 Task: Search one way flight ticket for 4 adults, 2 children, 2 infants in seat and 1 infant on lap in premium economy from Arcata/eureka: California Redwood Coast-humboldt County Airport to Wilmington: Wilmington International Airport on 8-6-2023. Choice of flights is Sun country airlines. Number of bags: 9 checked bags. Price is upto 108000. Outbound departure time preference is 19:00.
Action: Mouse moved to (391, 168)
Screenshot: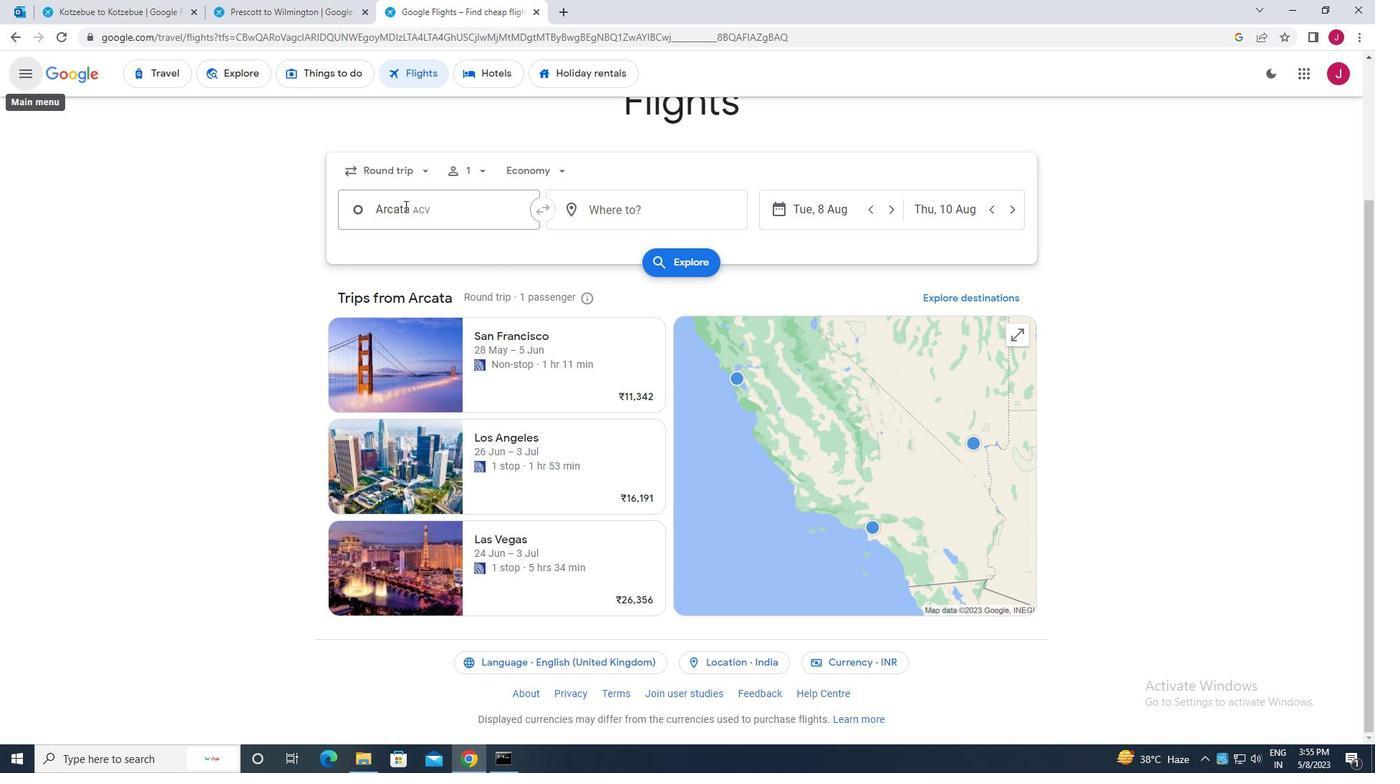 
Action: Mouse pressed left at (391, 168)
Screenshot: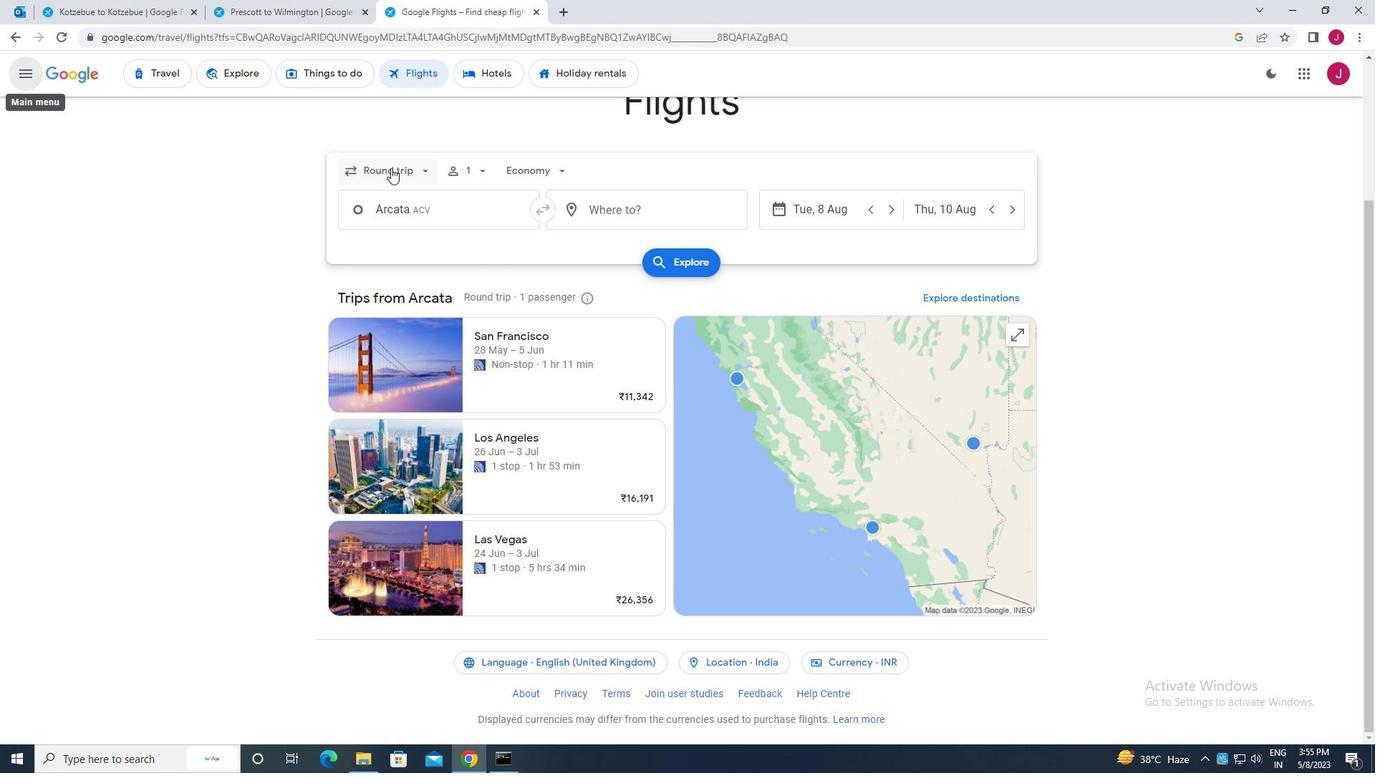 
Action: Mouse moved to (411, 231)
Screenshot: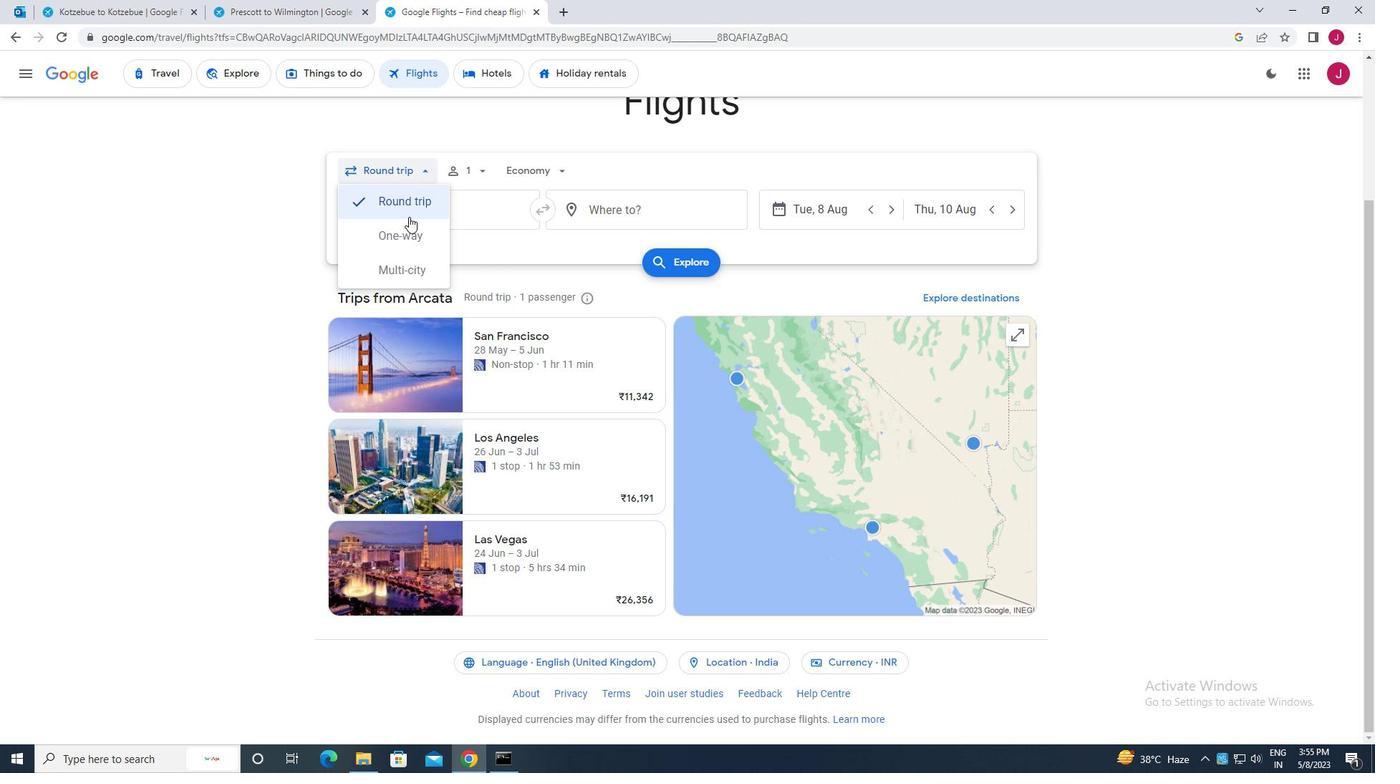 
Action: Mouse pressed left at (411, 231)
Screenshot: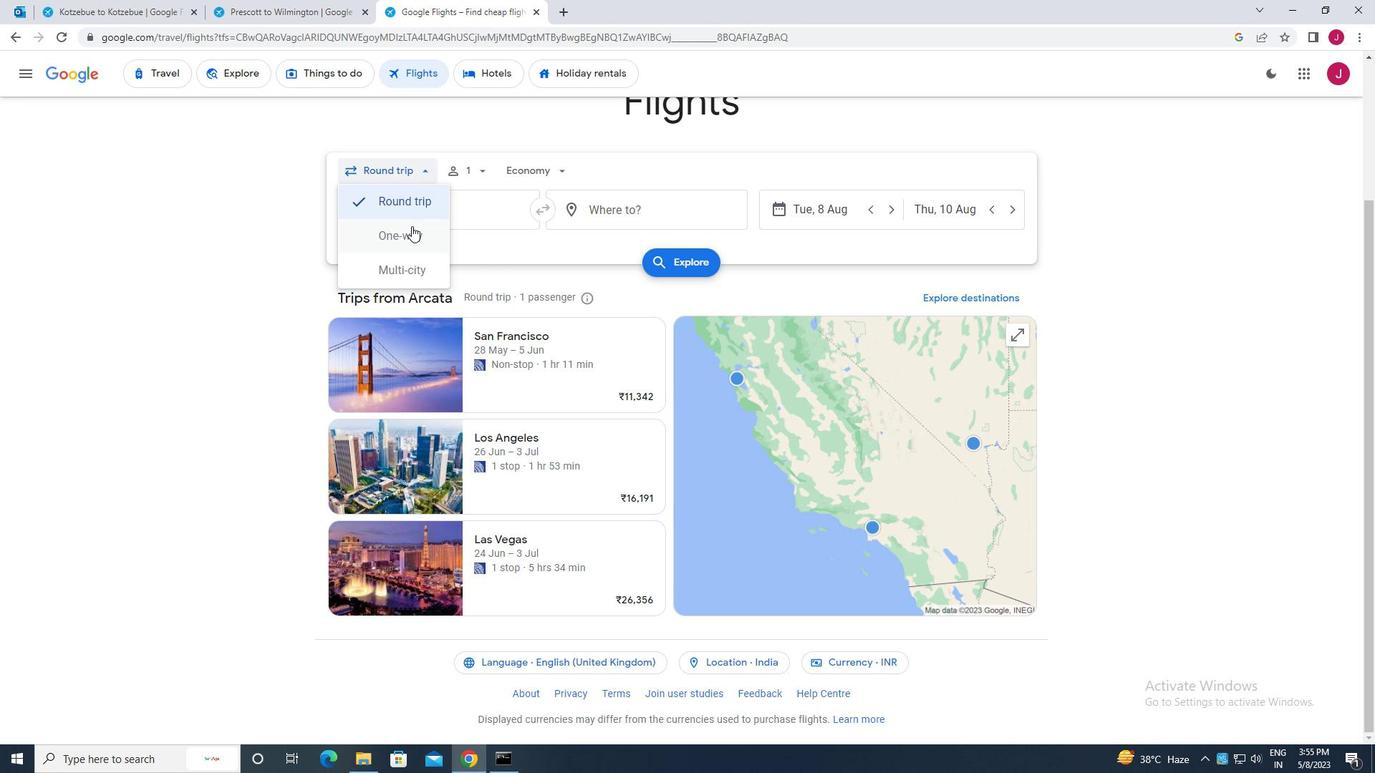 
Action: Mouse moved to (472, 176)
Screenshot: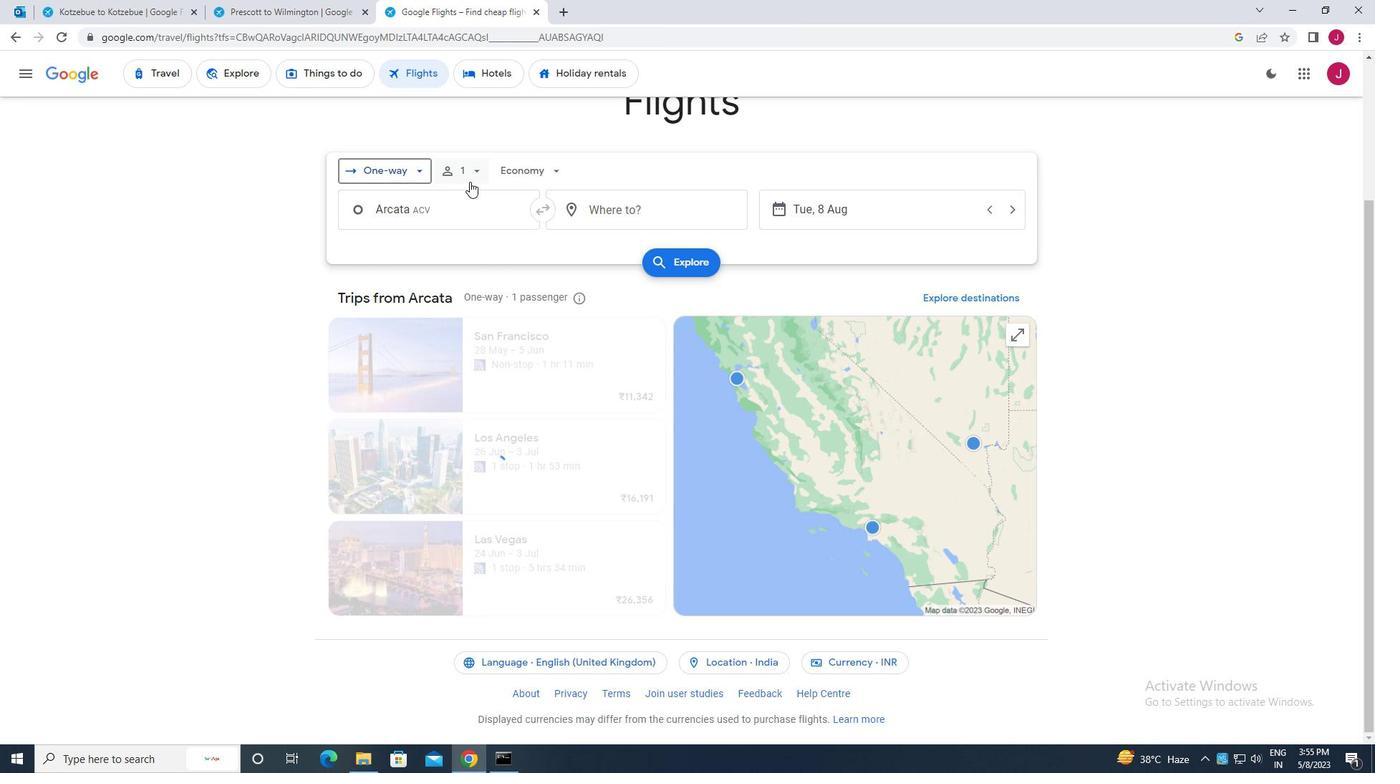 
Action: Mouse pressed left at (472, 176)
Screenshot: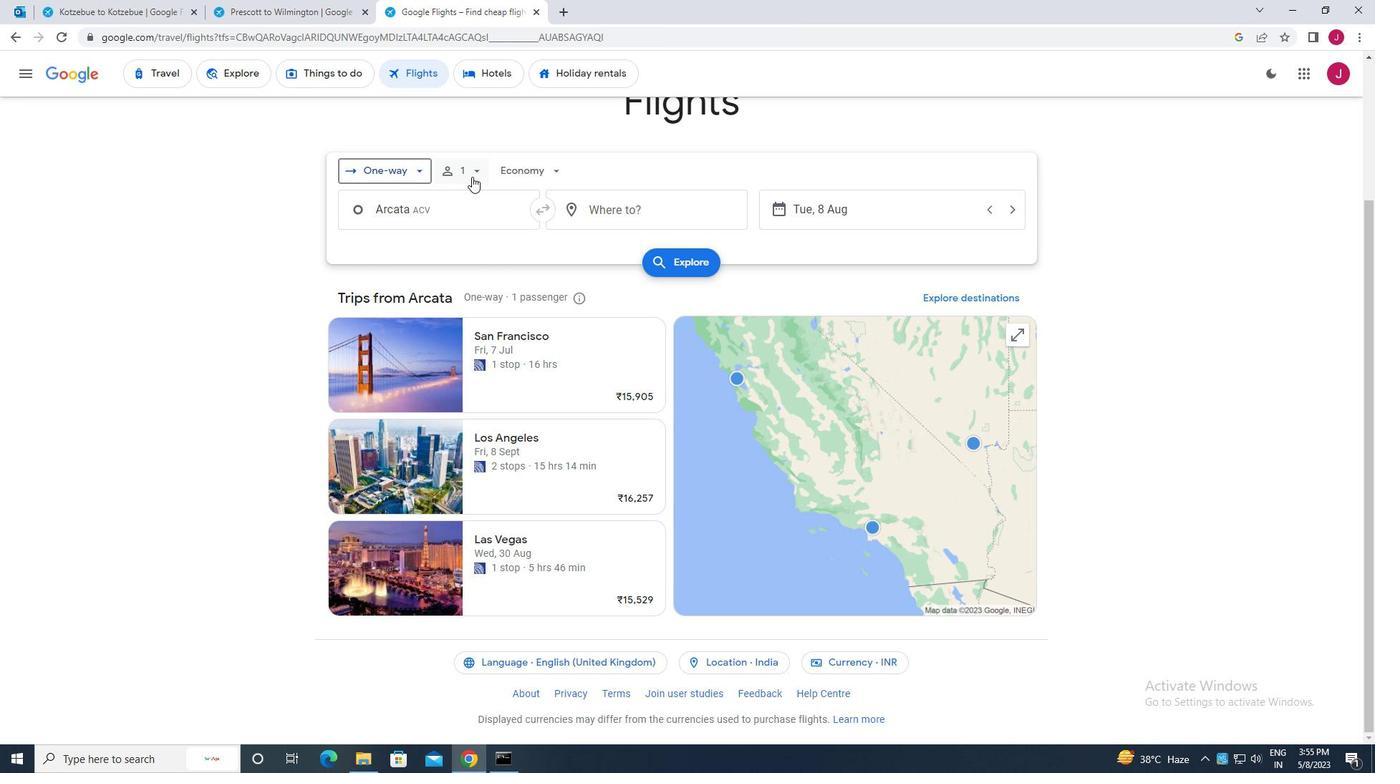 
Action: Mouse moved to (589, 207)
Screenshot: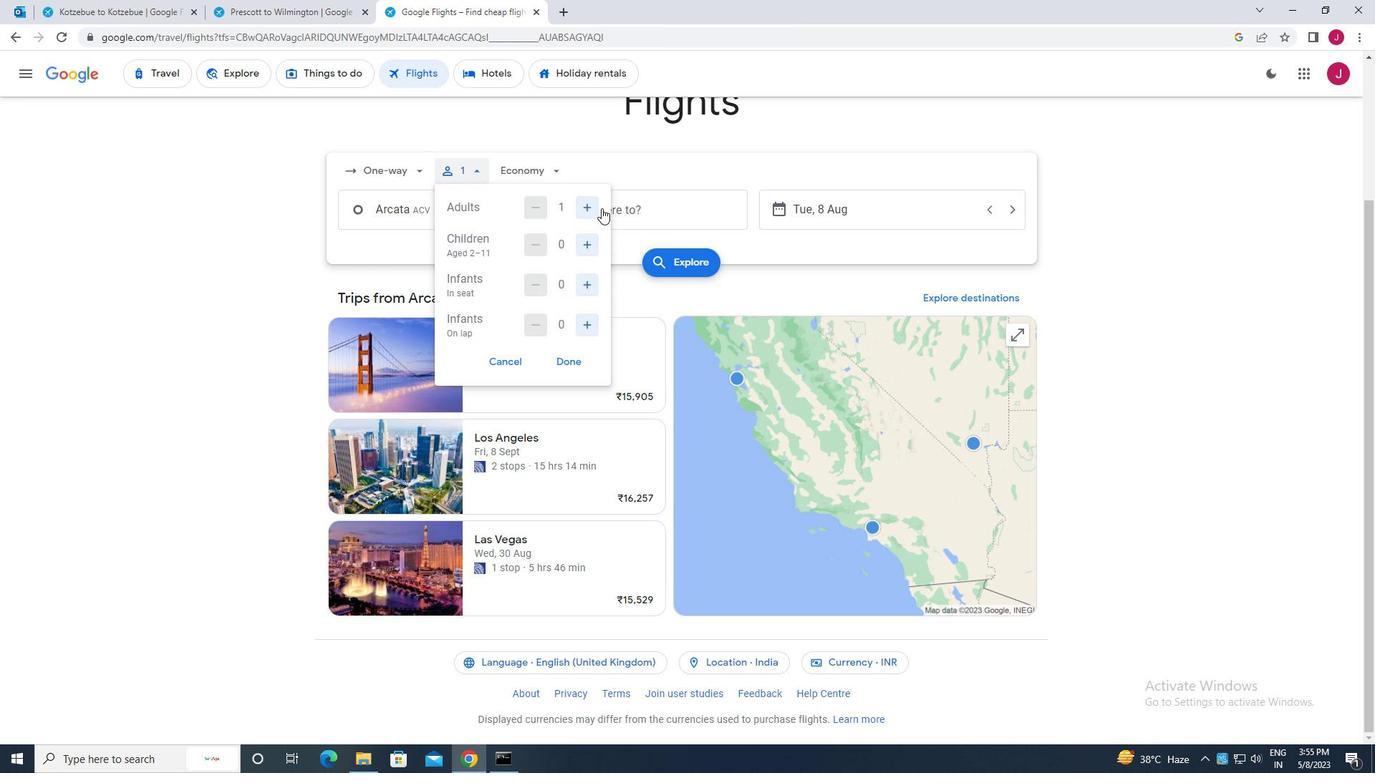 
Action: Mouse pressed left at (589, 207)
Screenshot: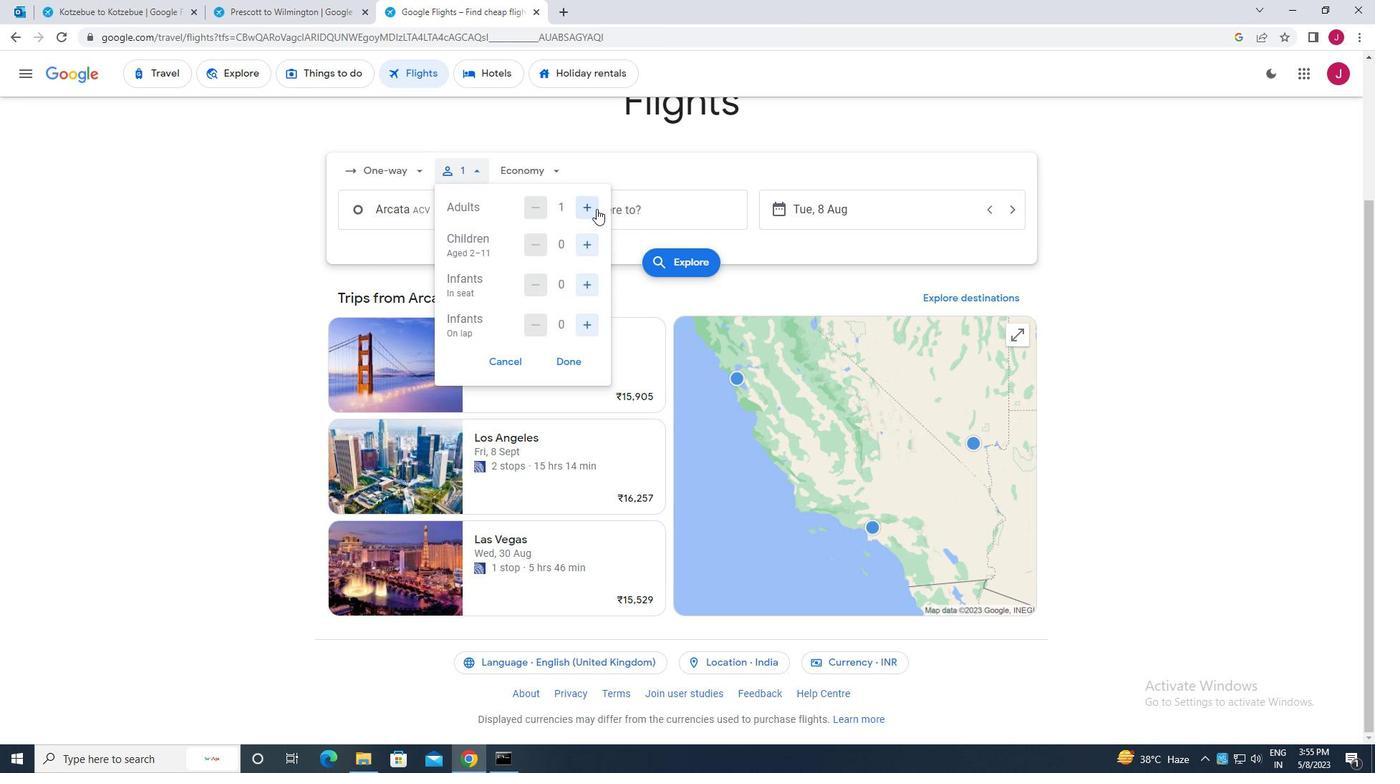
Action: Mouse pressed left at (589, 207)
Screenshot: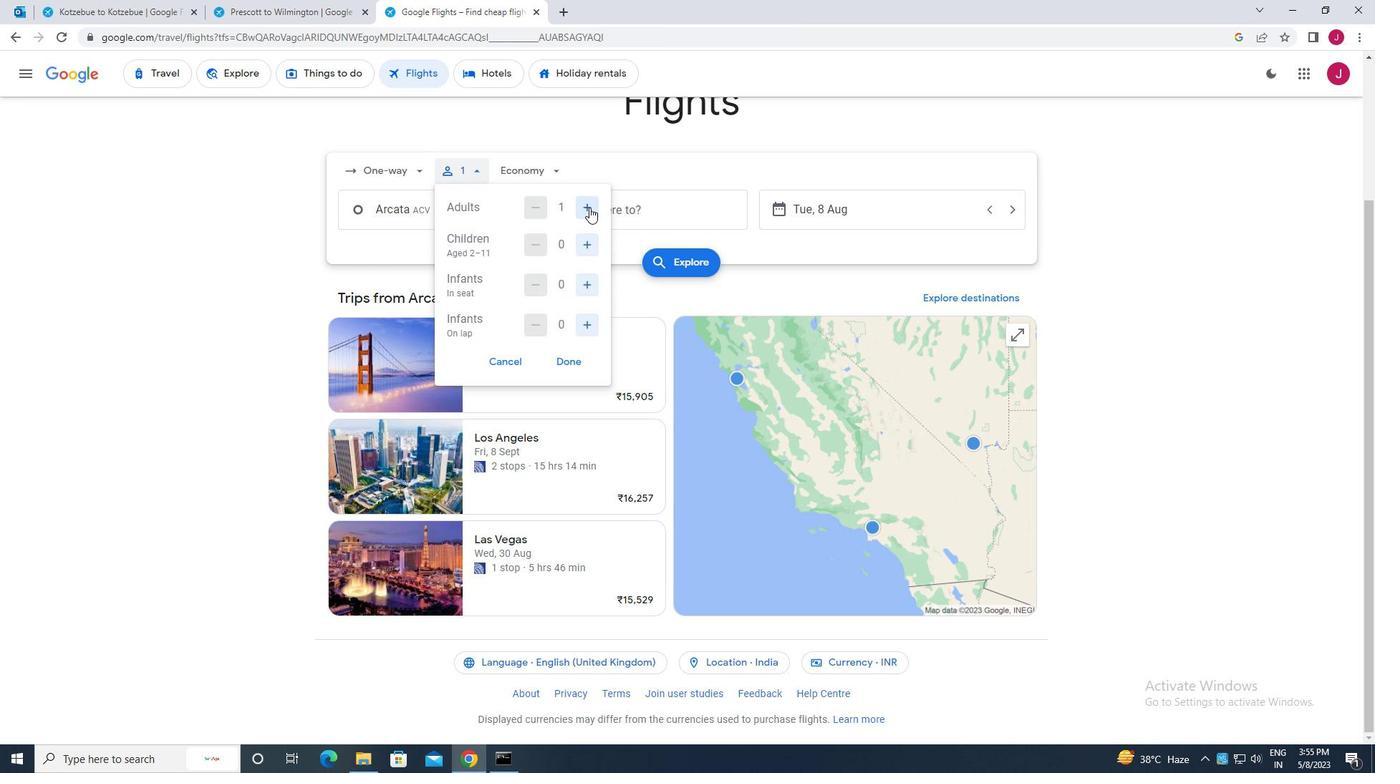 
Action: Mouse pressed left at (589, 207)
Screenshot: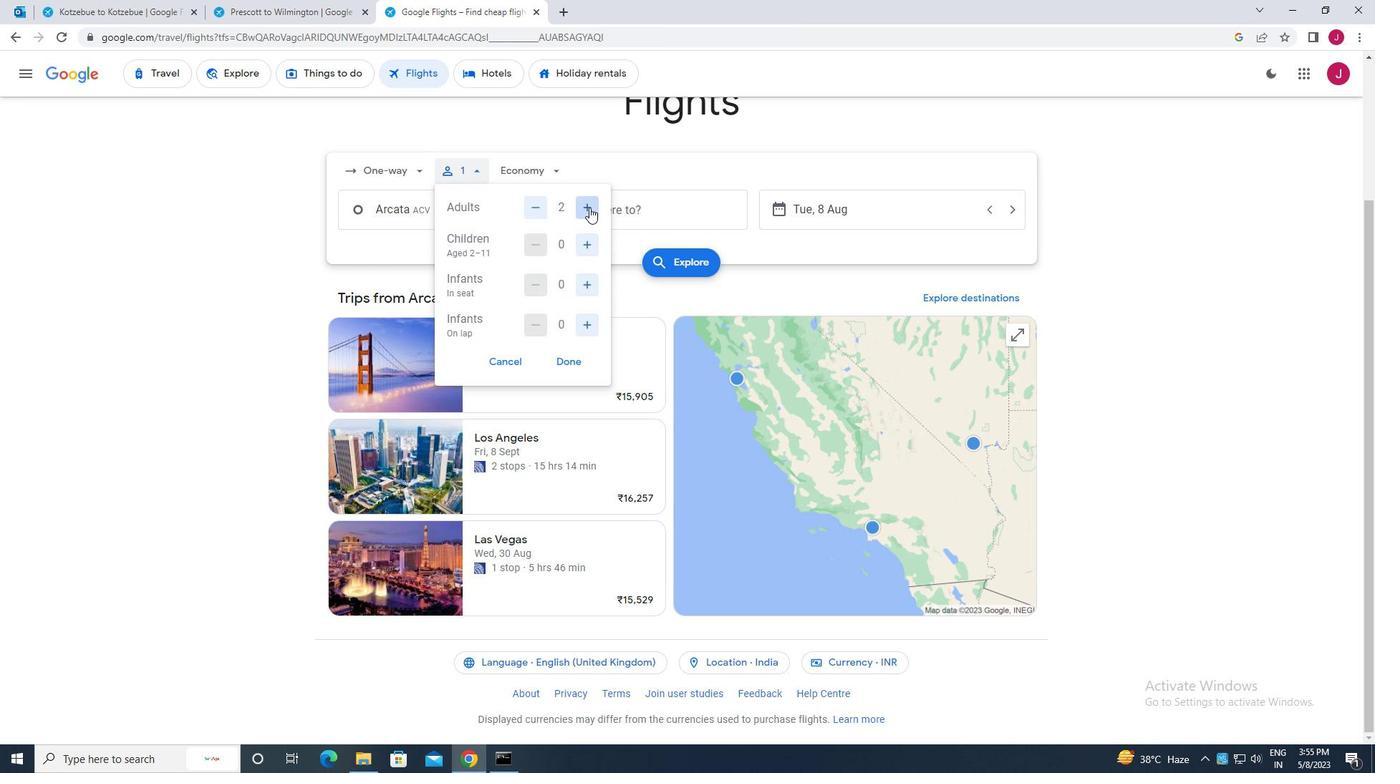 
Action: Mouse moved to (580, 242)
Screenshot: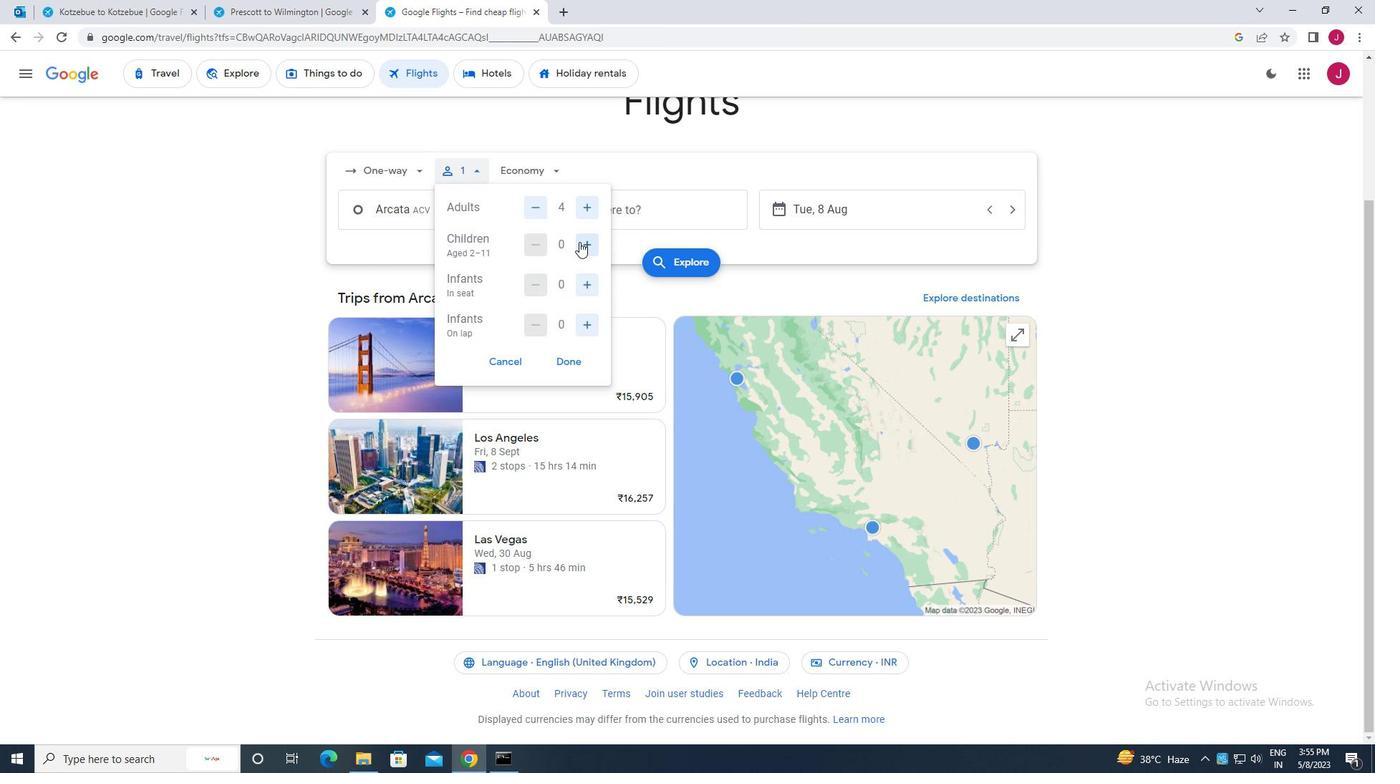 
Action: Mouse pressed left at (580, 242)
Screenshot: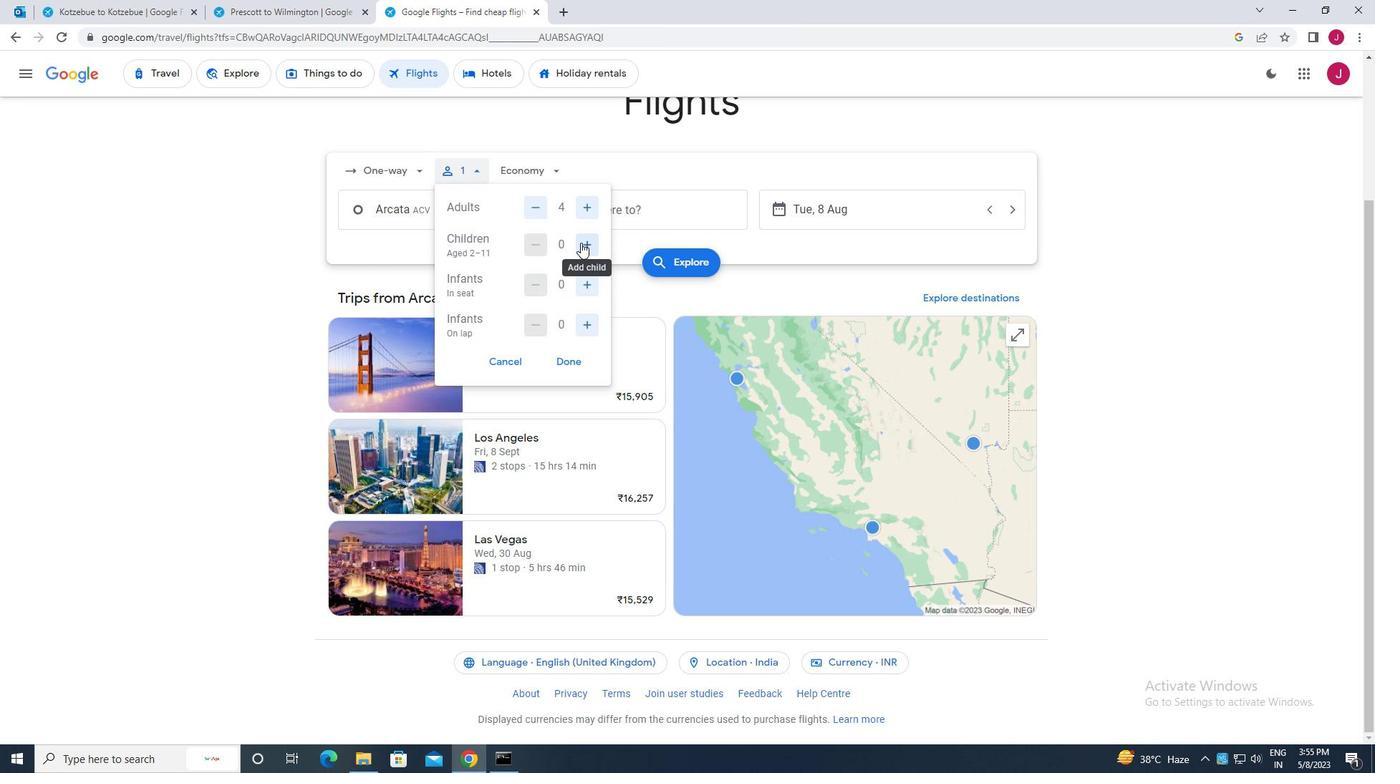 
Action: Mouse moved to (581, 242)
Screenshot: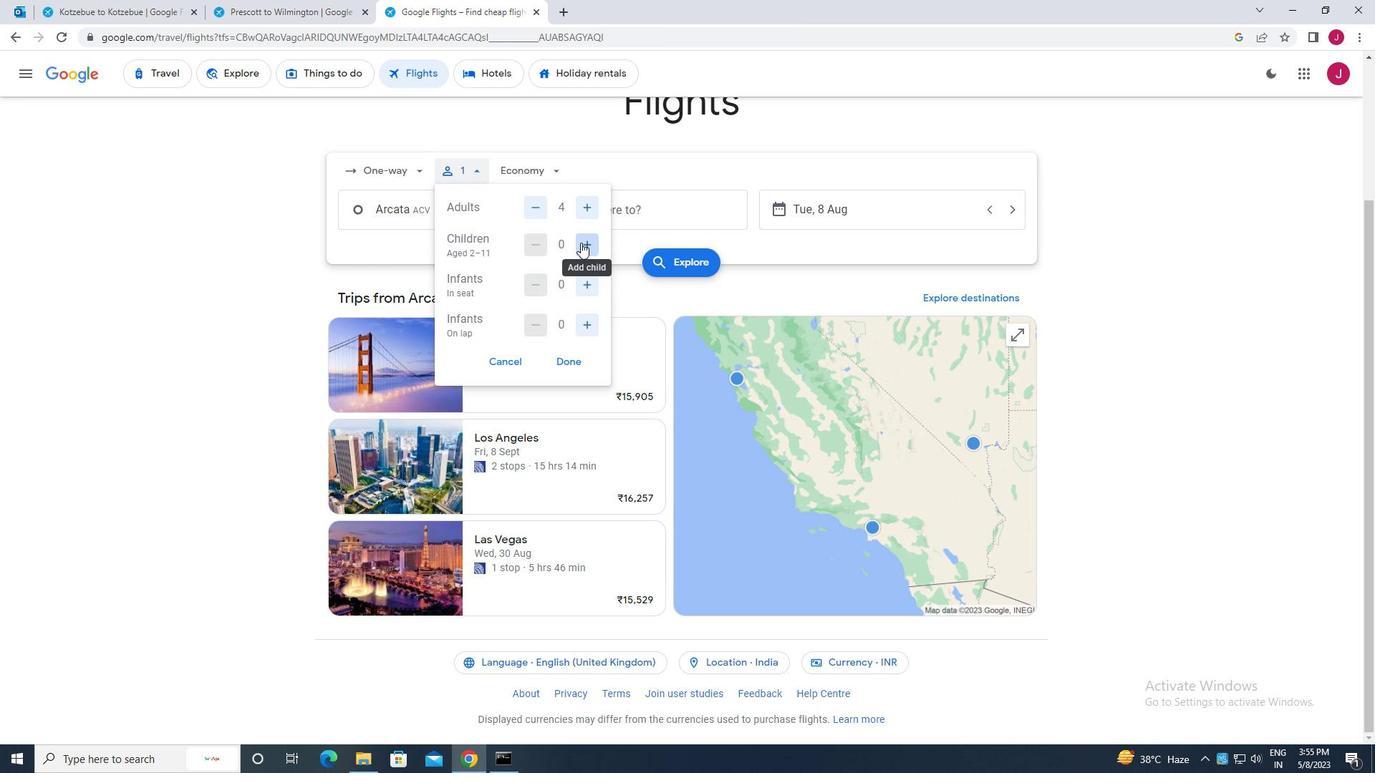 
Action: Mouse pressed left at (581, 242)
Screenshot: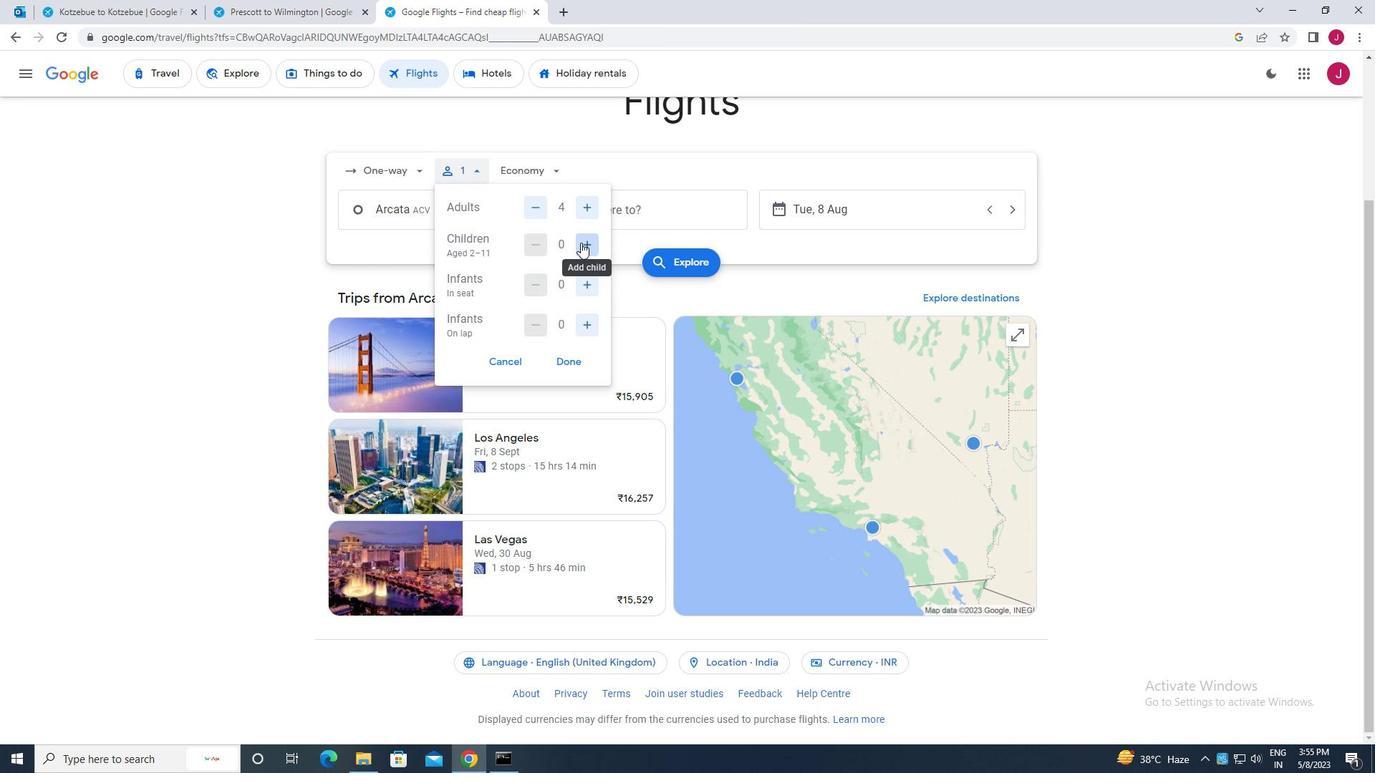 
Action: Mouse moved to (585, 282)
Screenshot: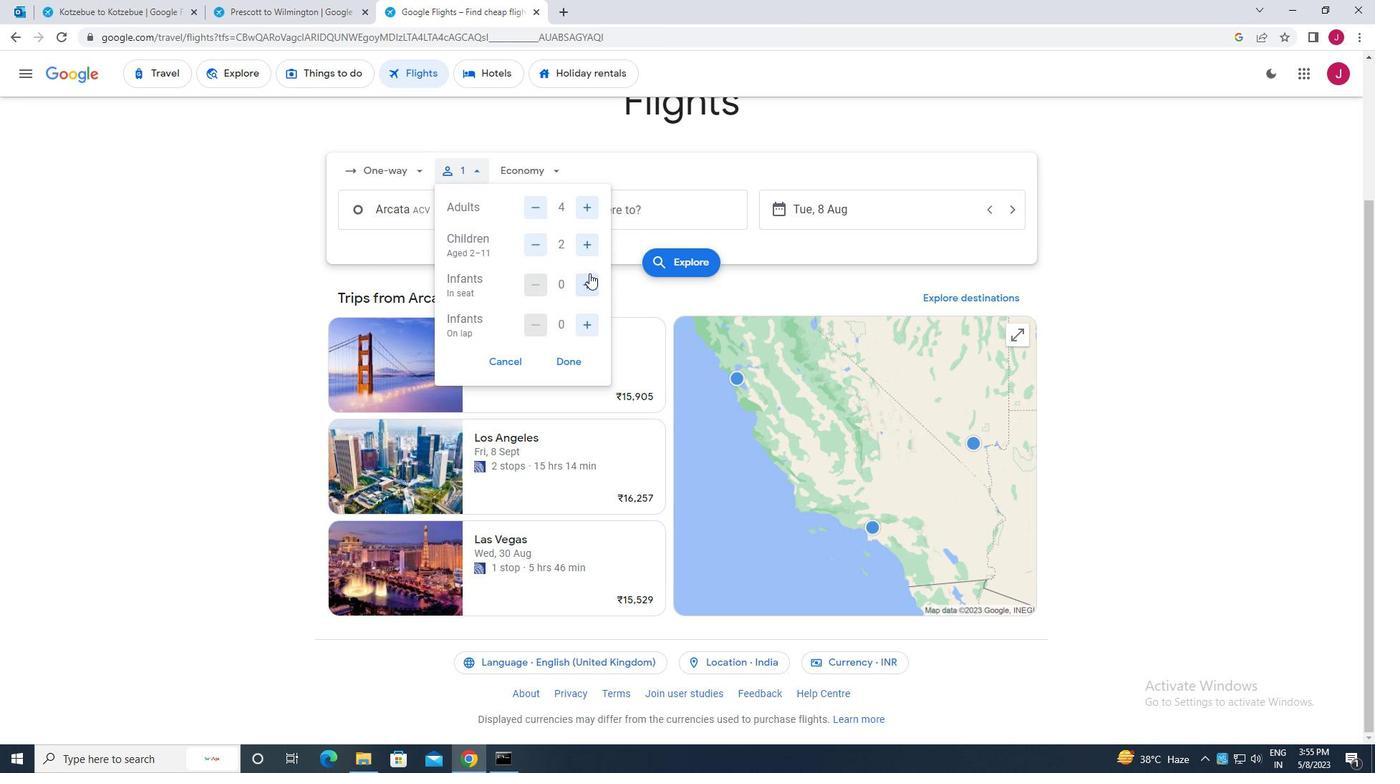 
Action: Mouse pressed left at (585, 282)
Screenshot: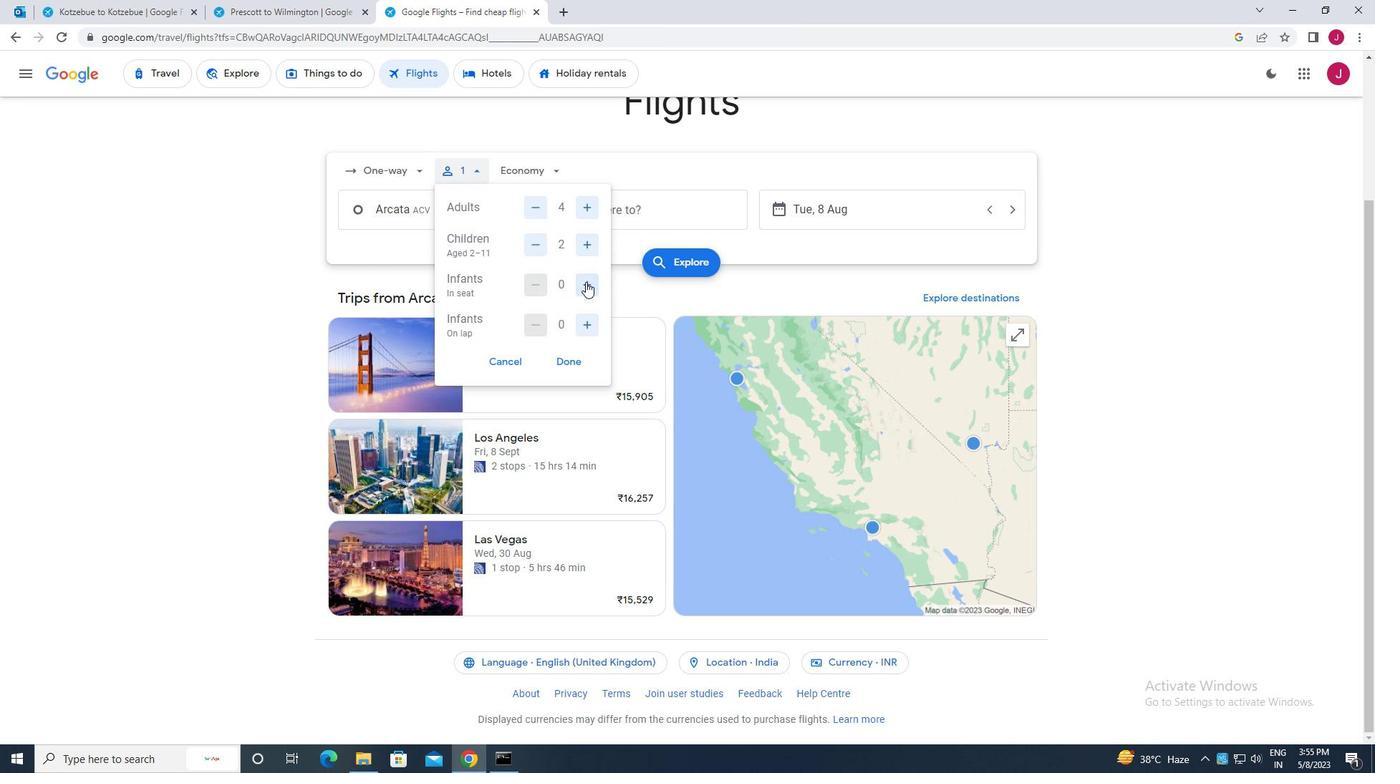 
Action: Mouse pressed left at (585, 282)
Screenshot: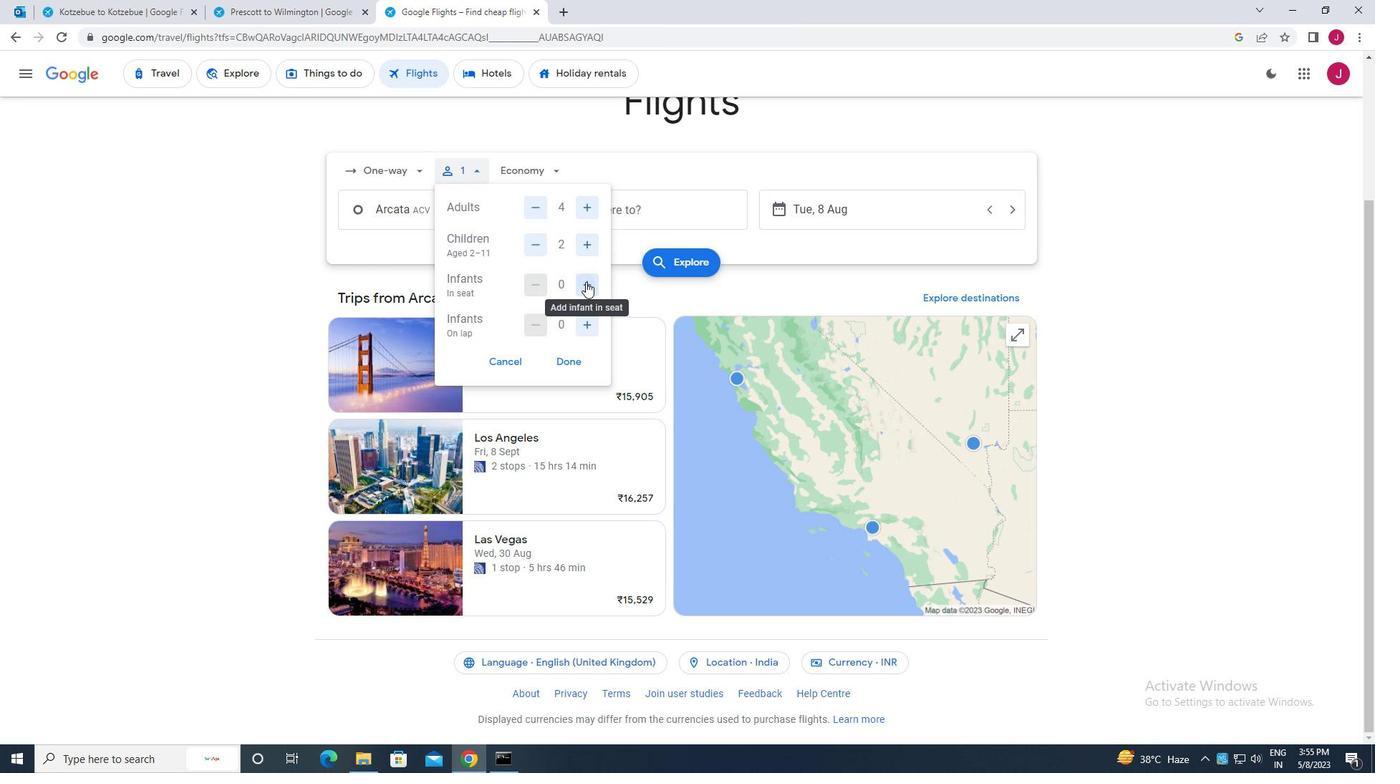 
Action: Mouse moved to (588, 323)
Screenshot: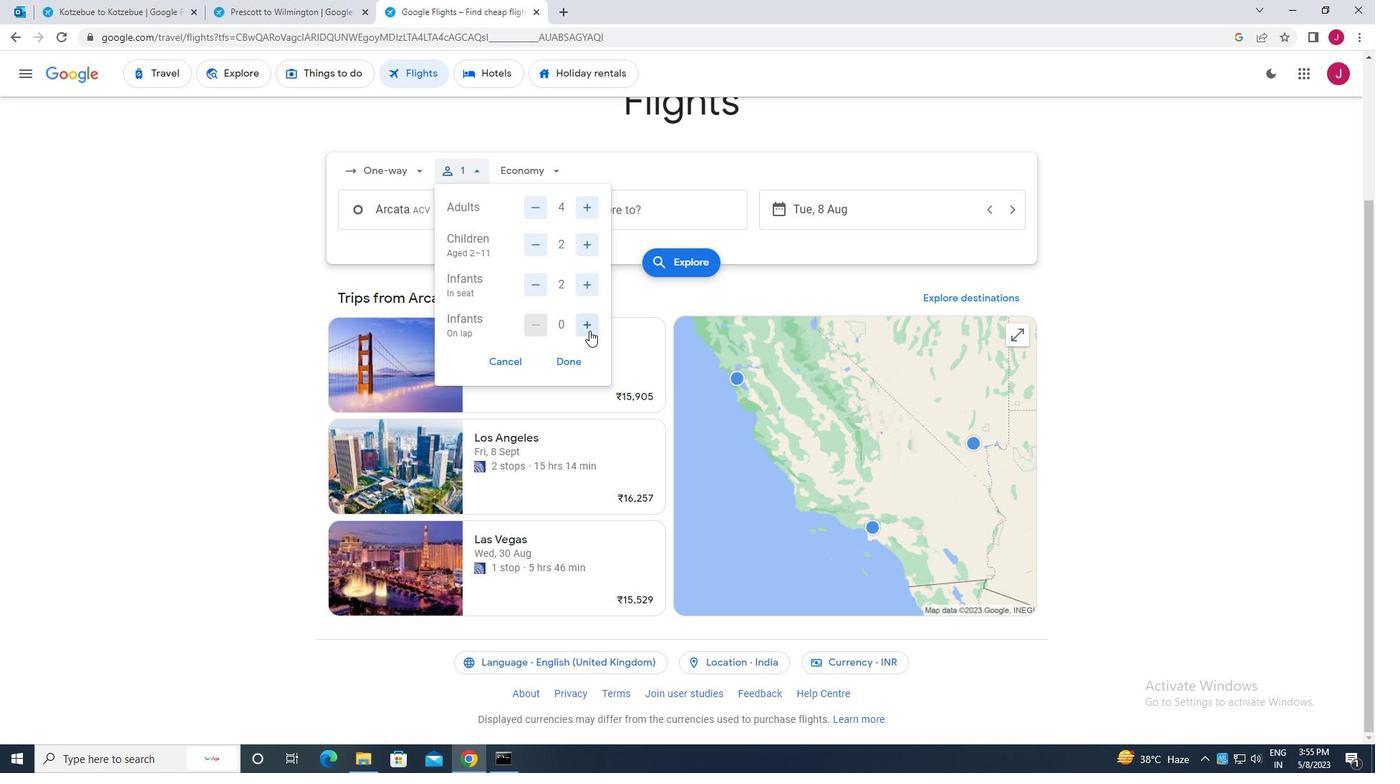 
Action: Mouse pressed left at (588, 323)
Screenshot: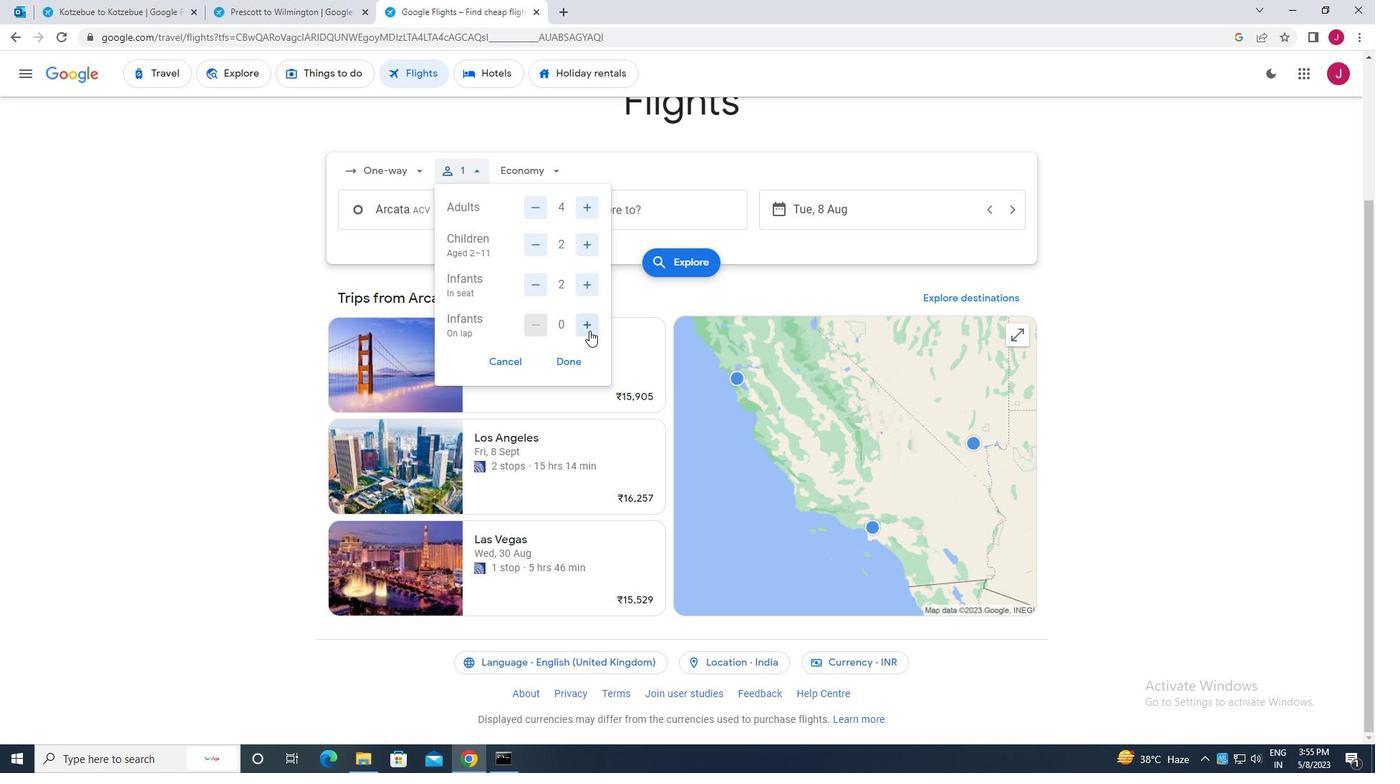 
Action: Mouse moved to (570, 364)
Screenshot: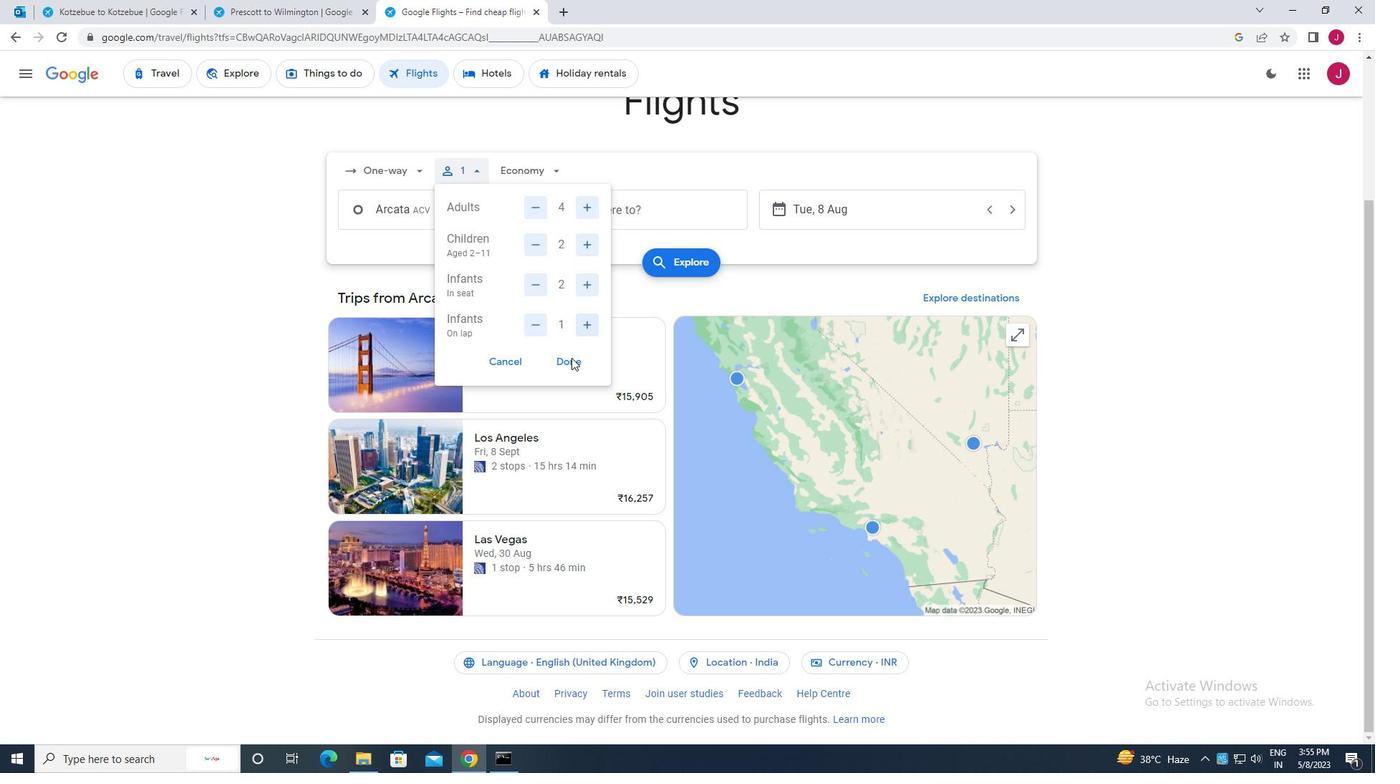 
Action: Mouse pressed left at (570, 364)
Screenshot: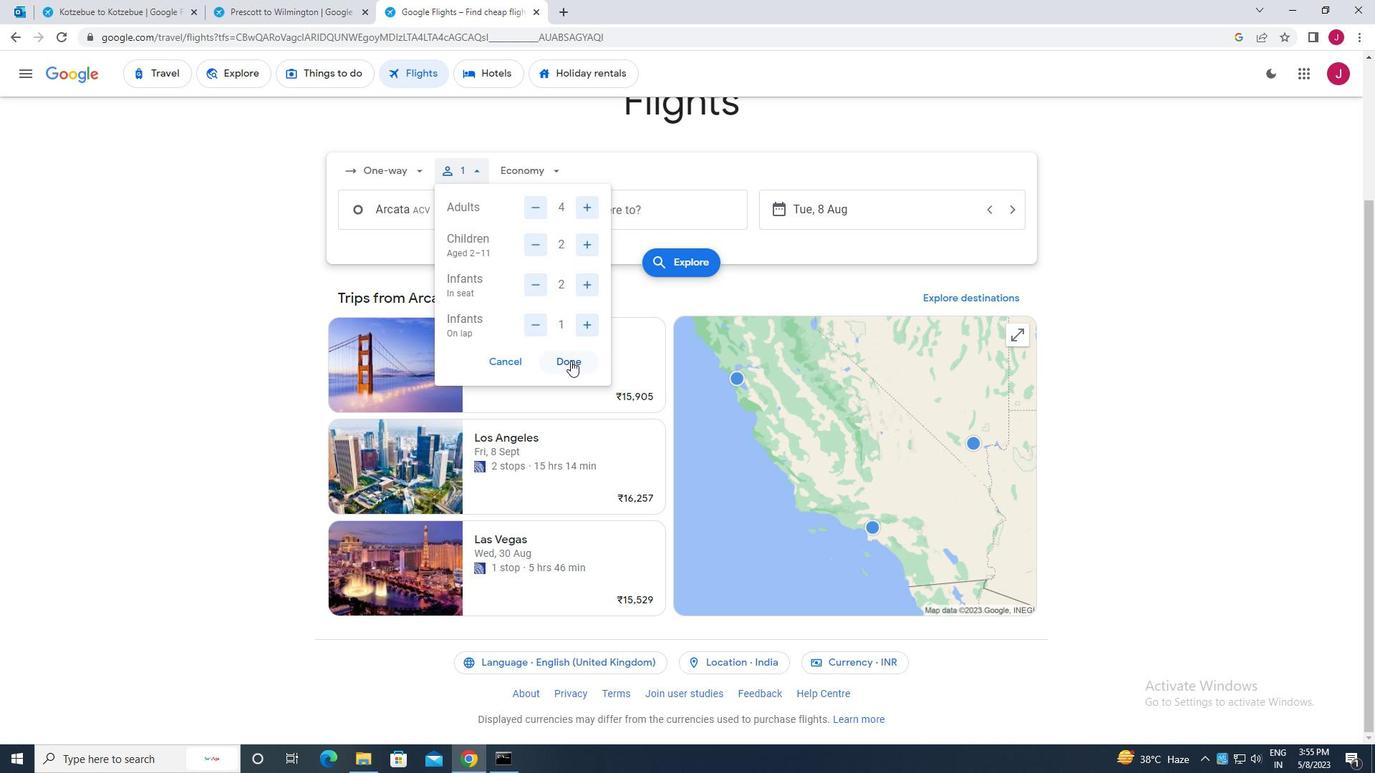 
Action: Mouse moved to (545, 171)
Screenshot: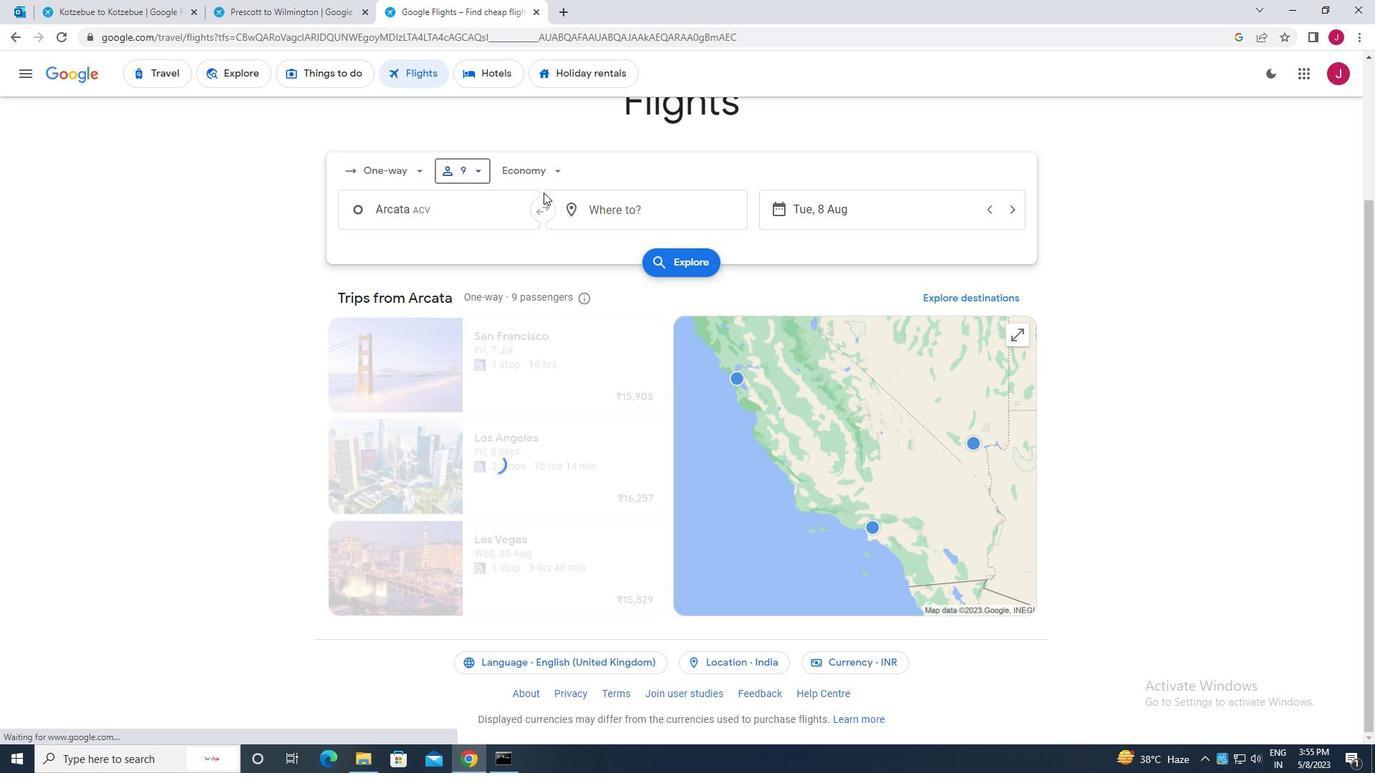 
Action: Mouse pressed left at (545, 171)
Screenshot: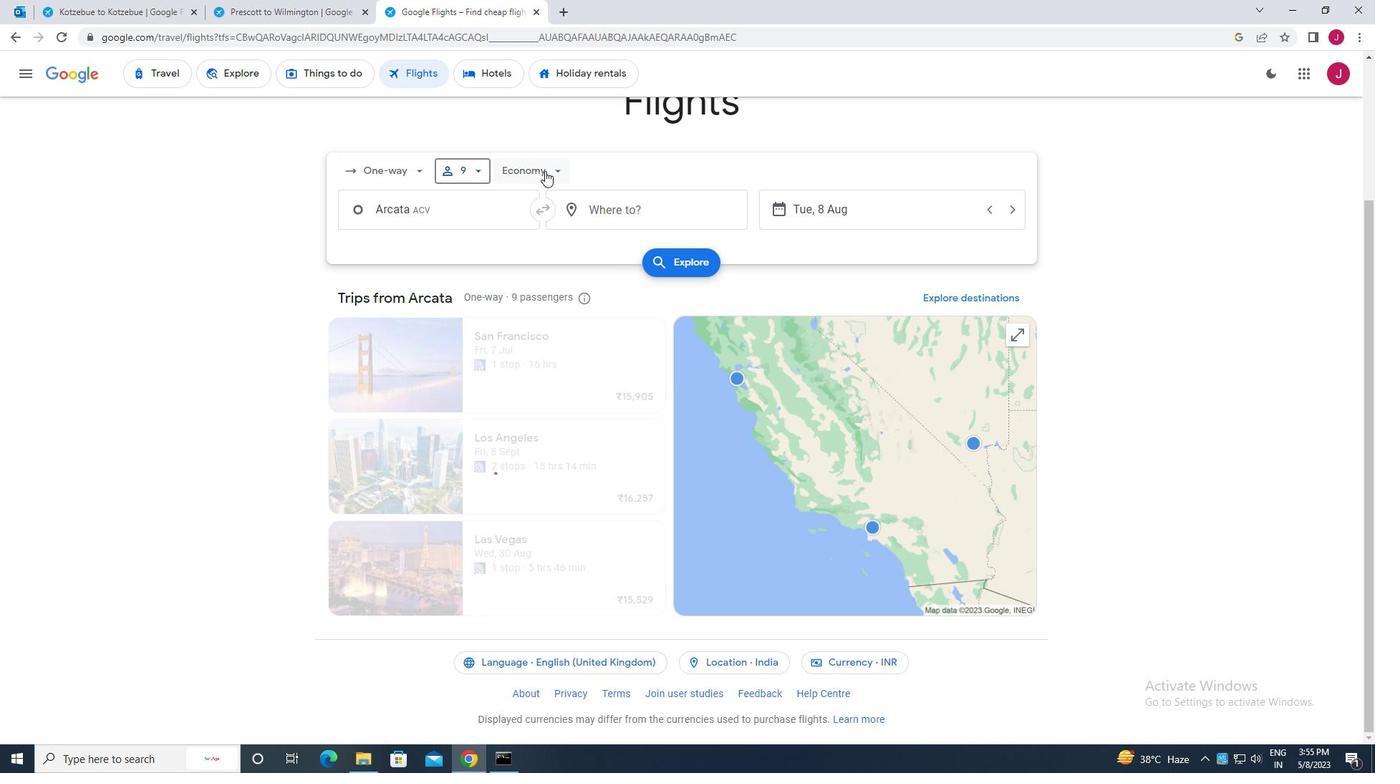
Action: Mouse moved to (560, 237)
Screenshot: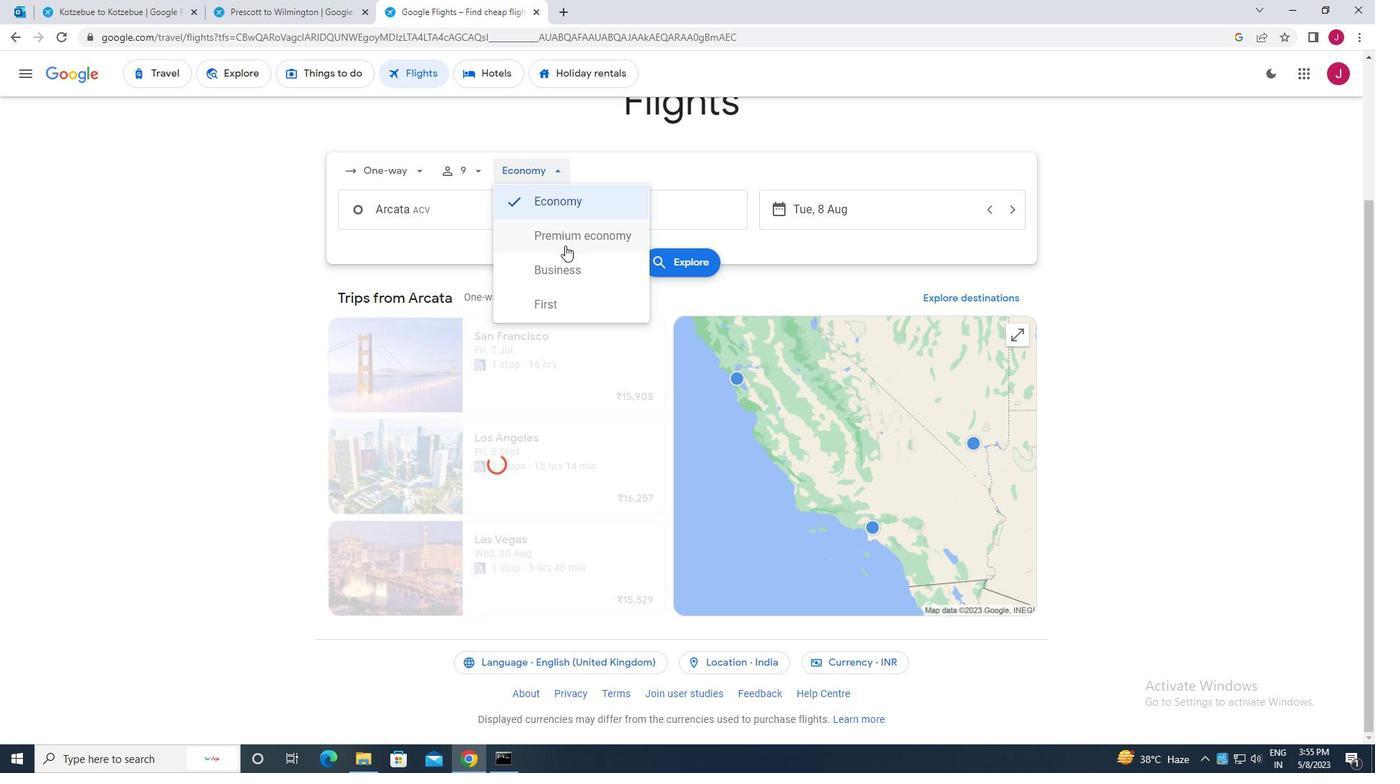 
Action: Mouse pressed left at (560, 237)
Screenshot: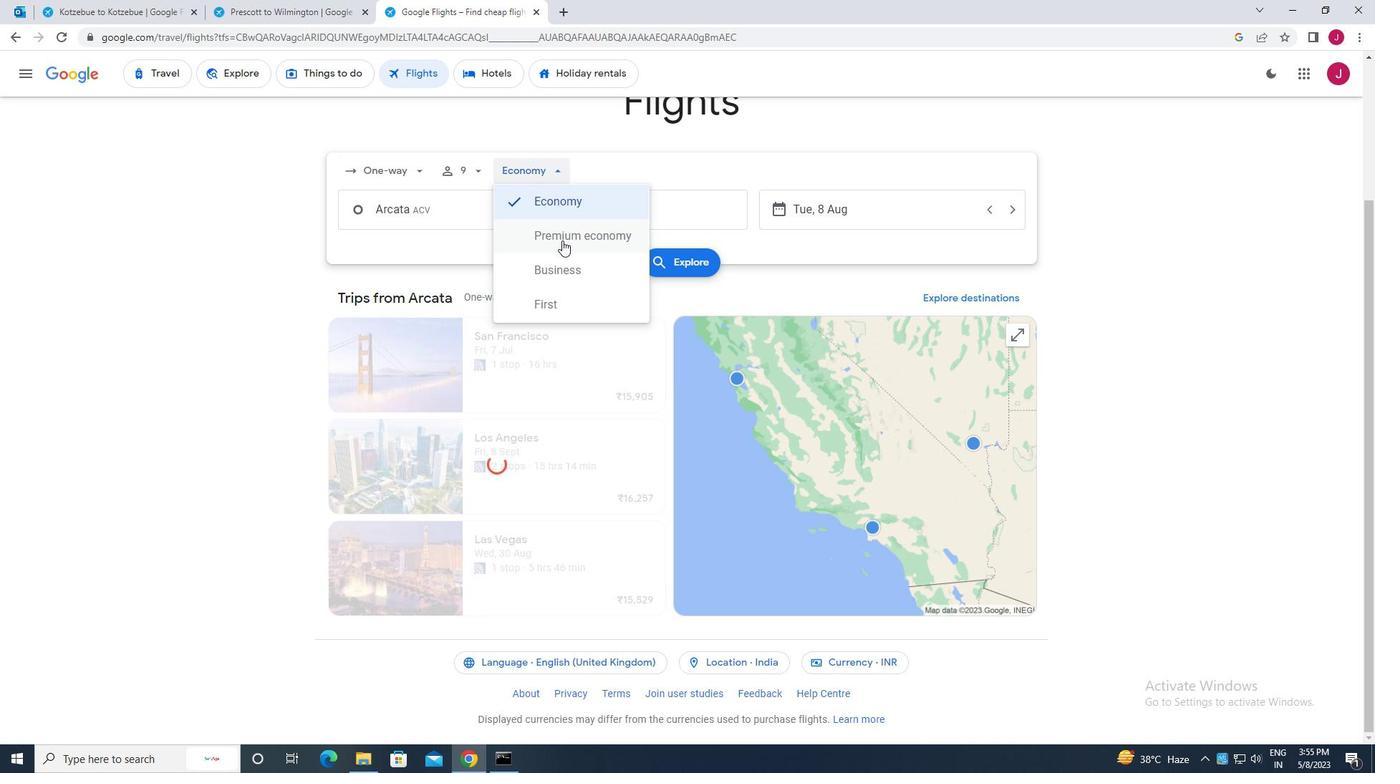 
Action: Mouse moved to (459, 215)
Screenshot: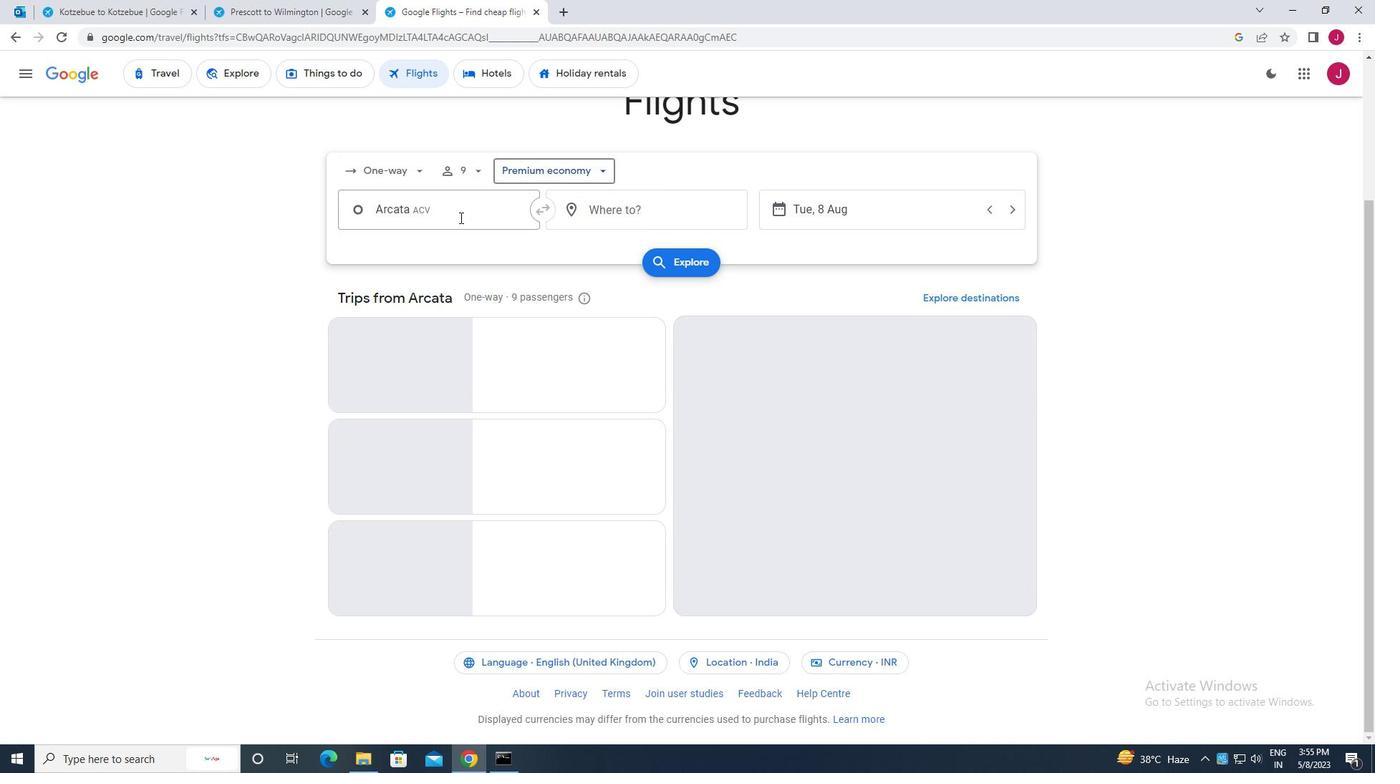 
Action: Mouse pressed left at (459, 215)
Screenshot: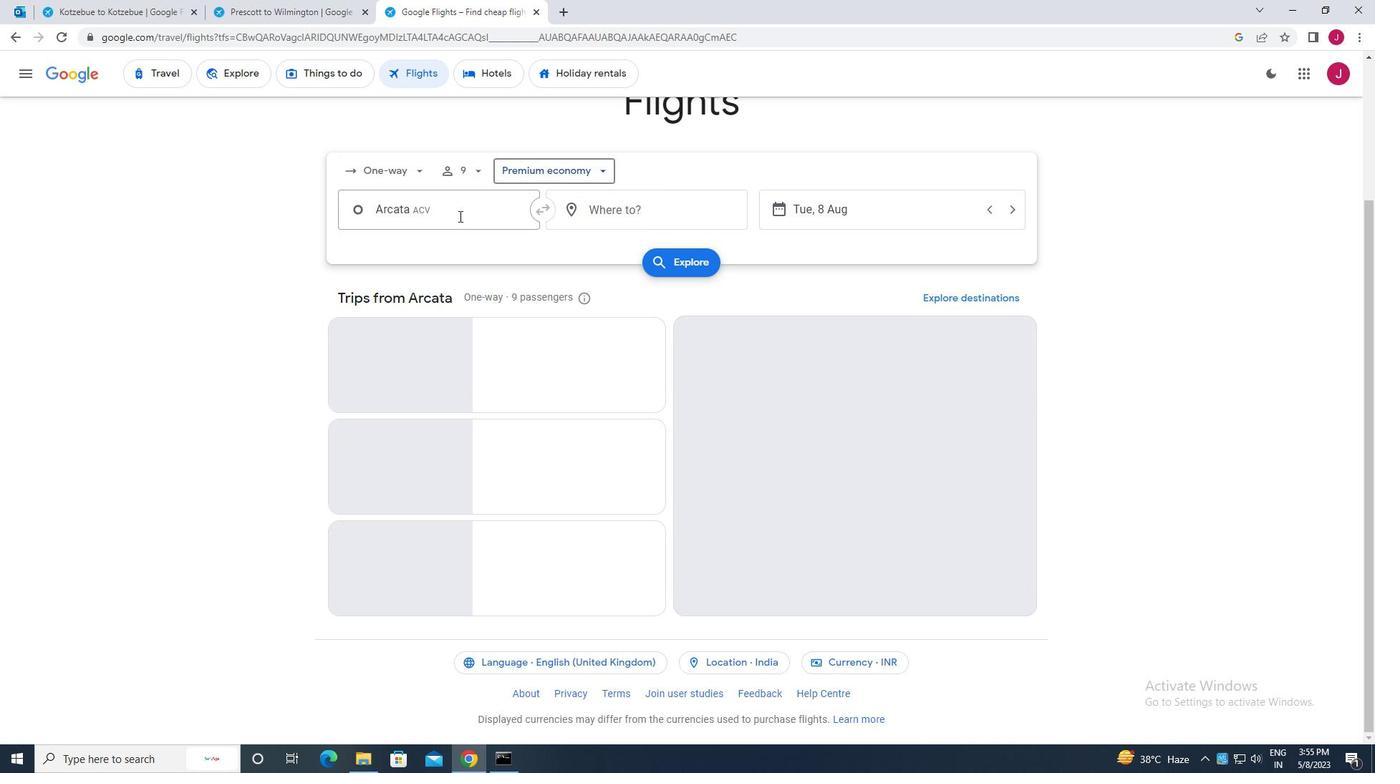 
Action: Mouse moved to (458, 215)
Screenshot: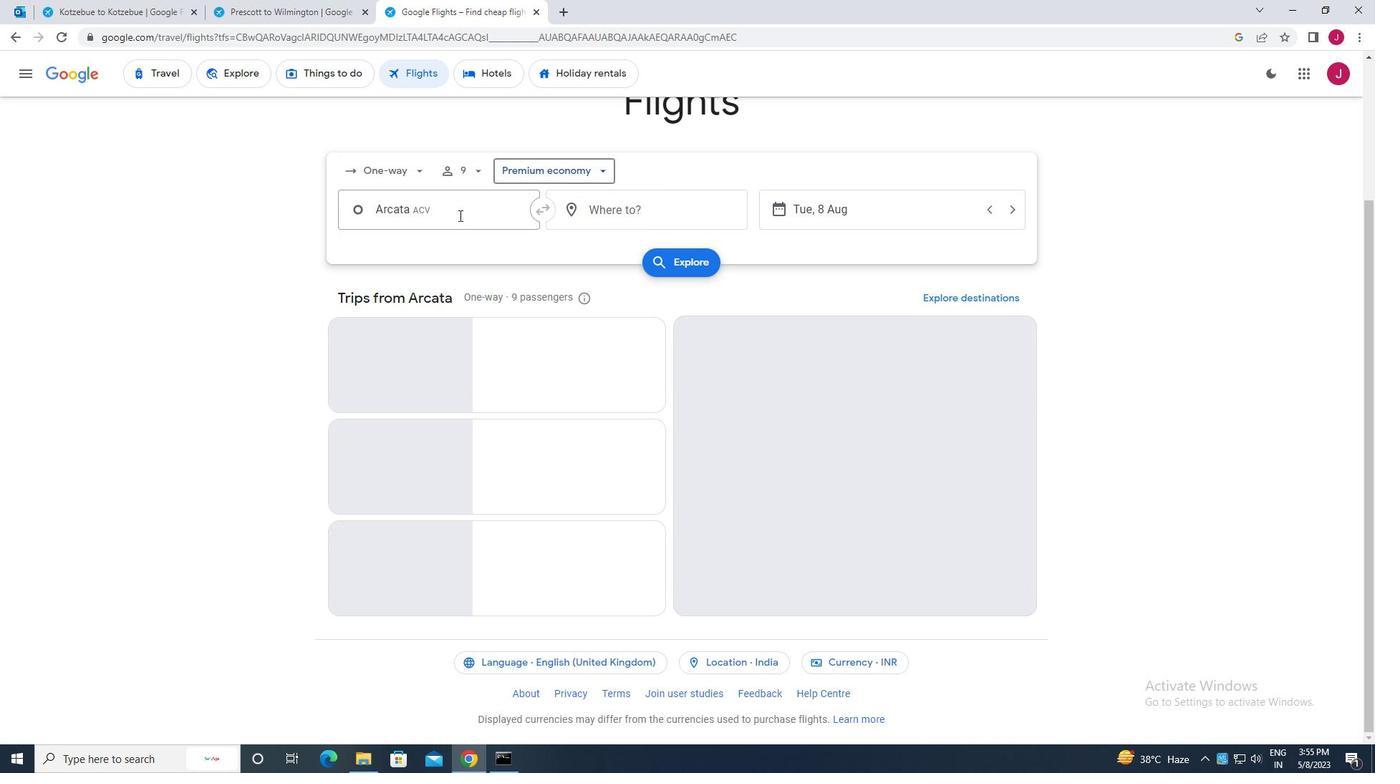 
Action: Key pressed arcta
Screenshot: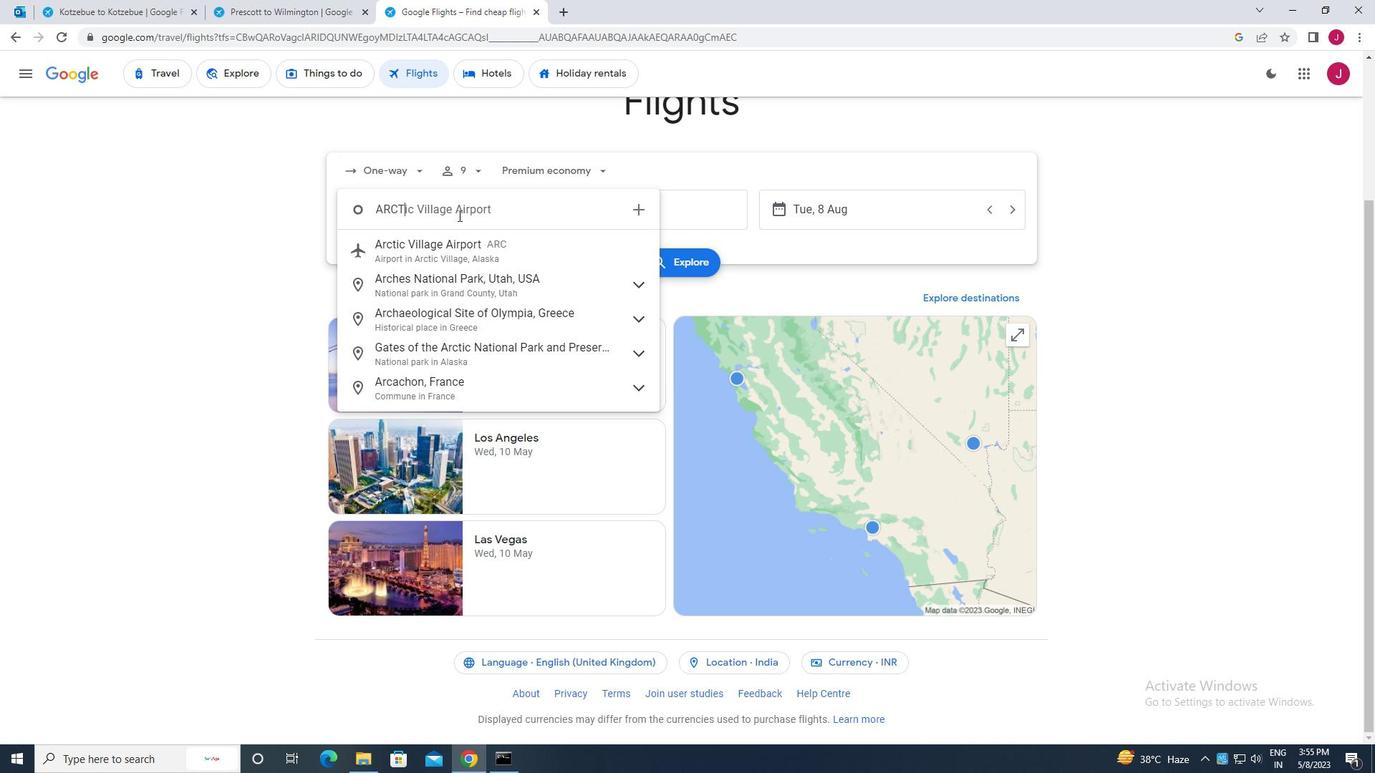 
Action: Mouse moved to (487, 275)
Screenshot: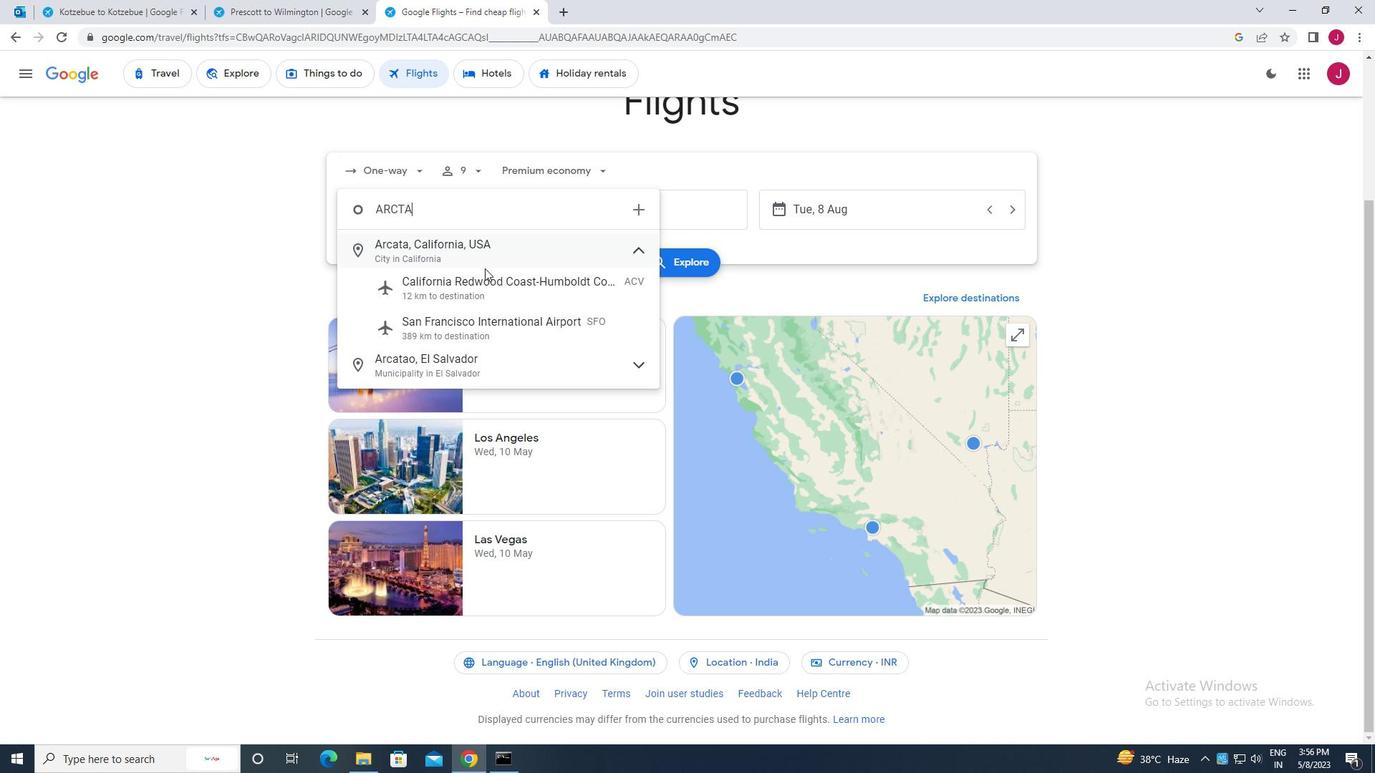 
Action: Mouse pressed left at (487, 275)
Screenshot: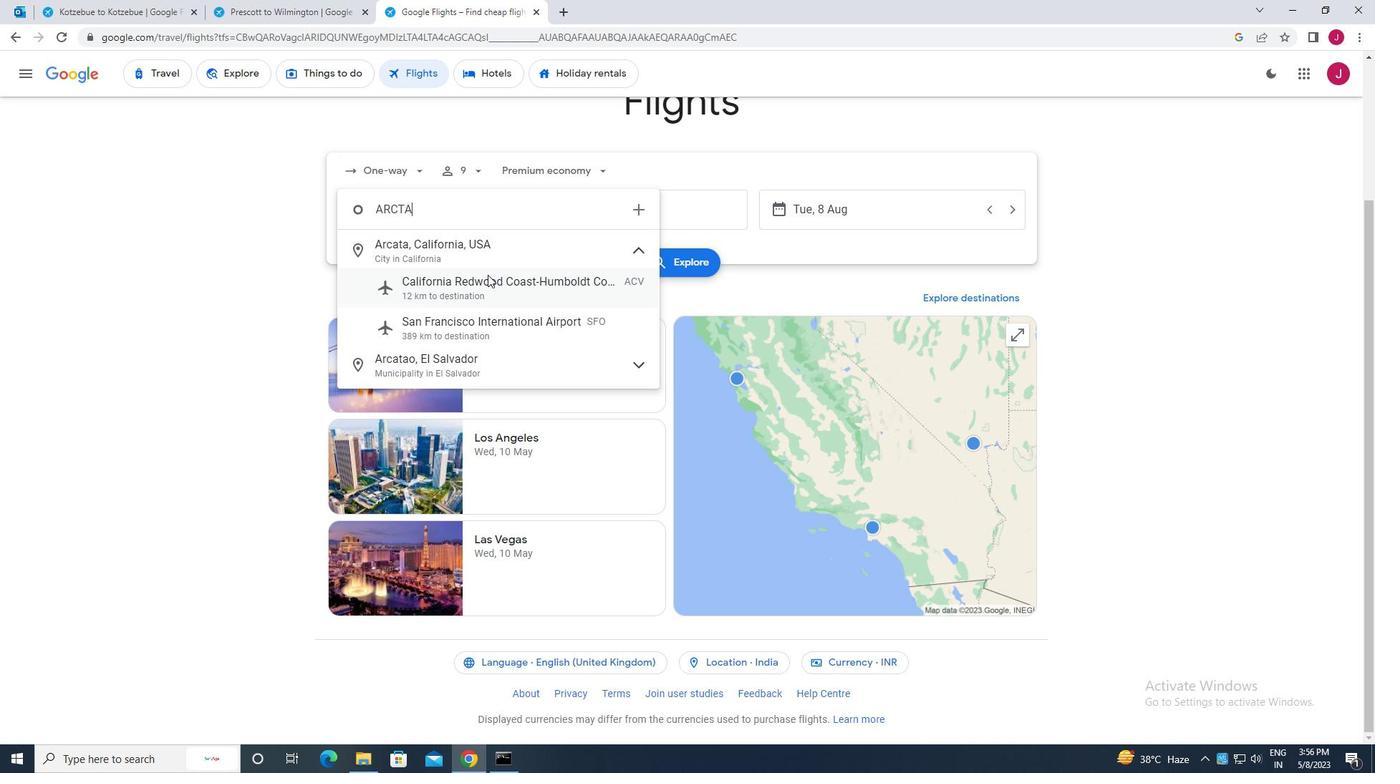 
Action: Mouse moved to (668, 209)
Screenshot: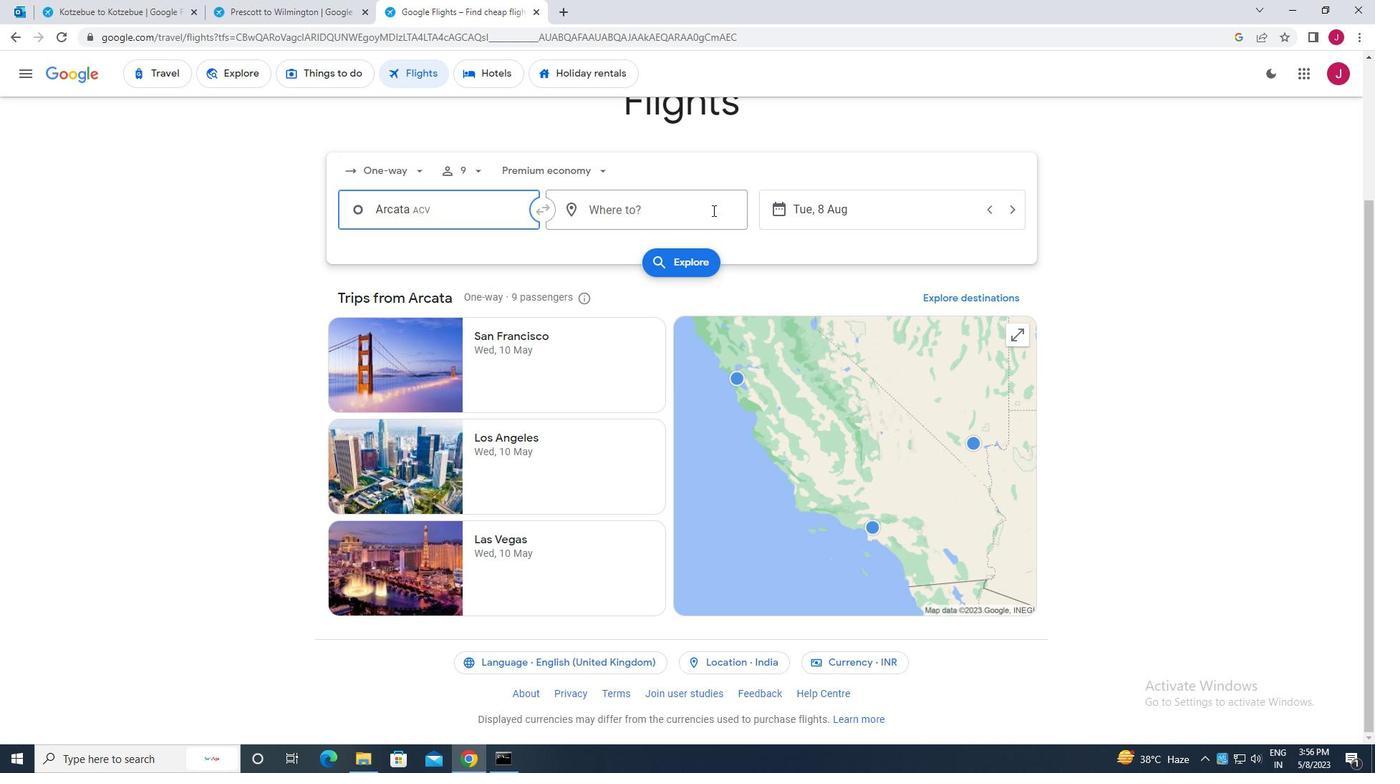 
Action: Mouse pressed left at (668, 209)
Screenshot: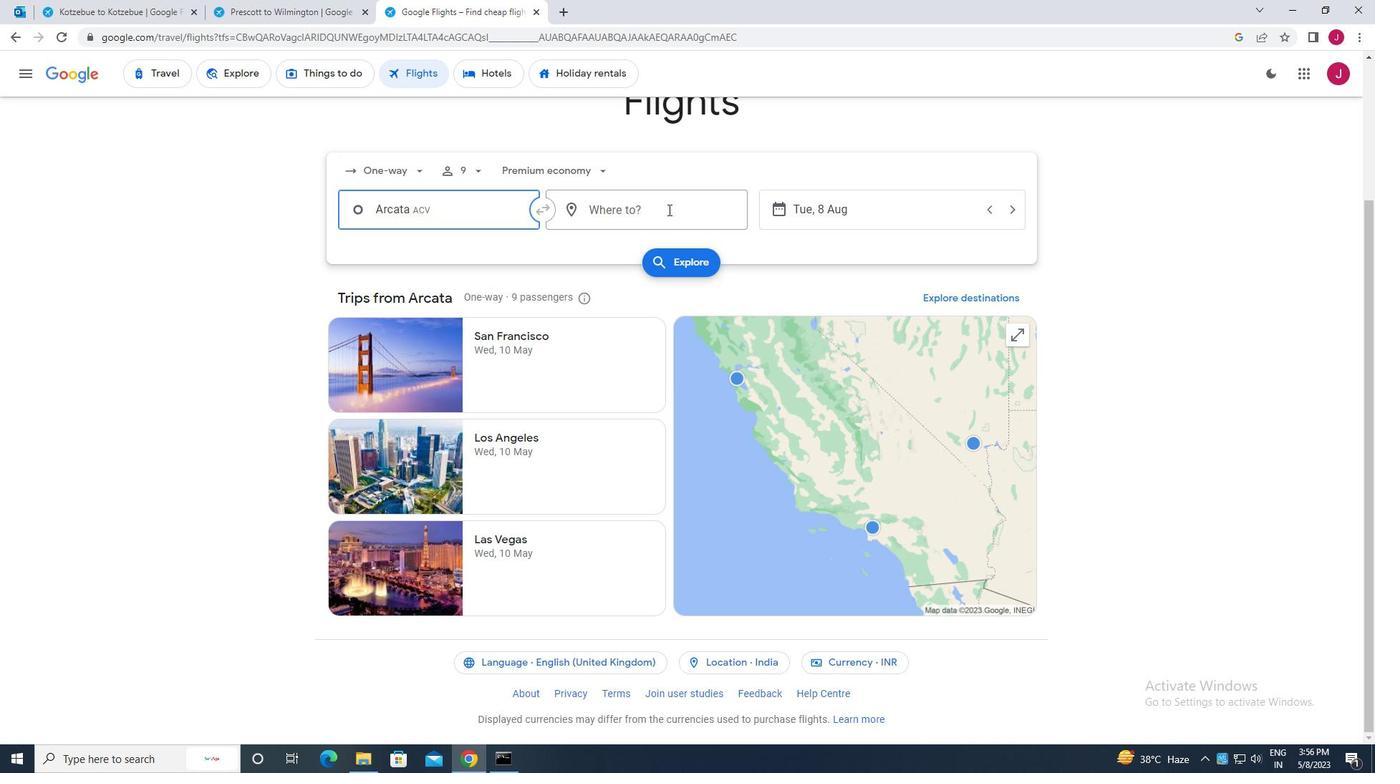 
Action: Key pressed wilmn<Key.backspace>
Screenshot: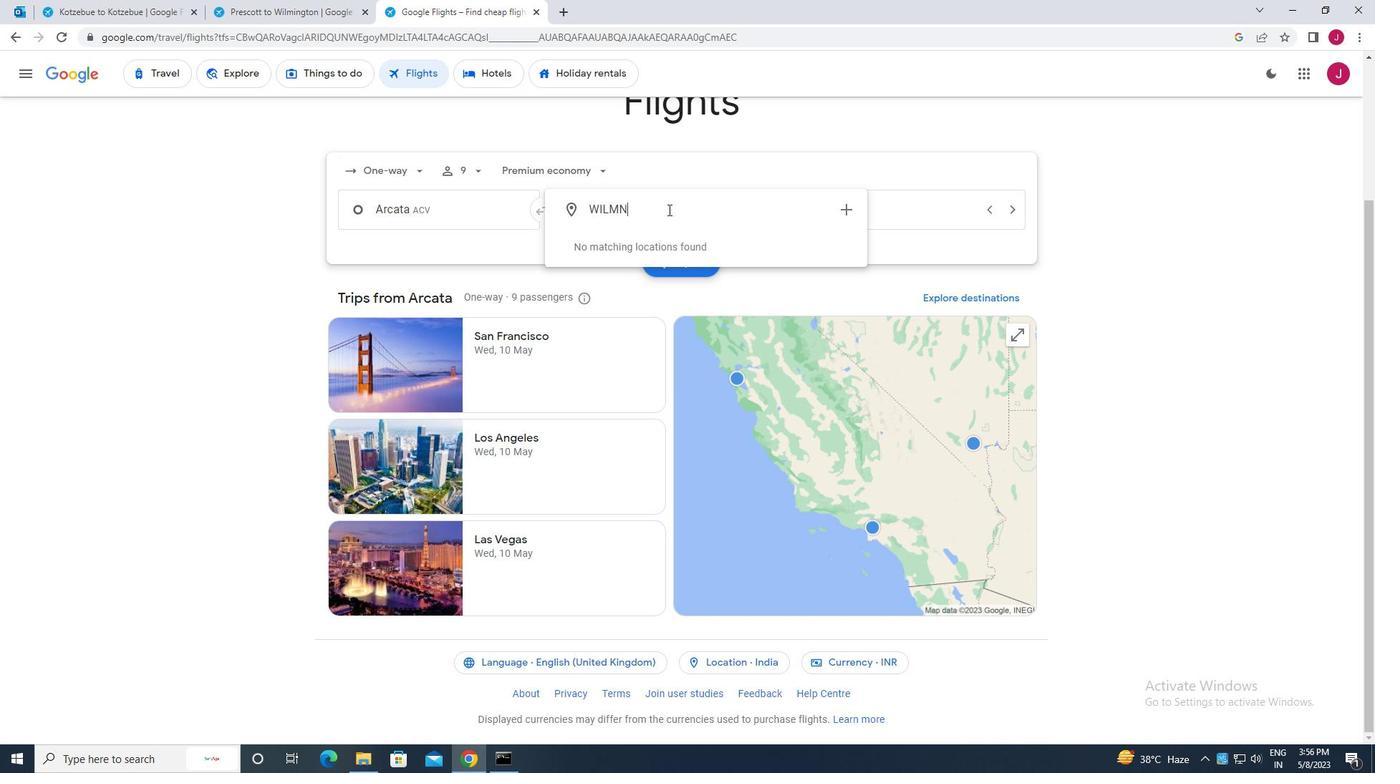 
Action: Mouse moved to (740, 287)
Screenshot: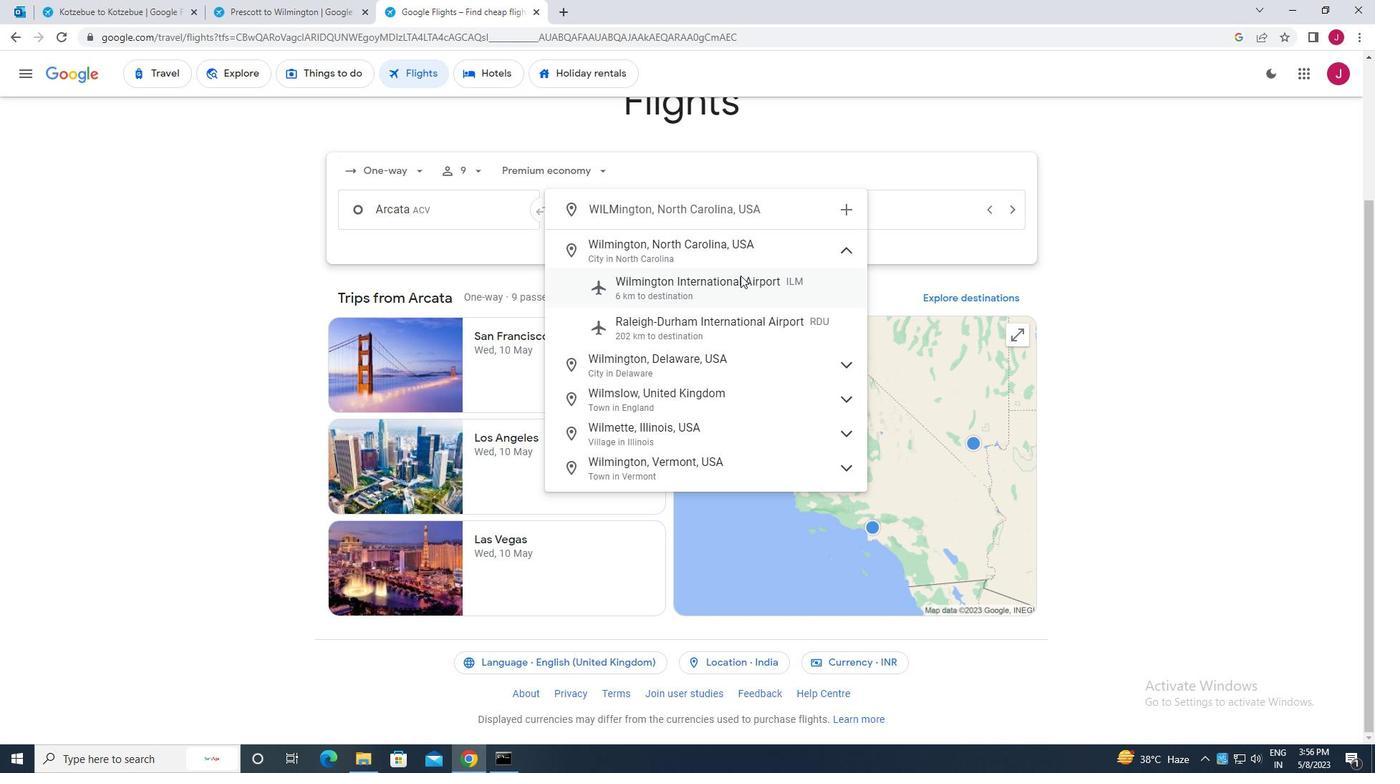 
Action: Mouse pressed left at (740, 287)
Screenshot: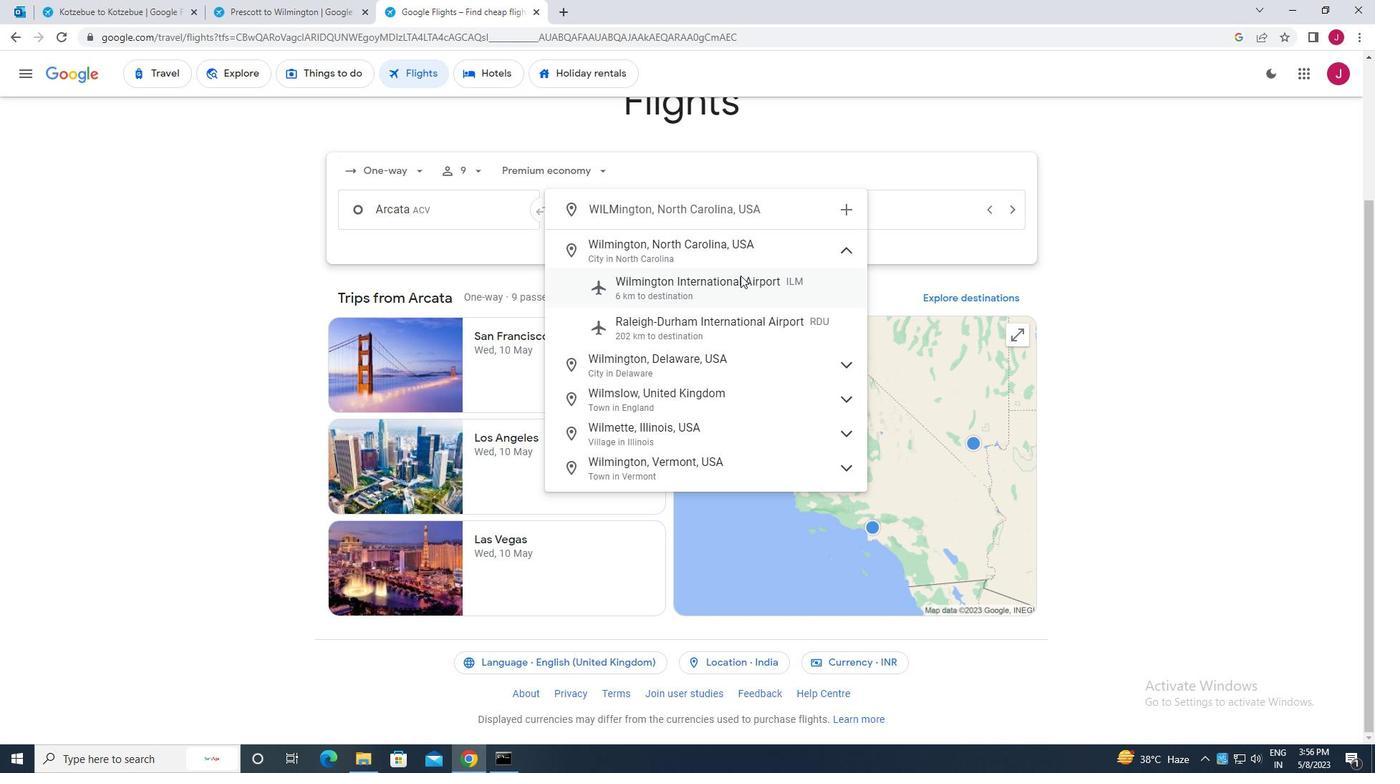 
Action: Mouse moved to (830, 218)
Screenshot: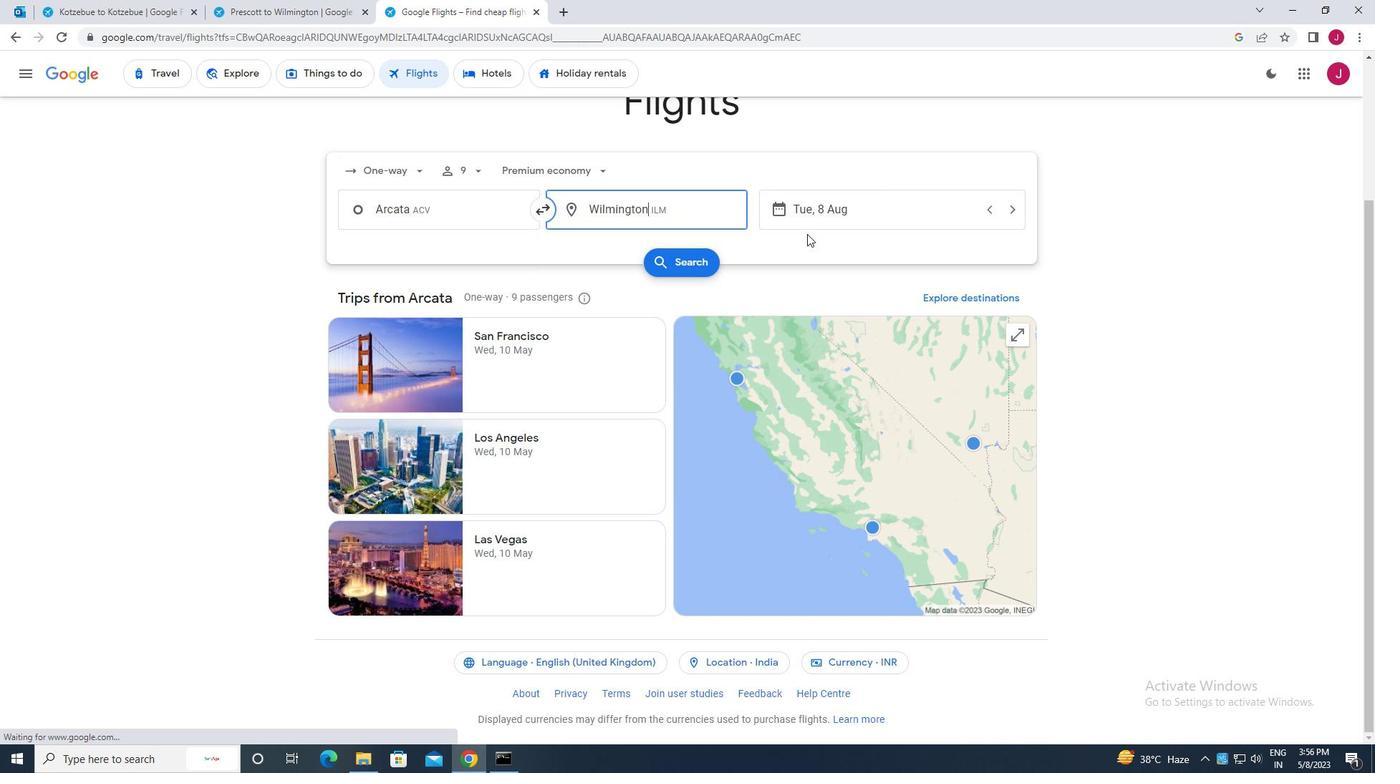 
Action: Mouse pressed left at (830, 218)
Screenshot: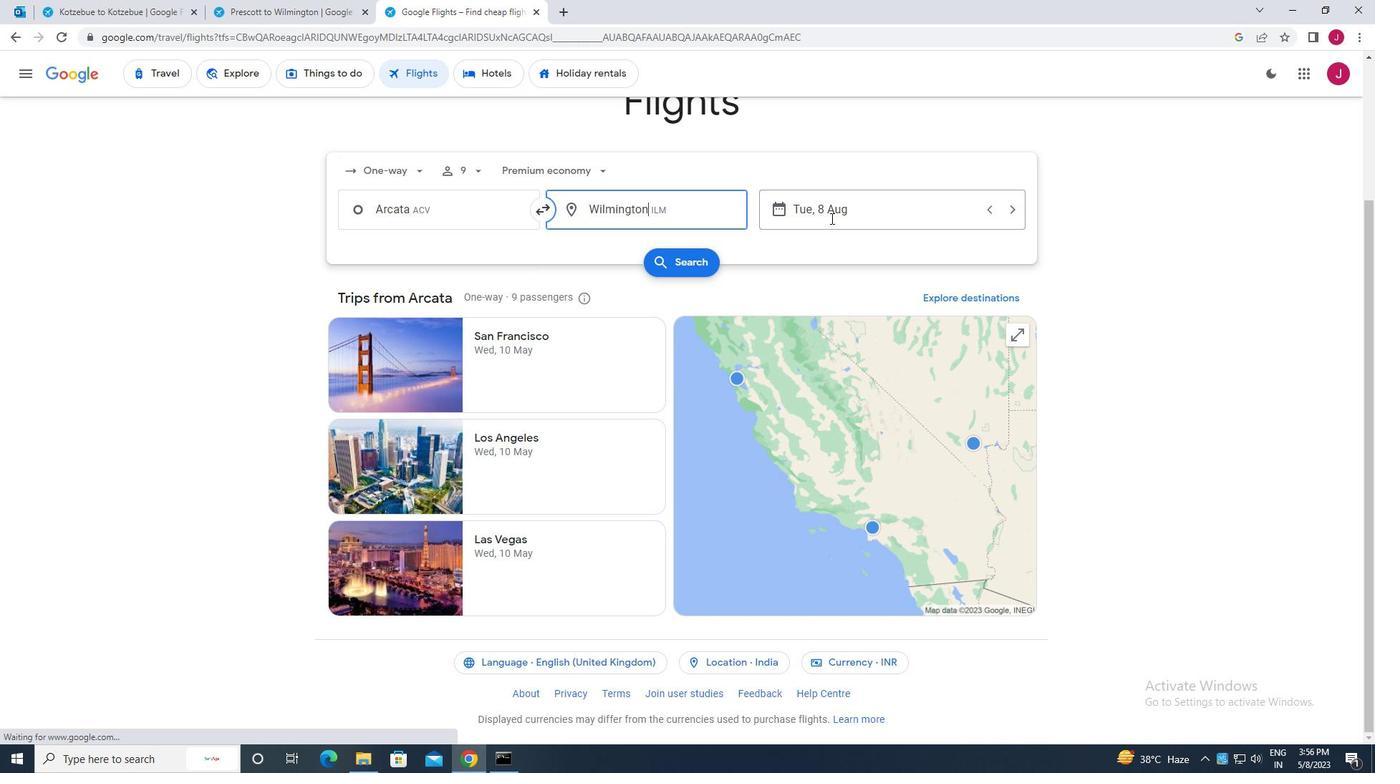 
Action: Mouse moved to (522, 368)
Screenshot: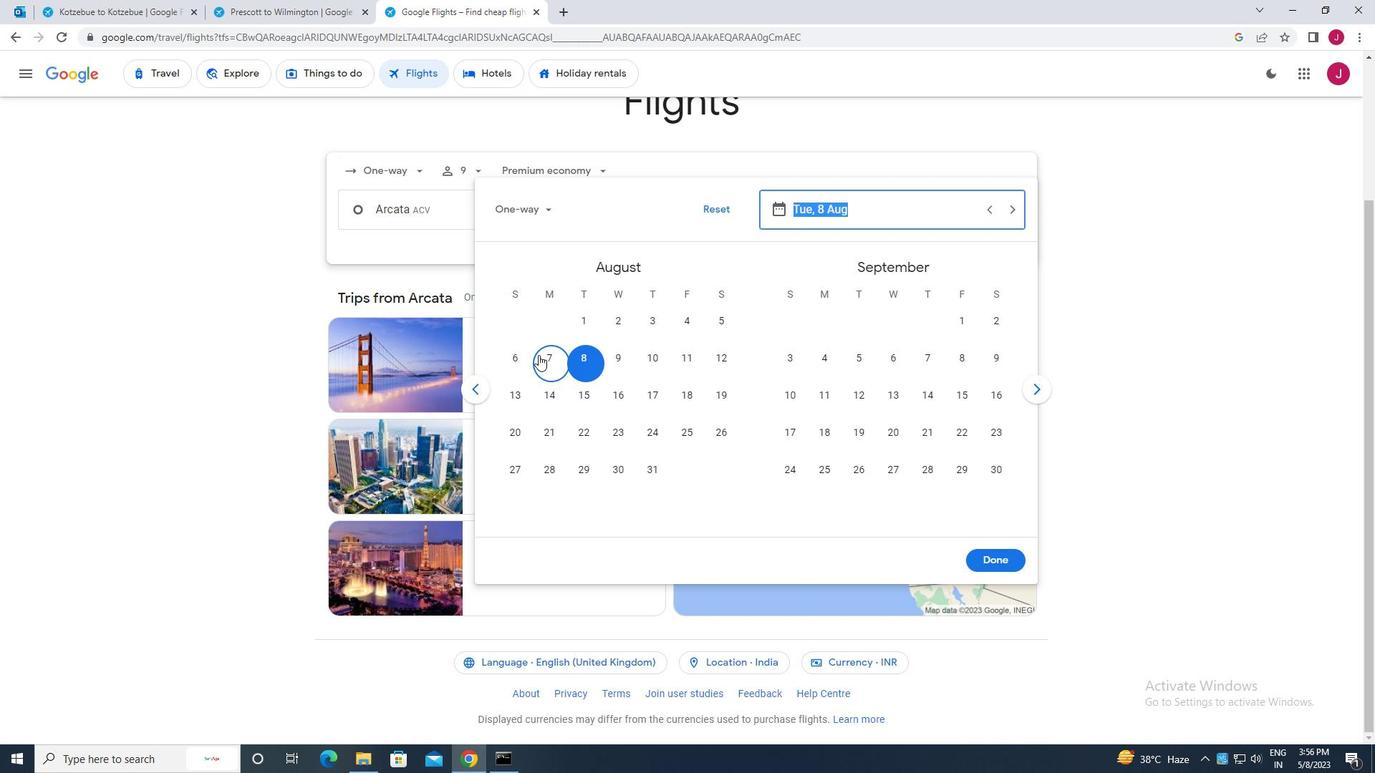 
Action: Mouse pressed left at (522, 368)
Screenshot: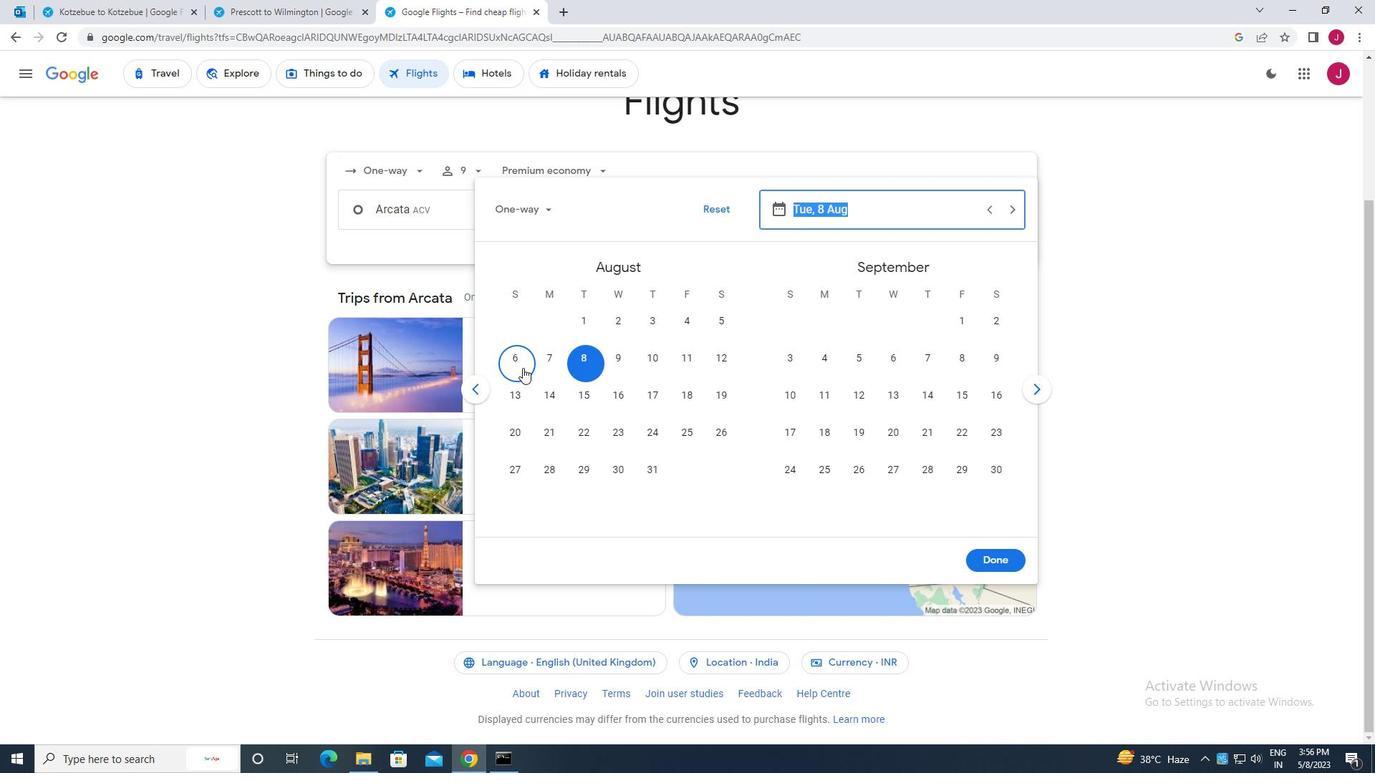 
Action: Mouse moved to (990, 553)
Screenshot: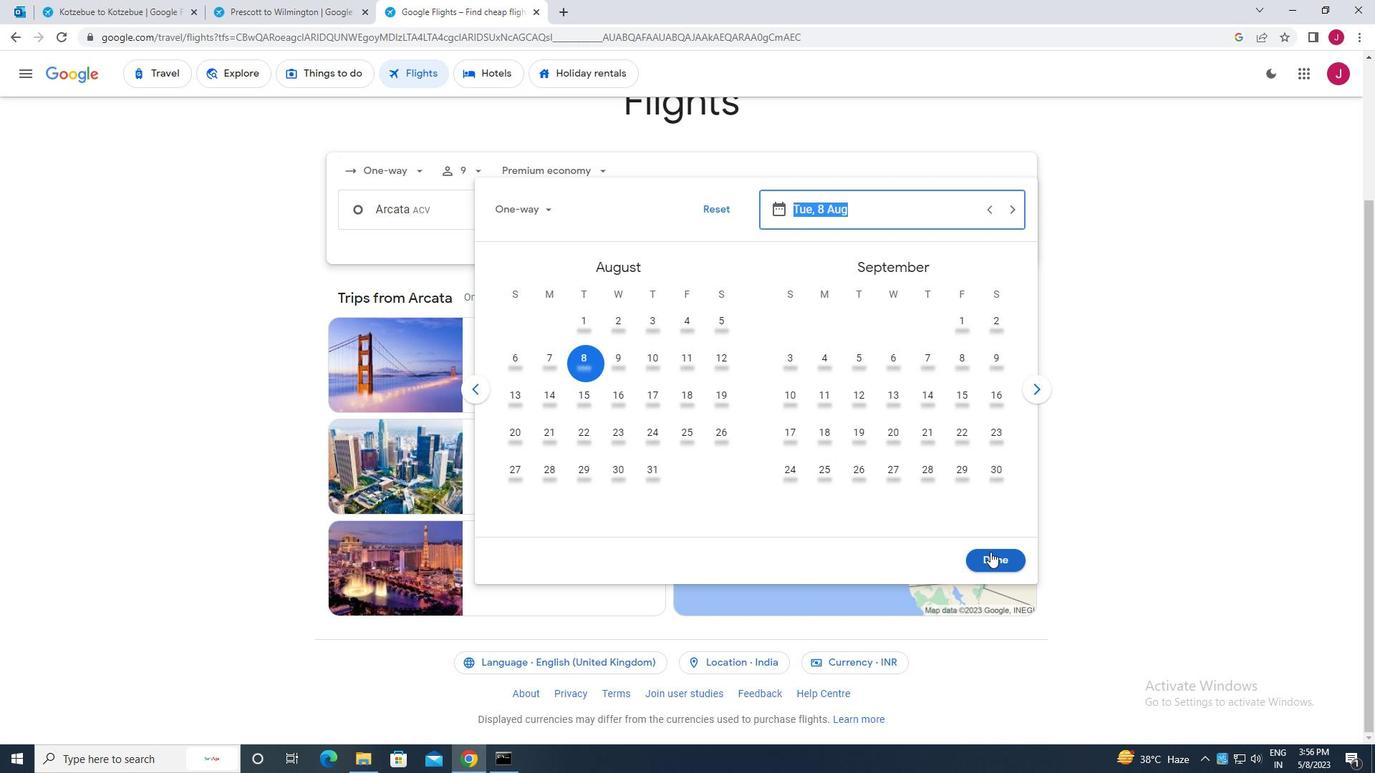 
Action: Mouse pressed left at (990, 553)
Screenshot: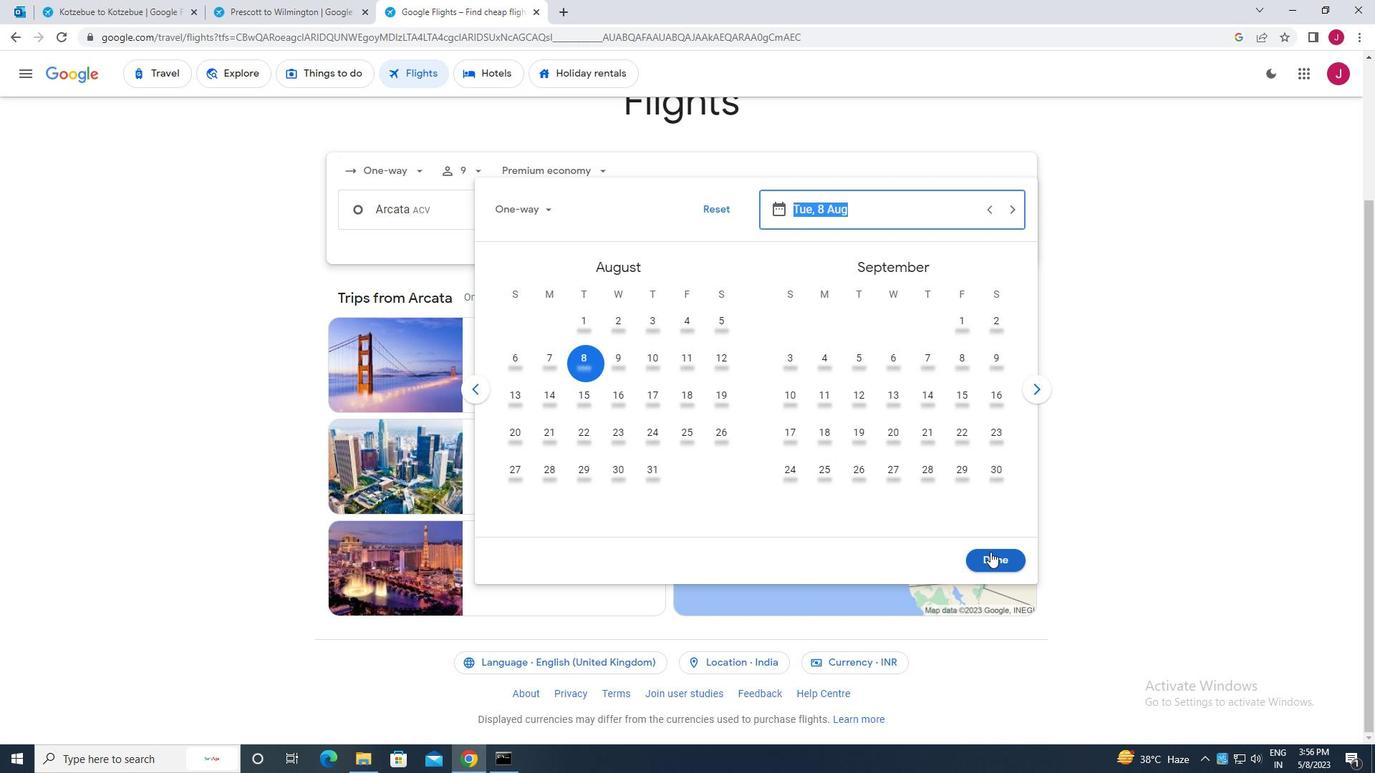 
Action: Mouse moved to (834, 215)
Screenshot: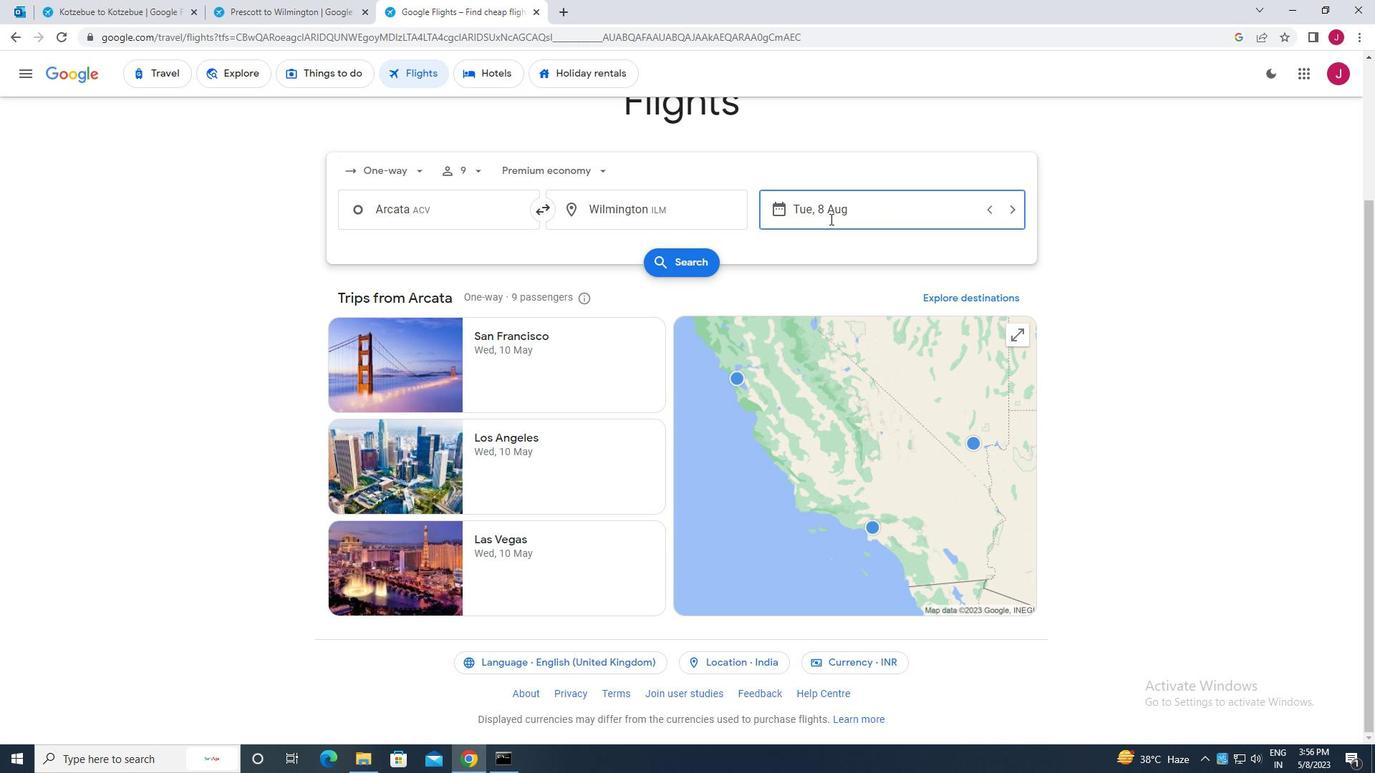 
Action: Mouse pressed left at (834, 215)
Screenshot: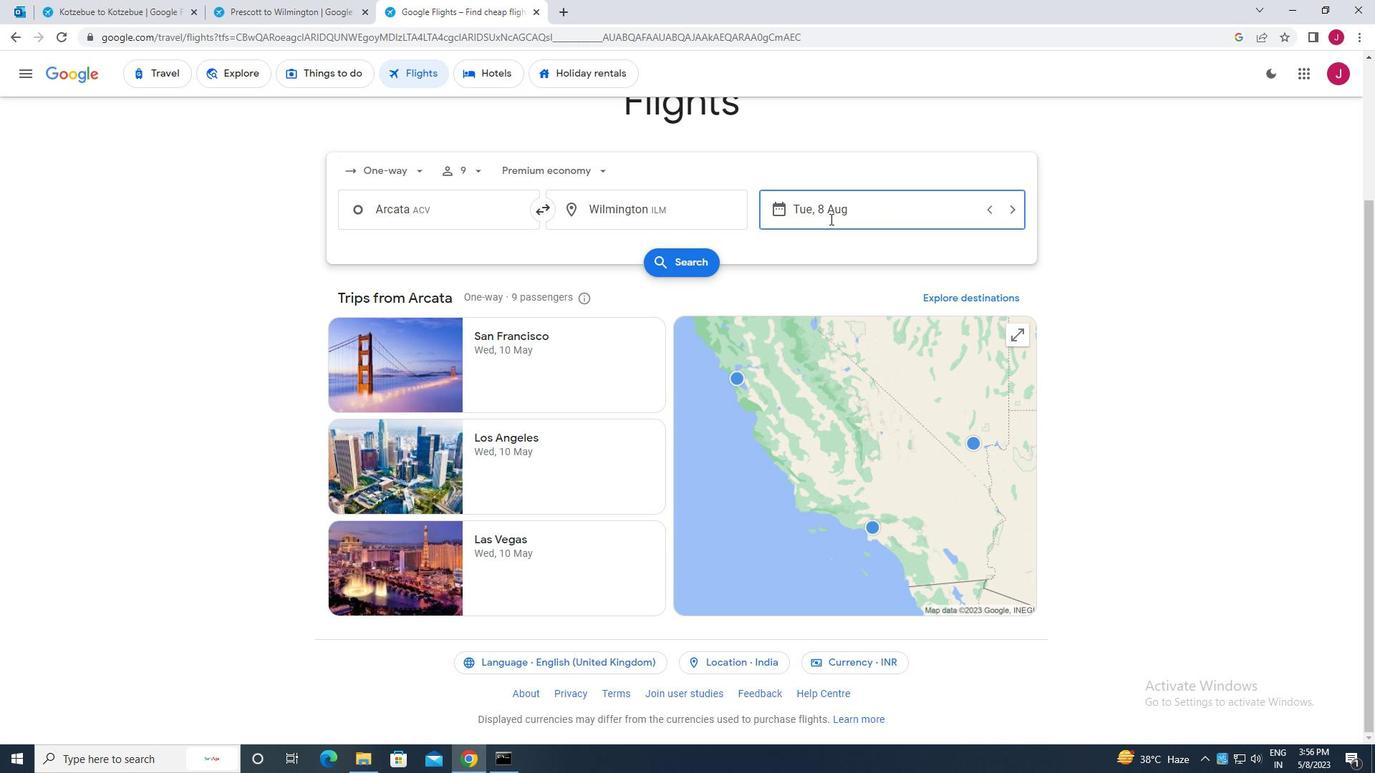 
Action: Mouse moved to (512, 359)
Screenshot: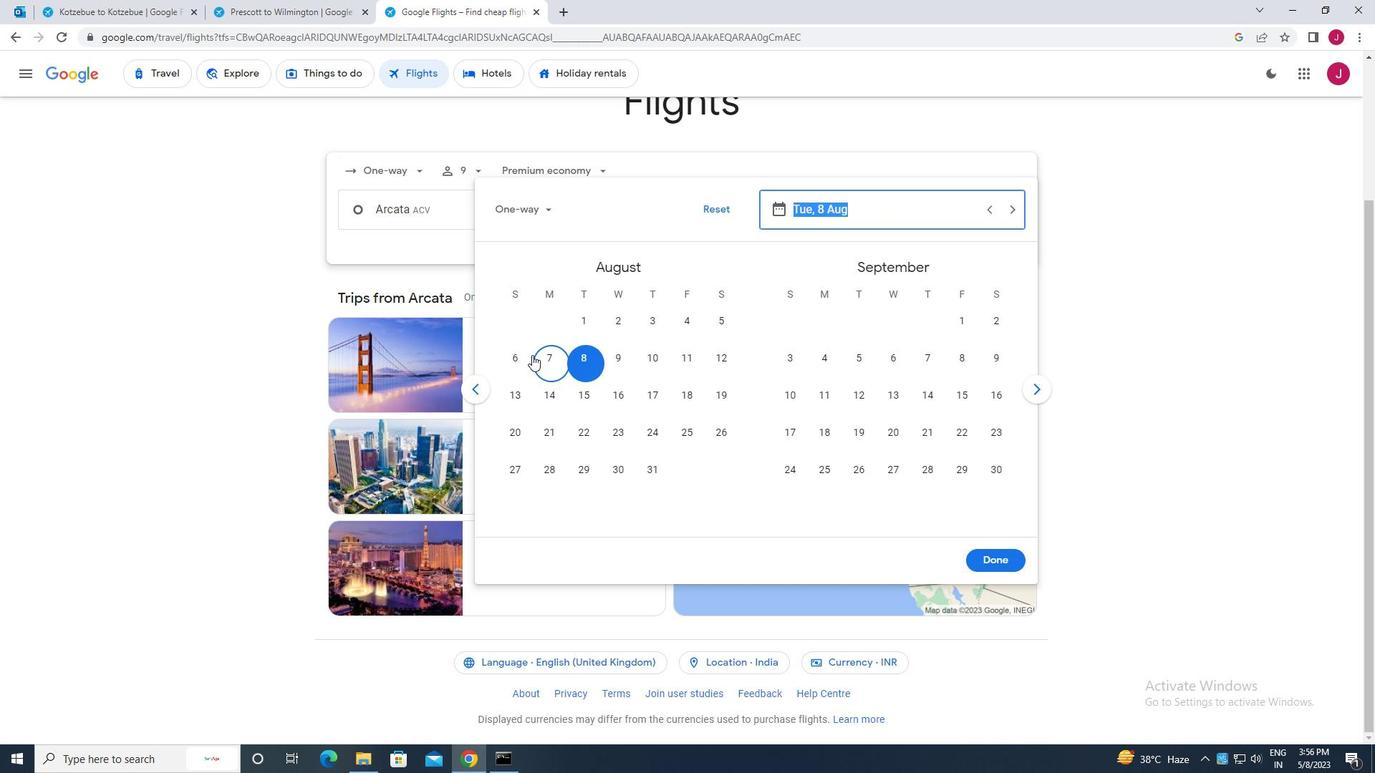 
Action: Mouse pressed left at (512, 359)
Screenshot: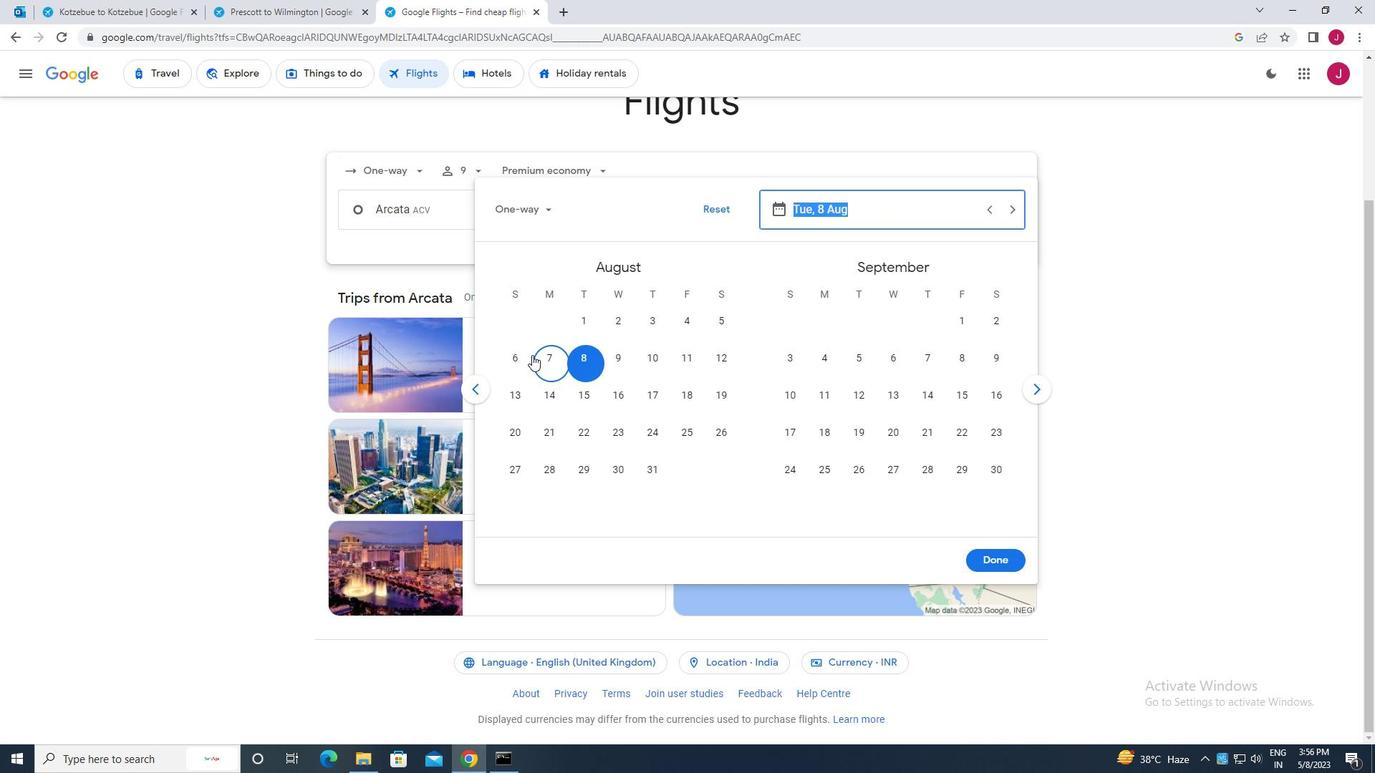 
Action: Mouse moved to (995, 558)
Screenshot: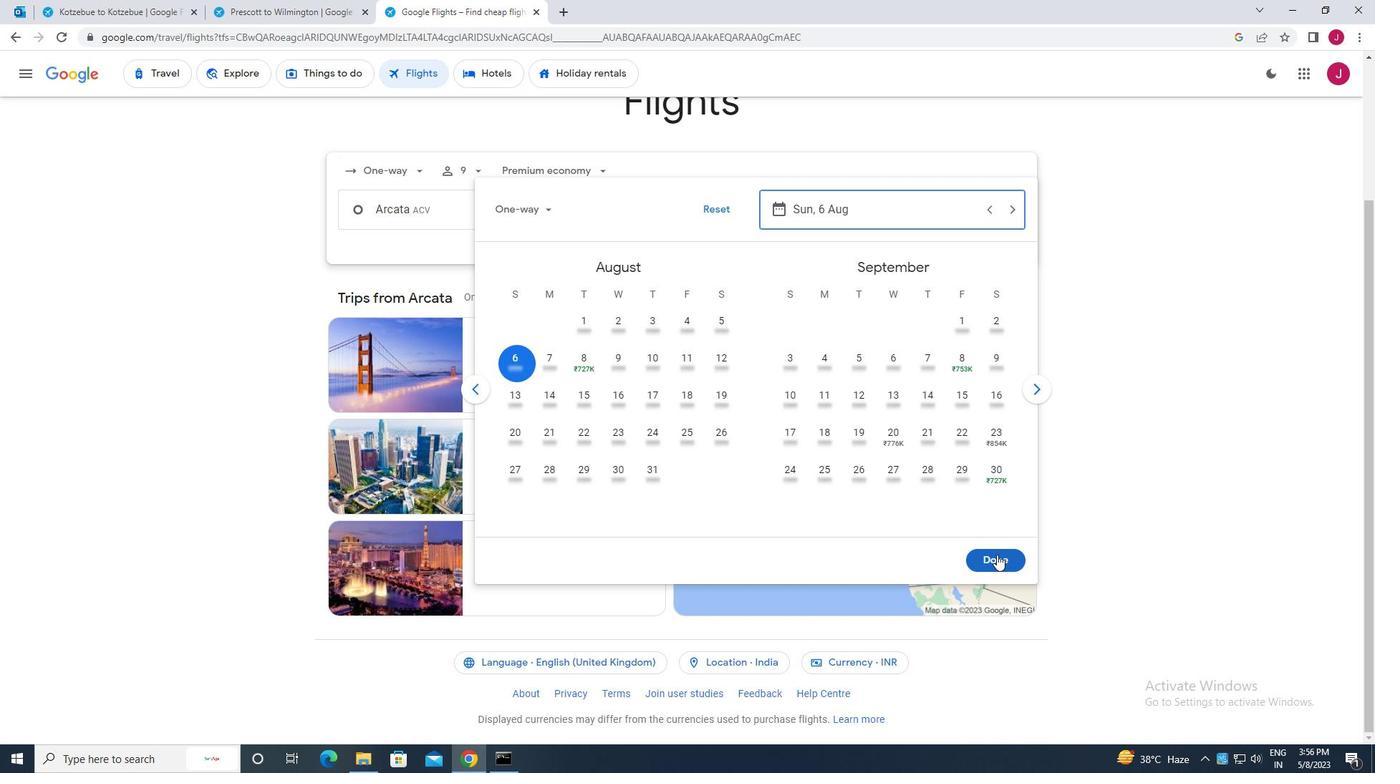 
Action: Mouse pressed left at (995, 558)
Screenshot: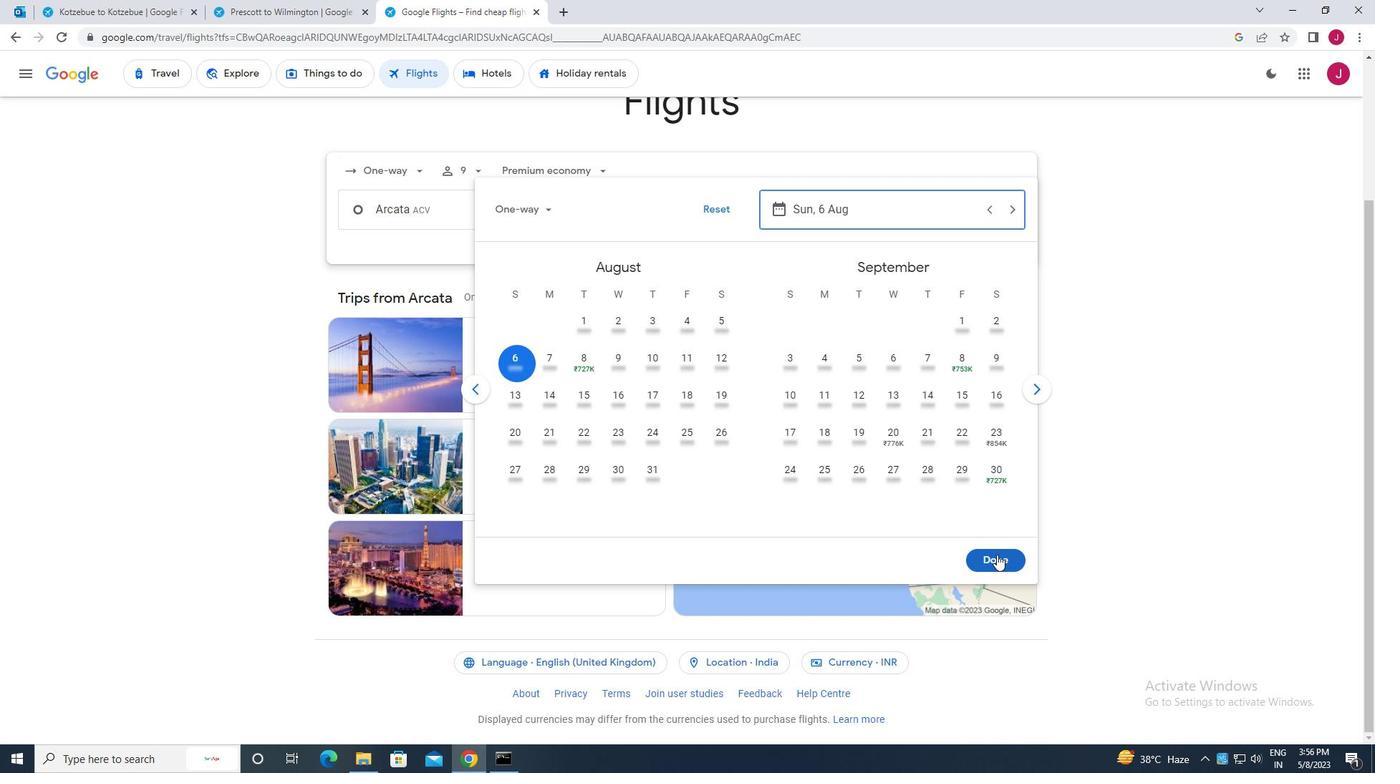 
Action: Mouse moved to (701, 260)
Screenshot: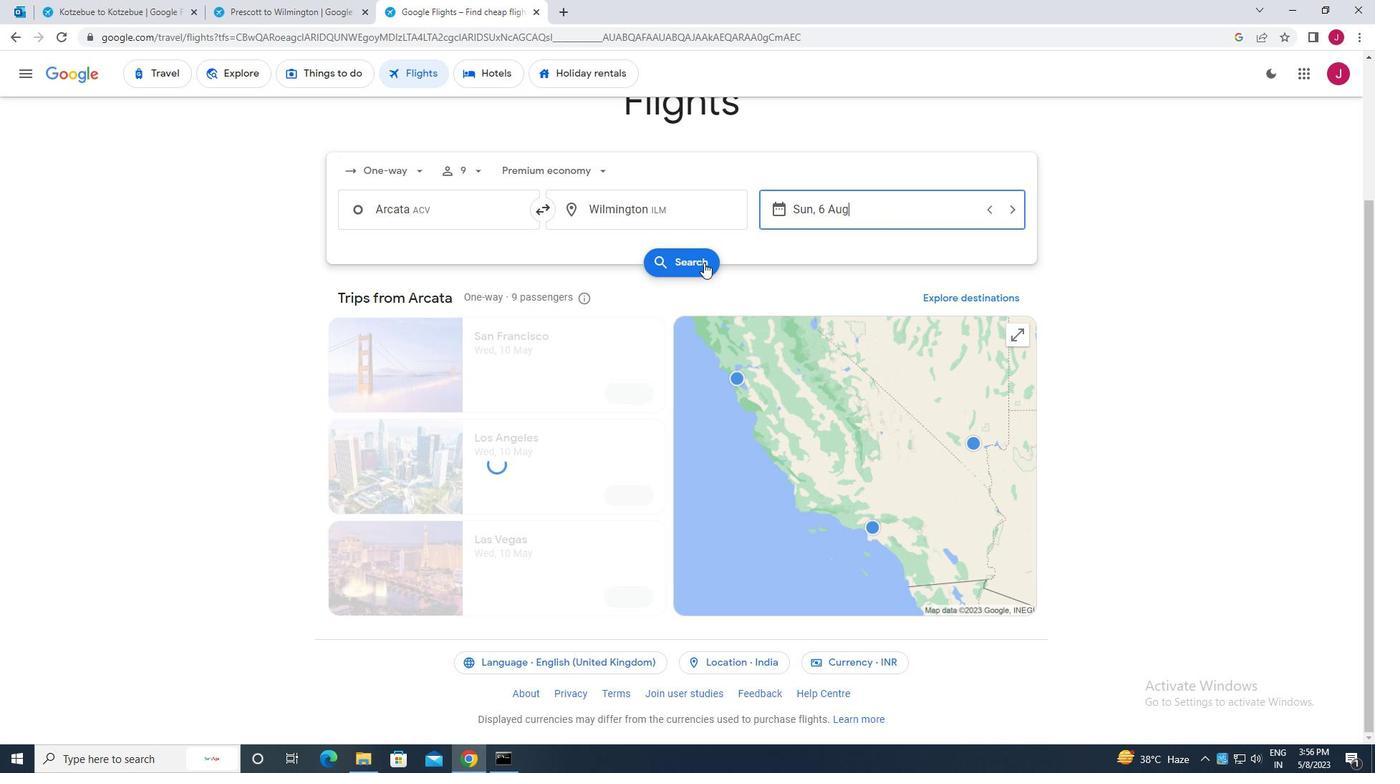 
Action: Mouse pressed left at (701, 260)
Screenshot: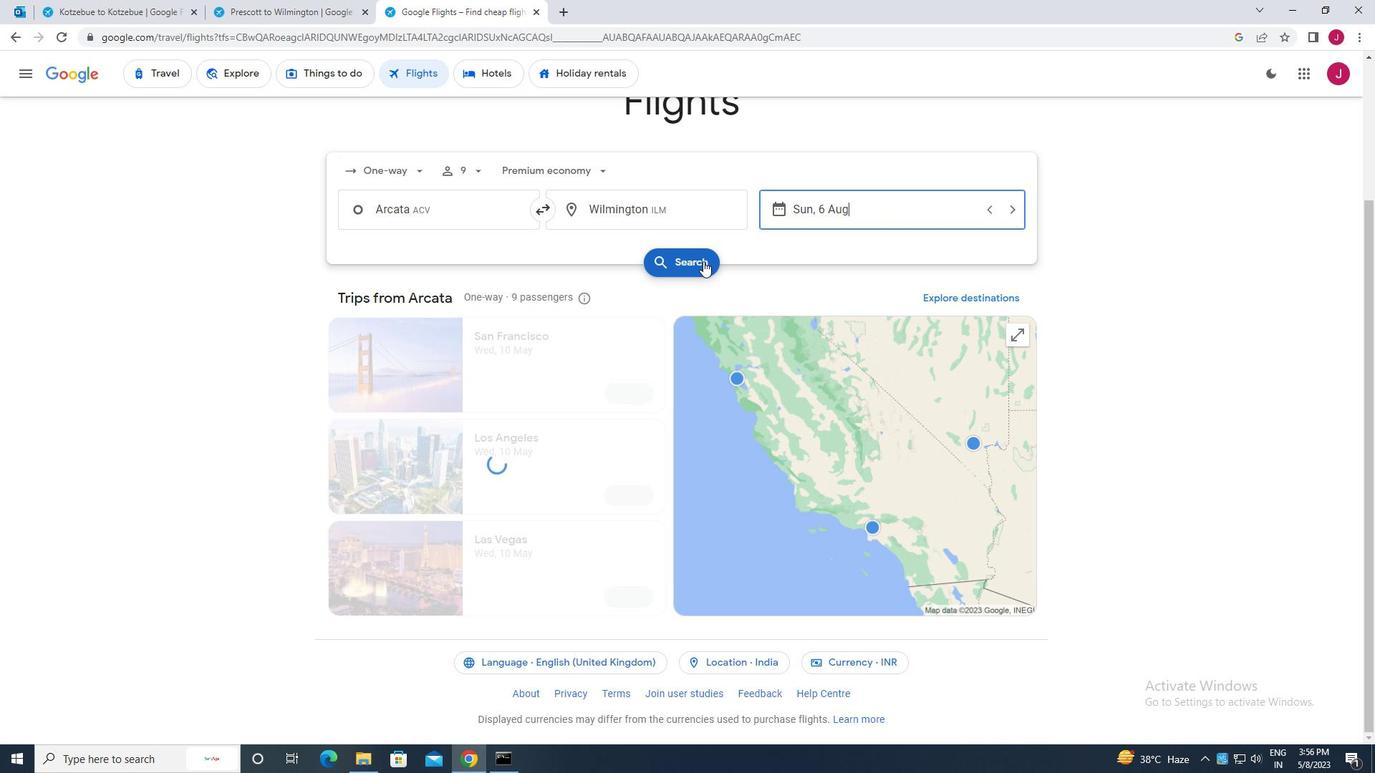 
Action: Mouse moved to (371, 205)
Screenshot: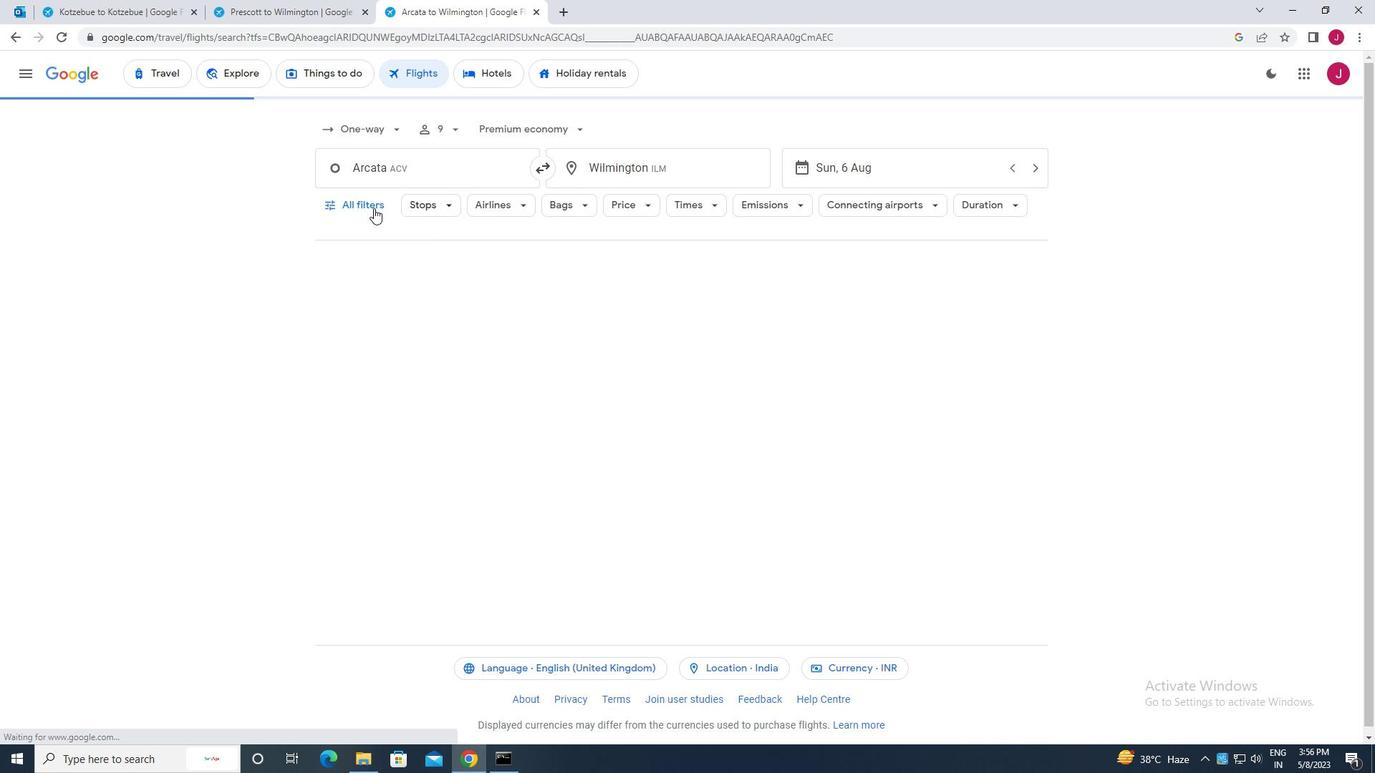 
Action: Mouse pressed left at (371, 205)
Screenshot: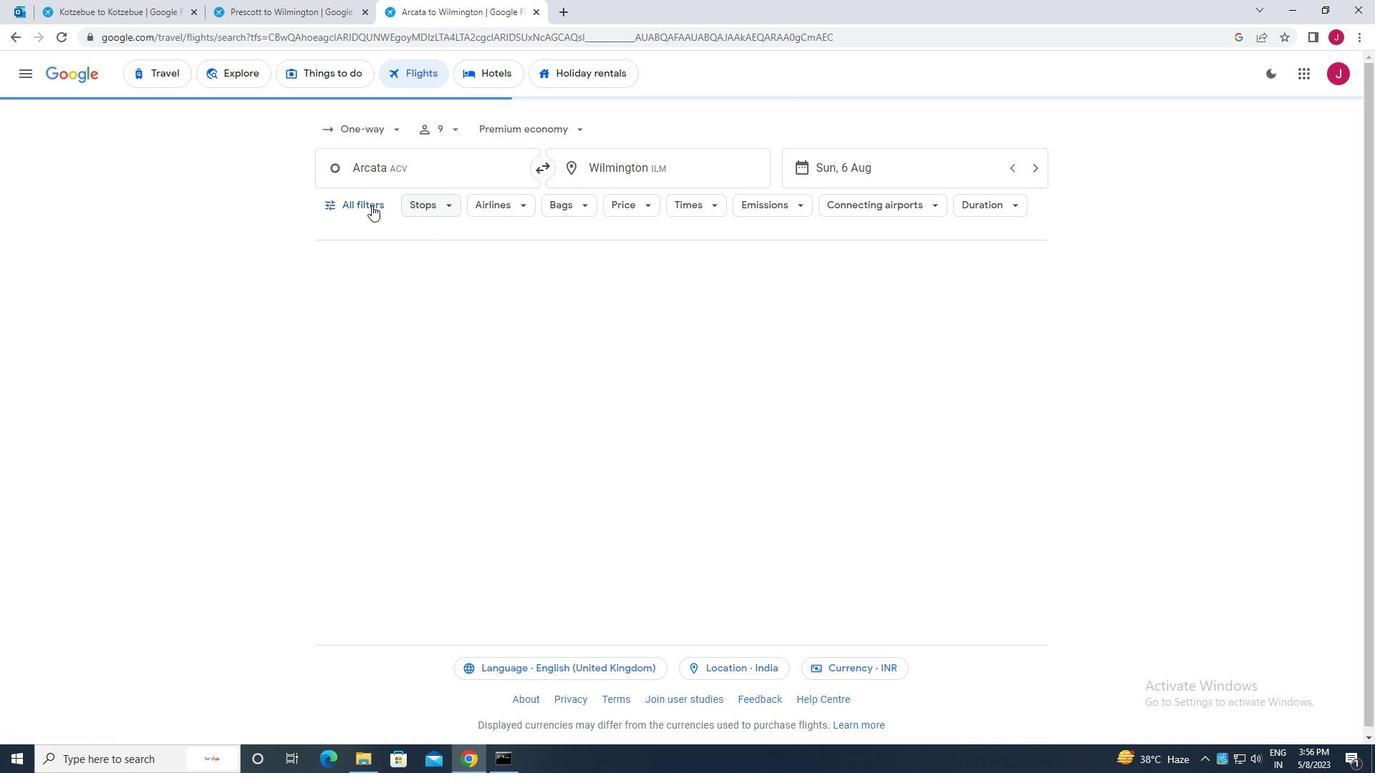 
Action: Mouse moved to (383, 324)
Screenshot: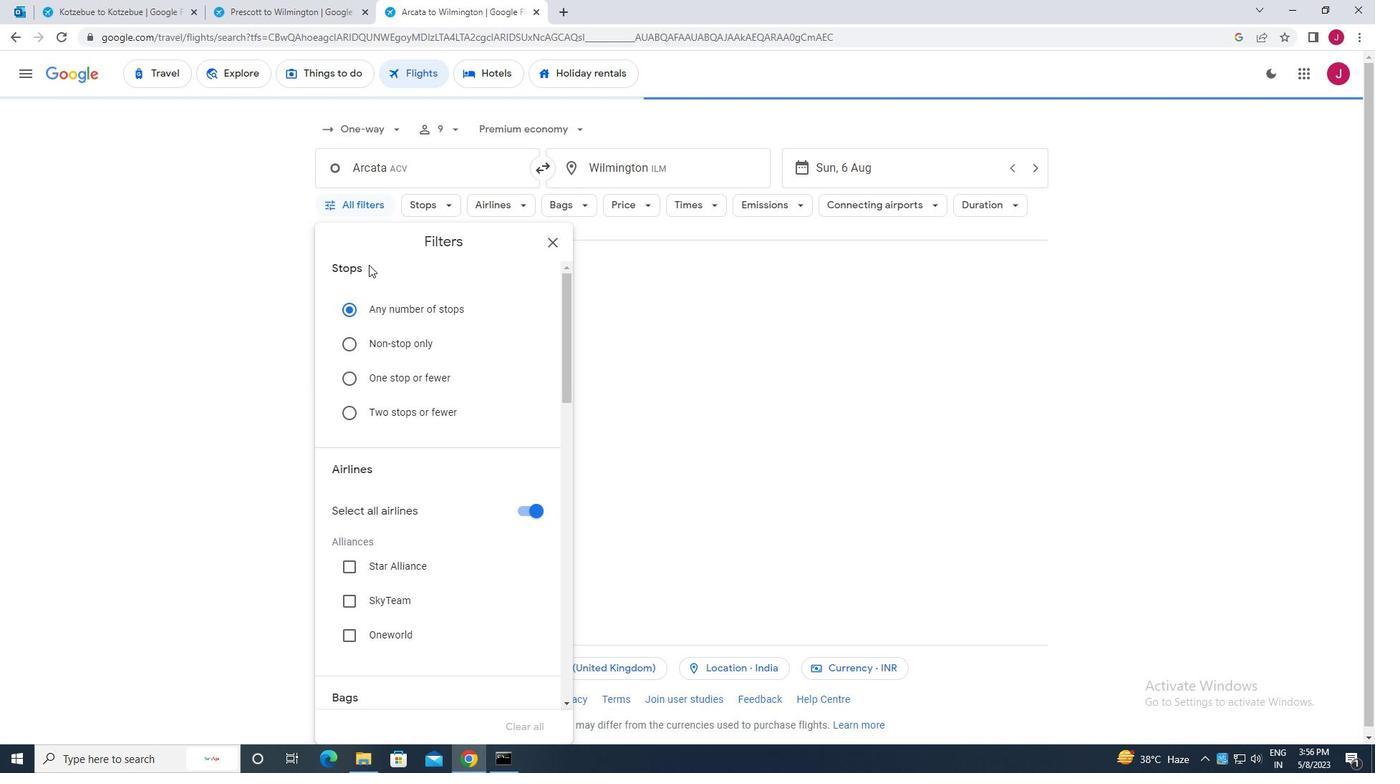 
Action: Mouse scrolled (383, 323) with delta (0, 0)
Screenshot: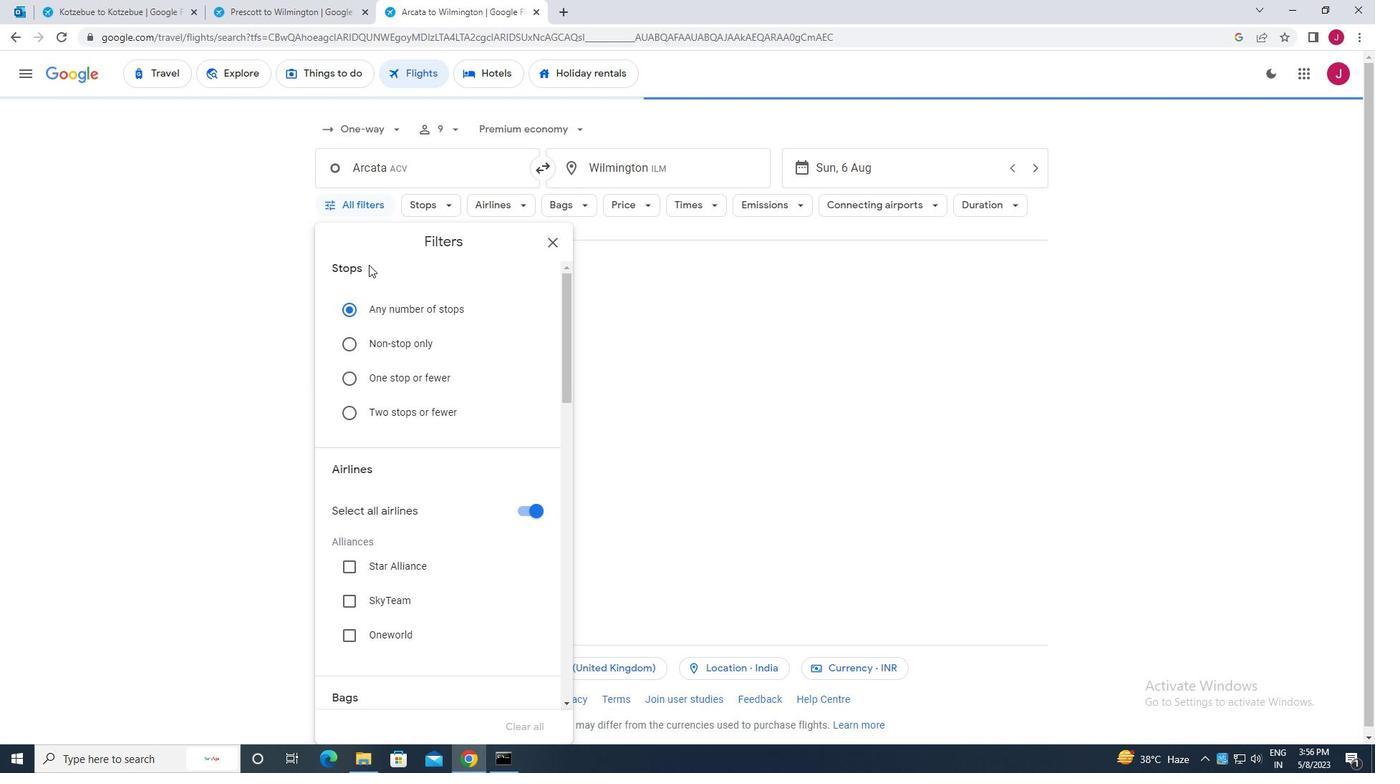 
Action: Mouse moved to (384, 324)
Screenshot: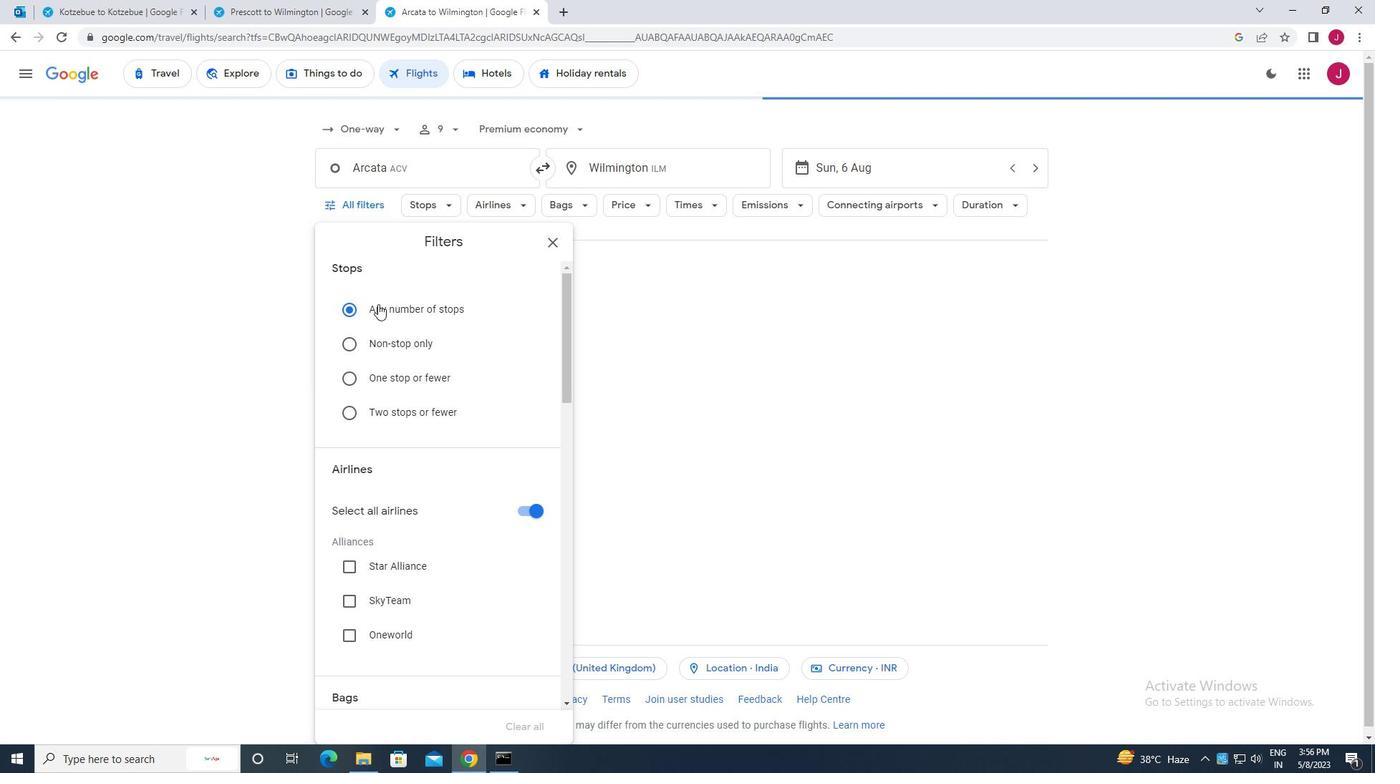 
Action: Mouse scrolled (384, 323) with delta (0, 0)
Screenshot: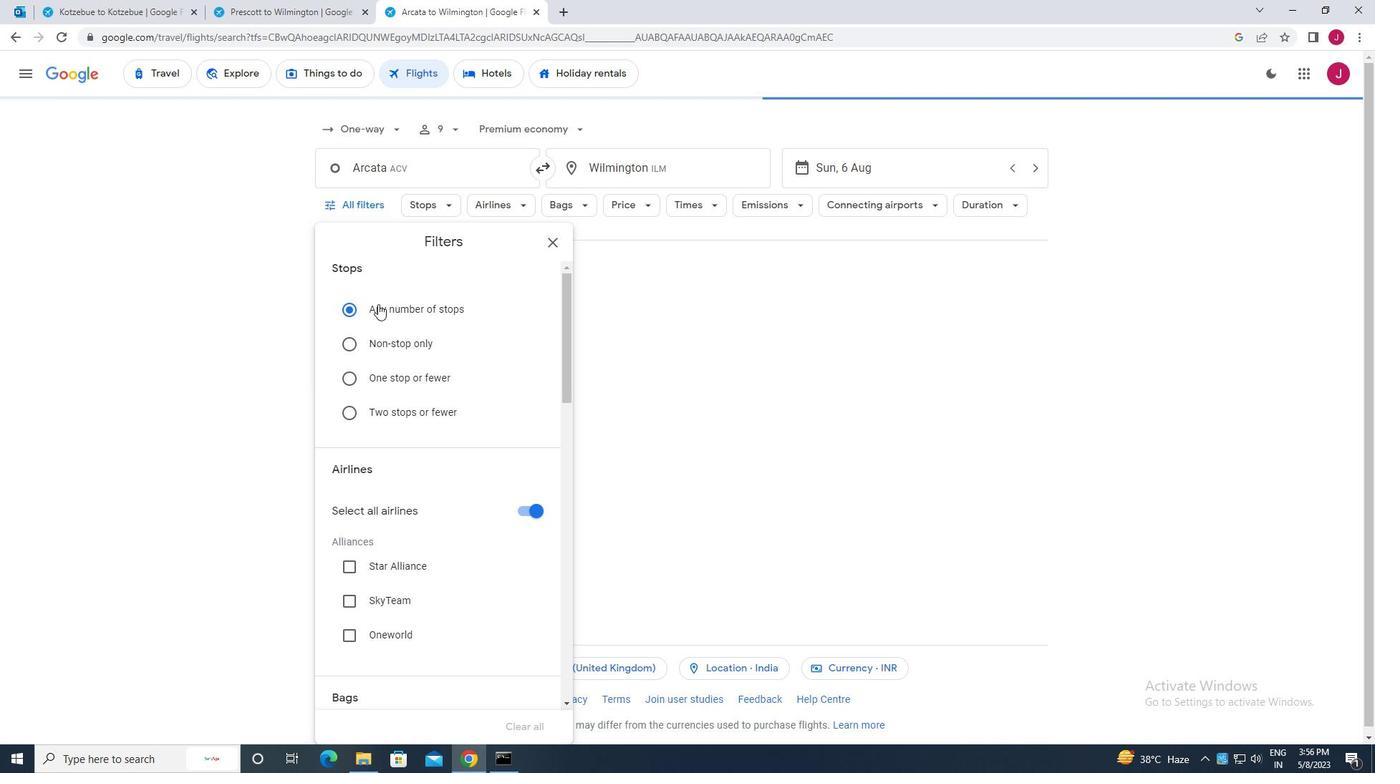 
Action: Mouse moved to (385, 325)
Screenshot: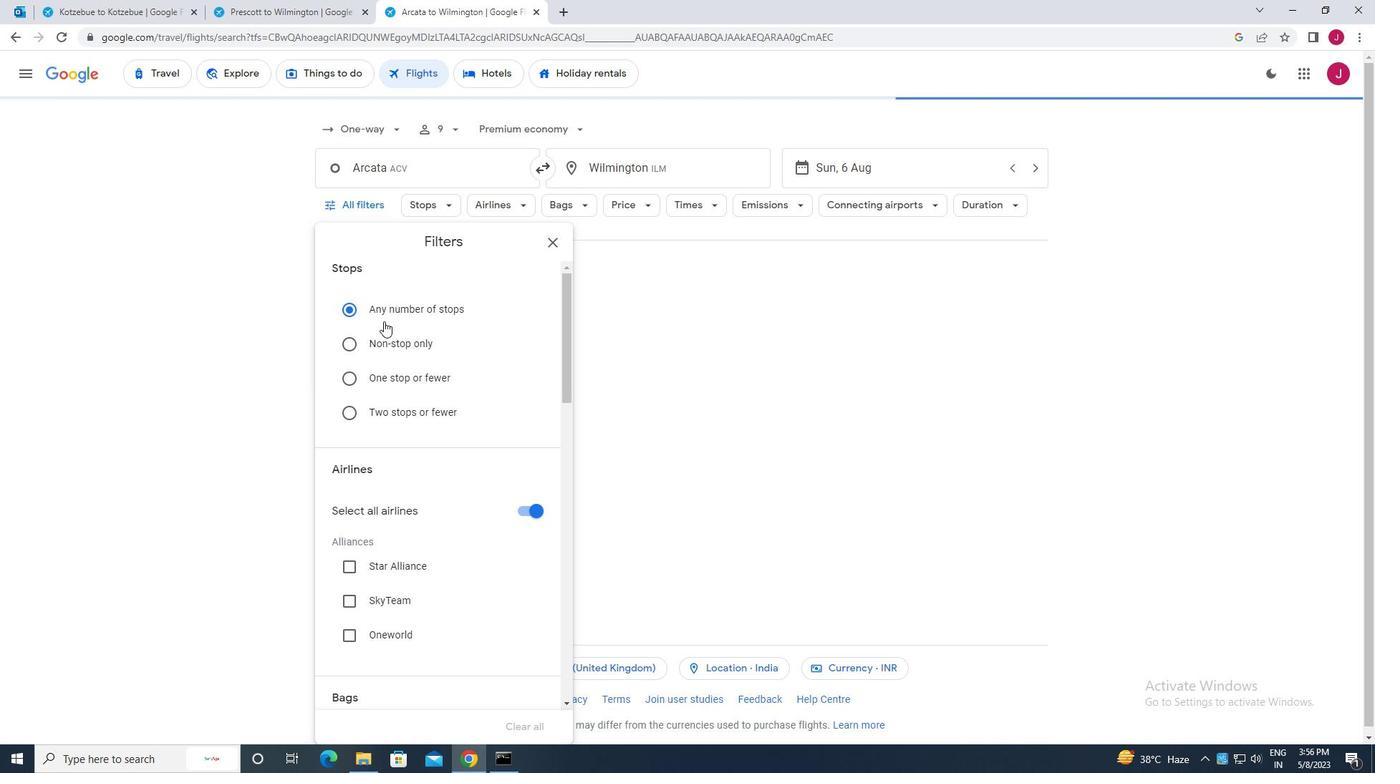 
Action: Mouse scrolled (385, 324) with delta (0, 0)
Screenshot: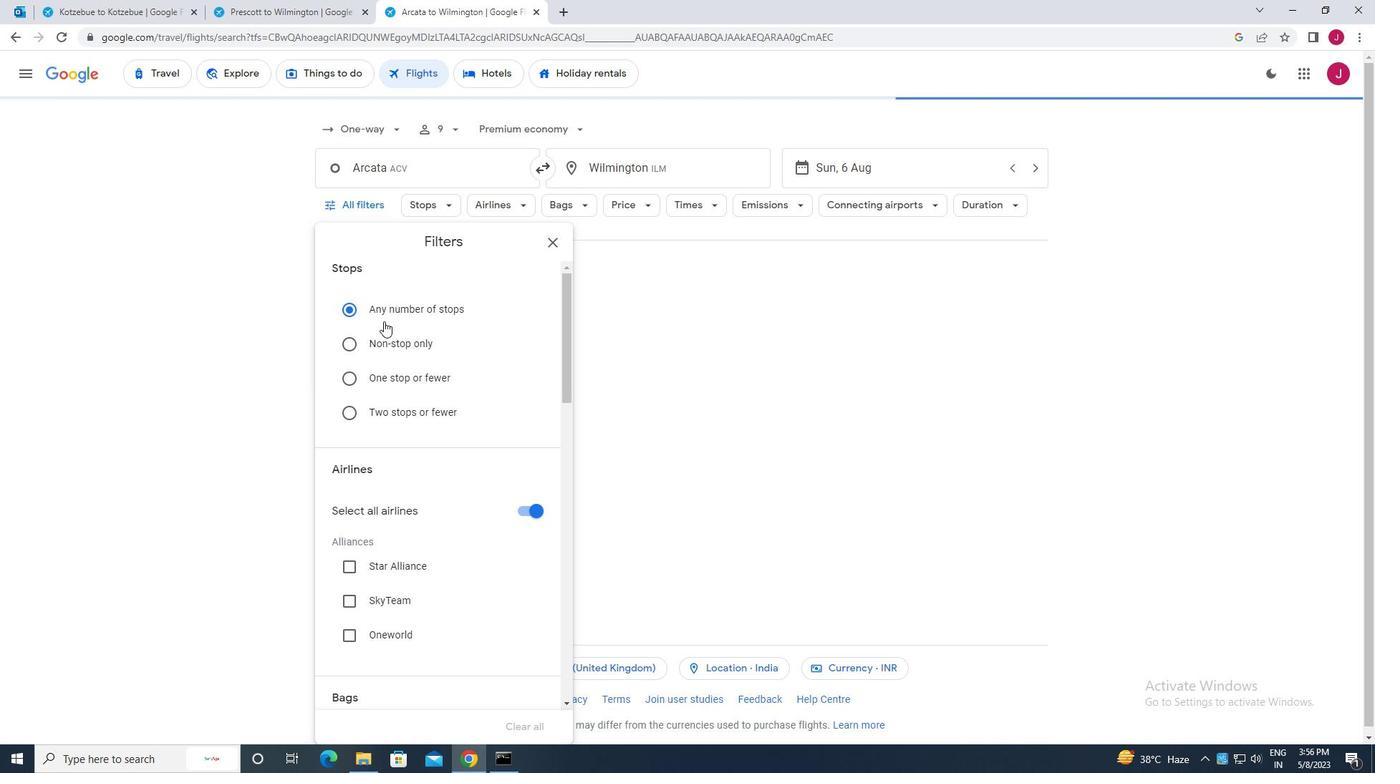 
Action: Mouse moved to (522, 295)
Screenshot: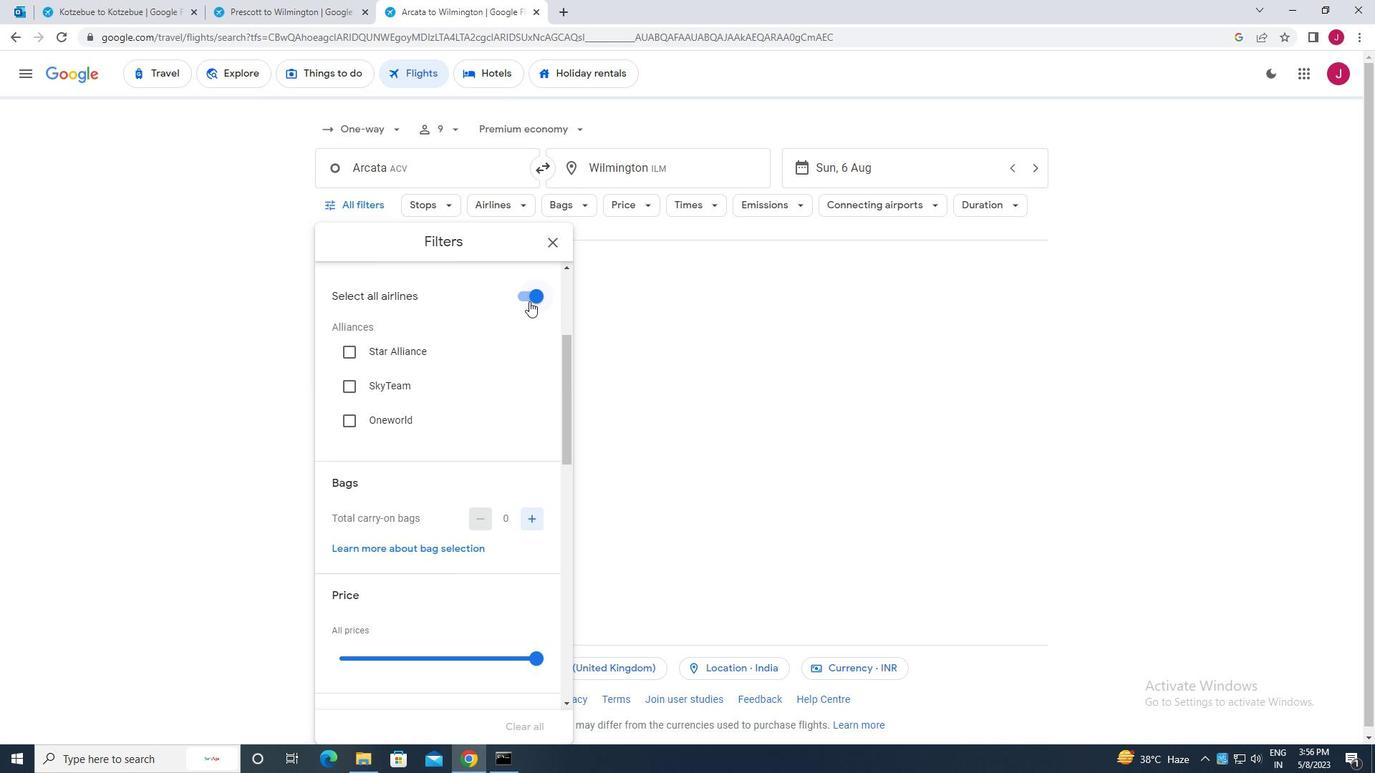
Action: Mouse pressed left at (522, 295)
Screenshot: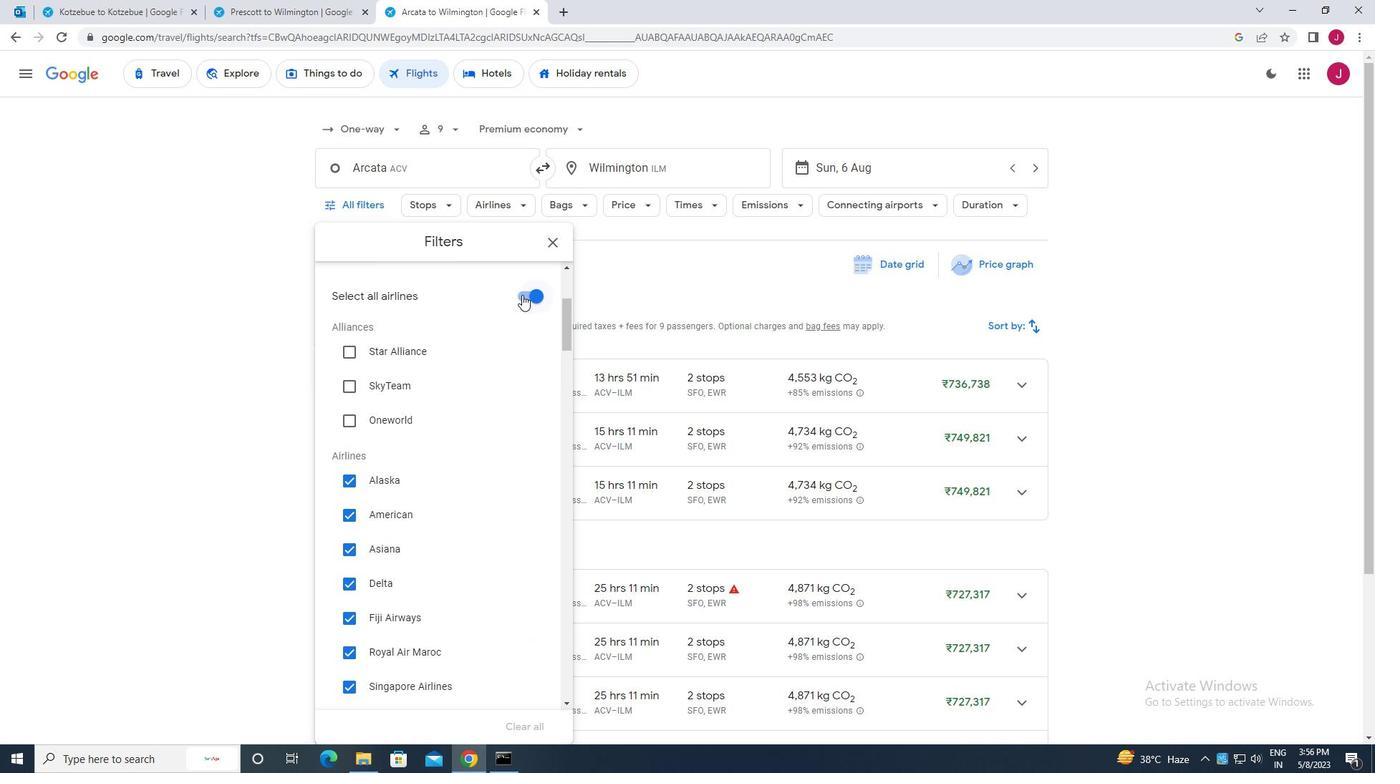
Action: Mouse moved to (482, 356)
Screenshot: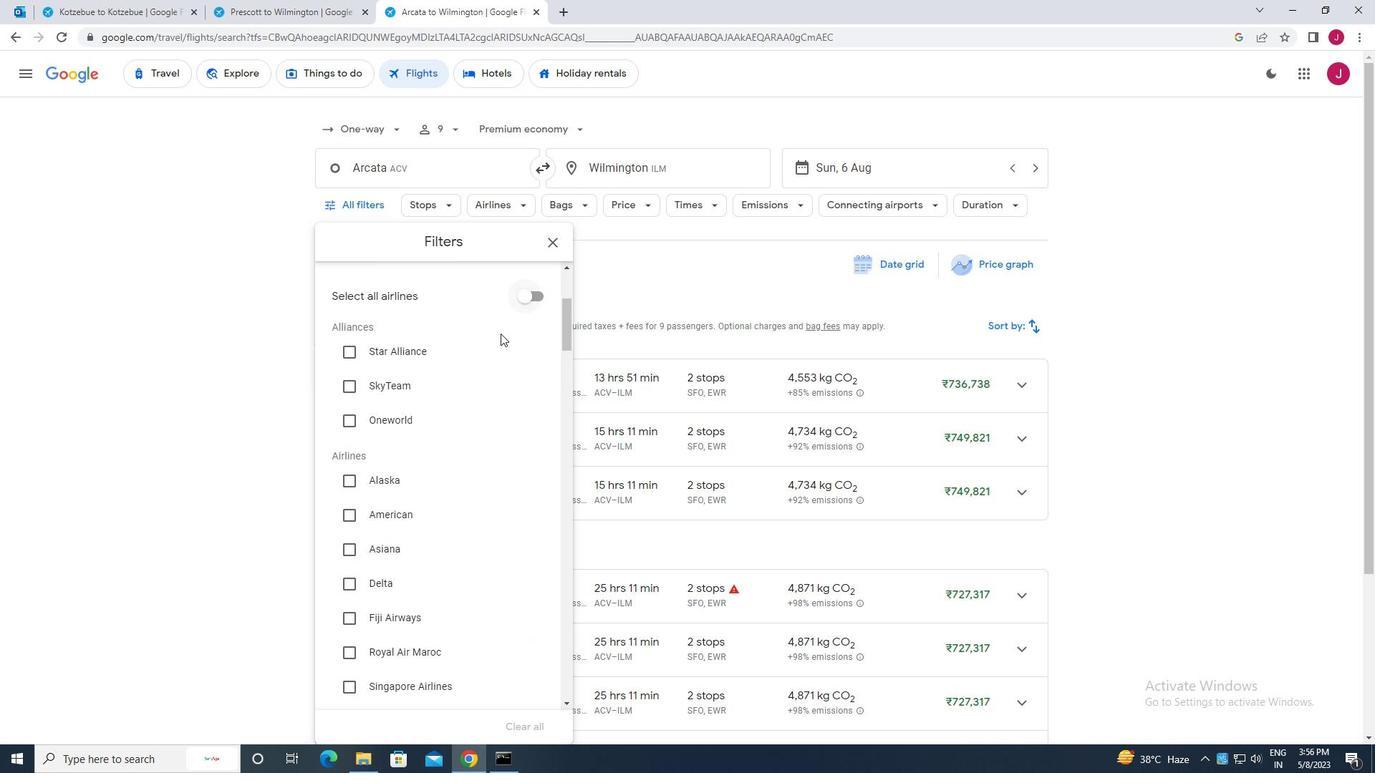 
Action: Mouse scrolled (482, 355) with delta (0, 0)
Screenshot: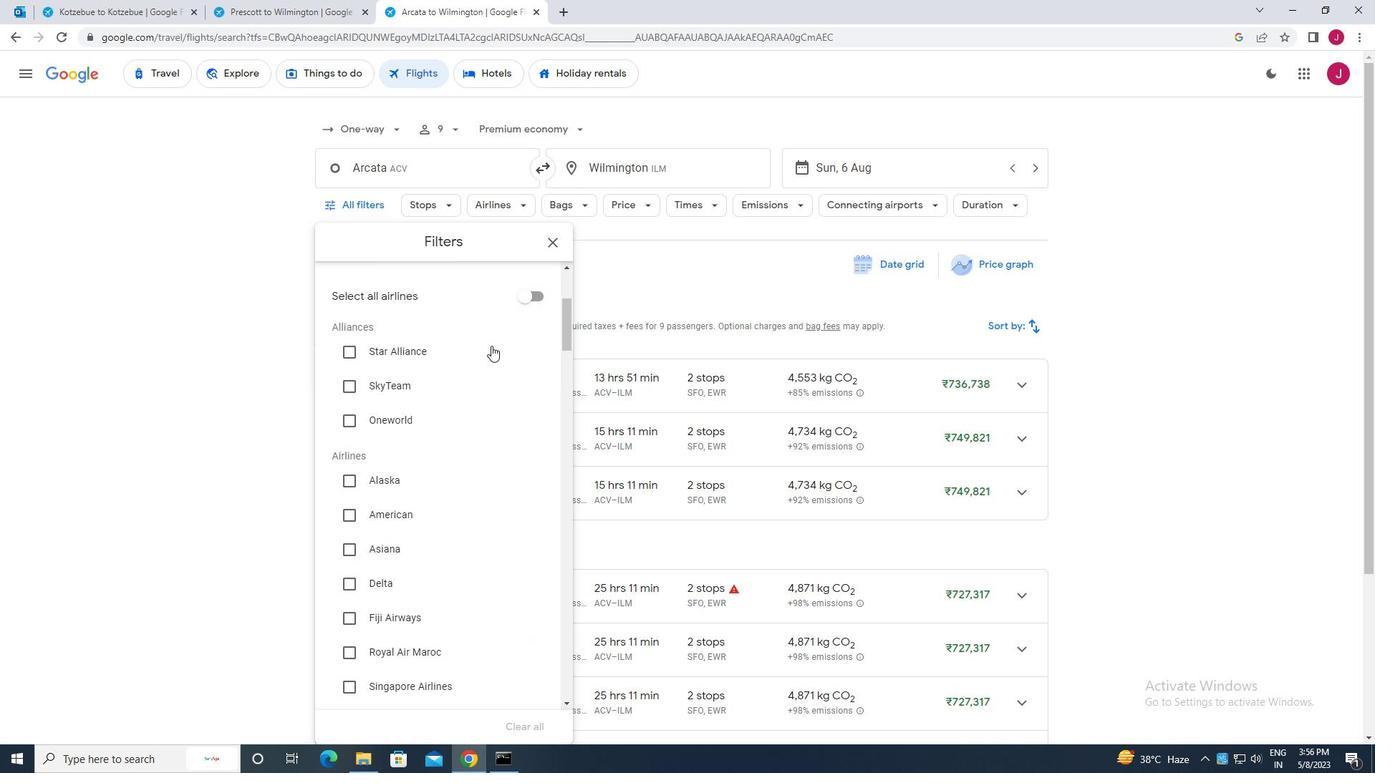 
Action: Mouse moved to (471, 374)
Screenshot: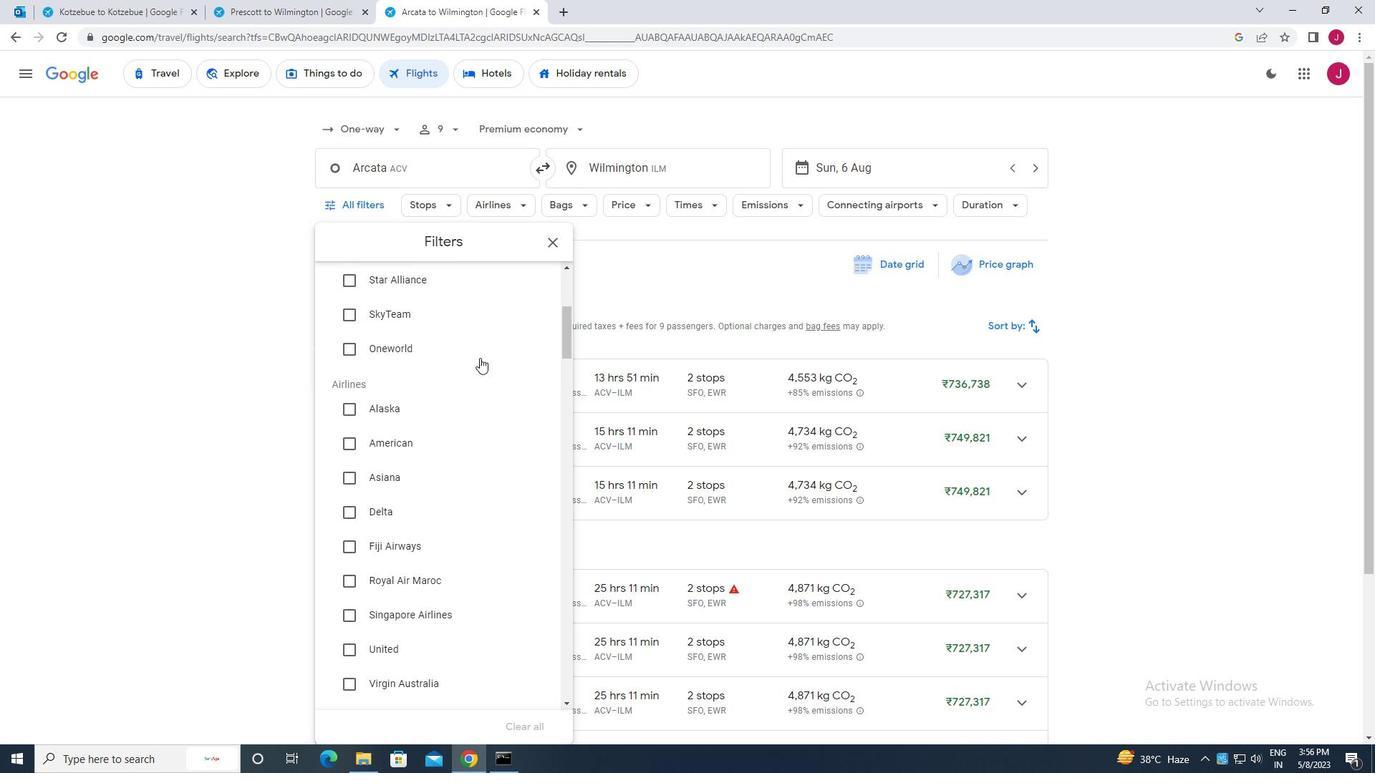 
Action: Mouse scrolled (471, 373) with delta (0, 0)
Screenshot: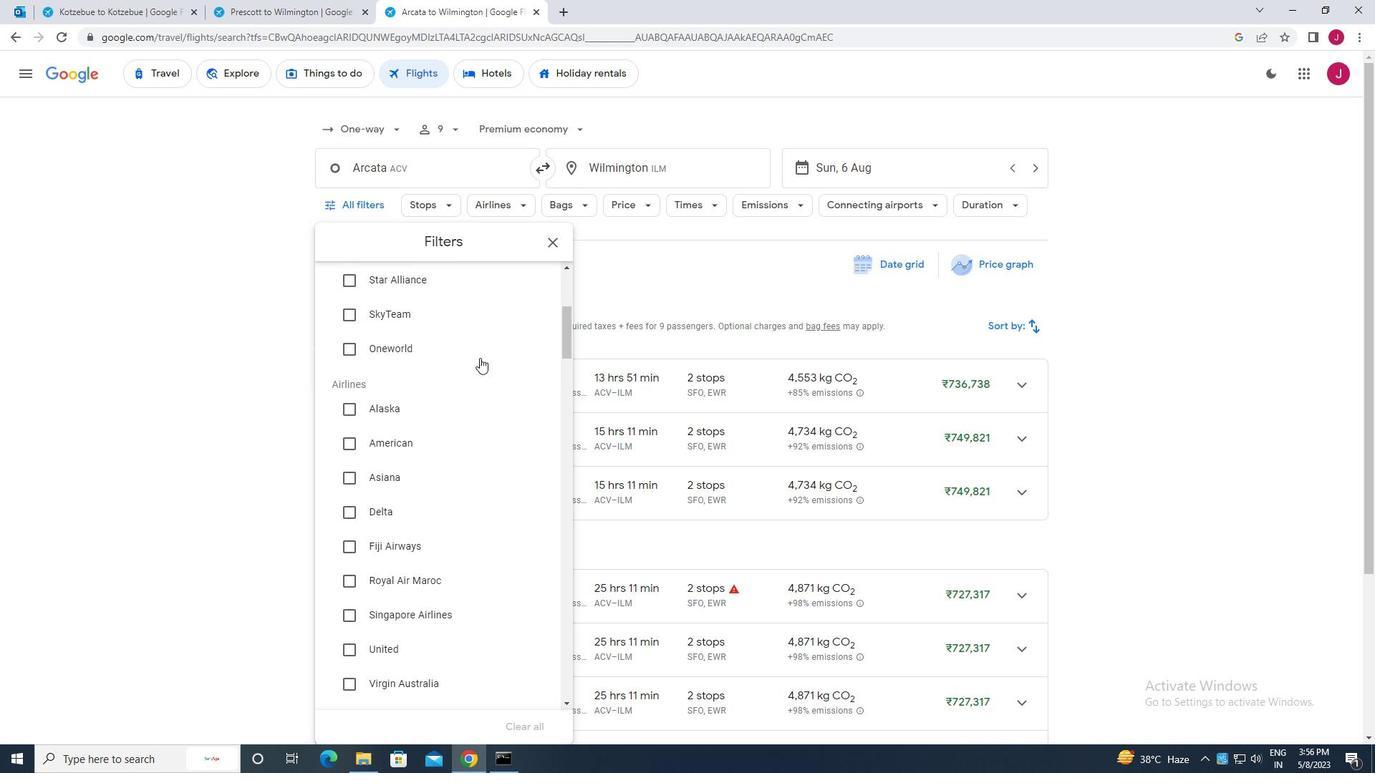 
Action: Mouse scrolled (471, 373) with delta (0, 0)
Screenshot: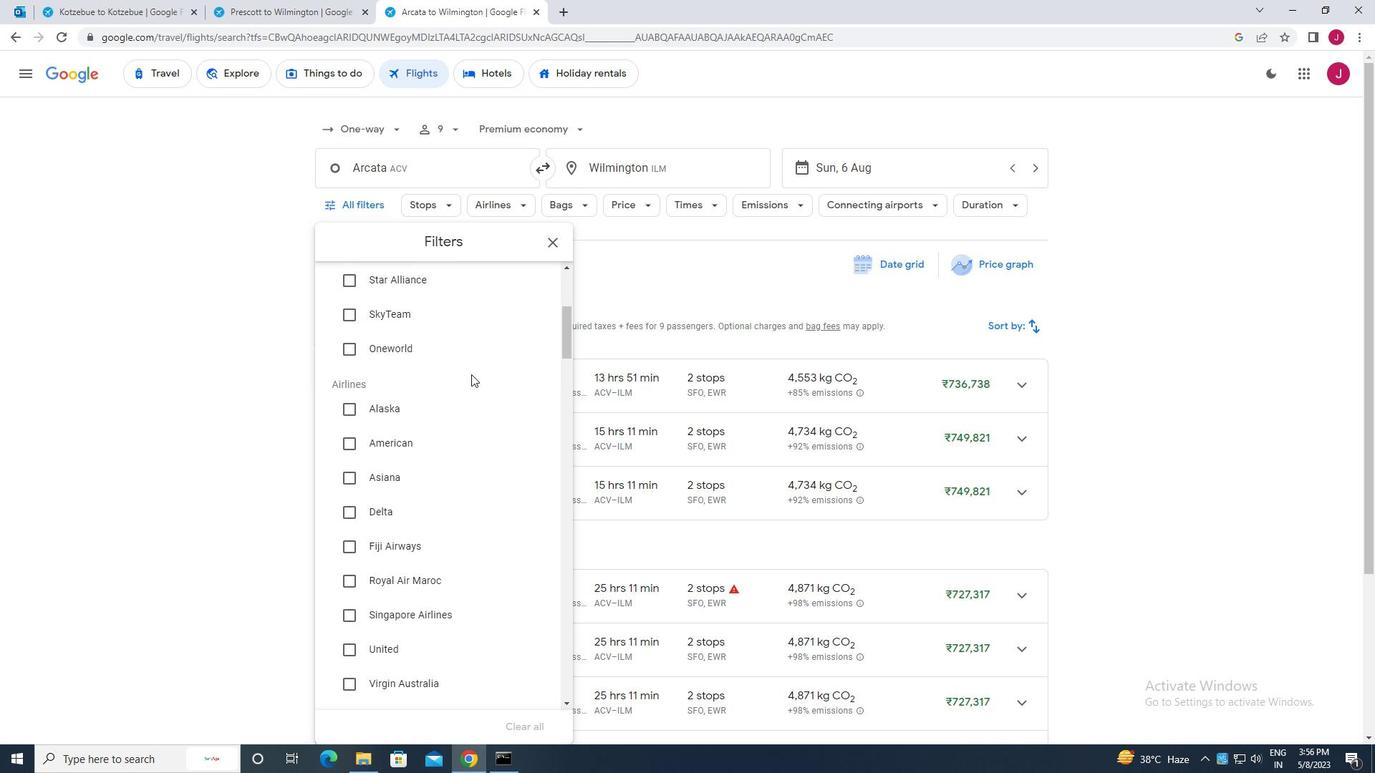 
Action: Mouse scrolled (471, 373) with delta (0, 0)
Screenshot: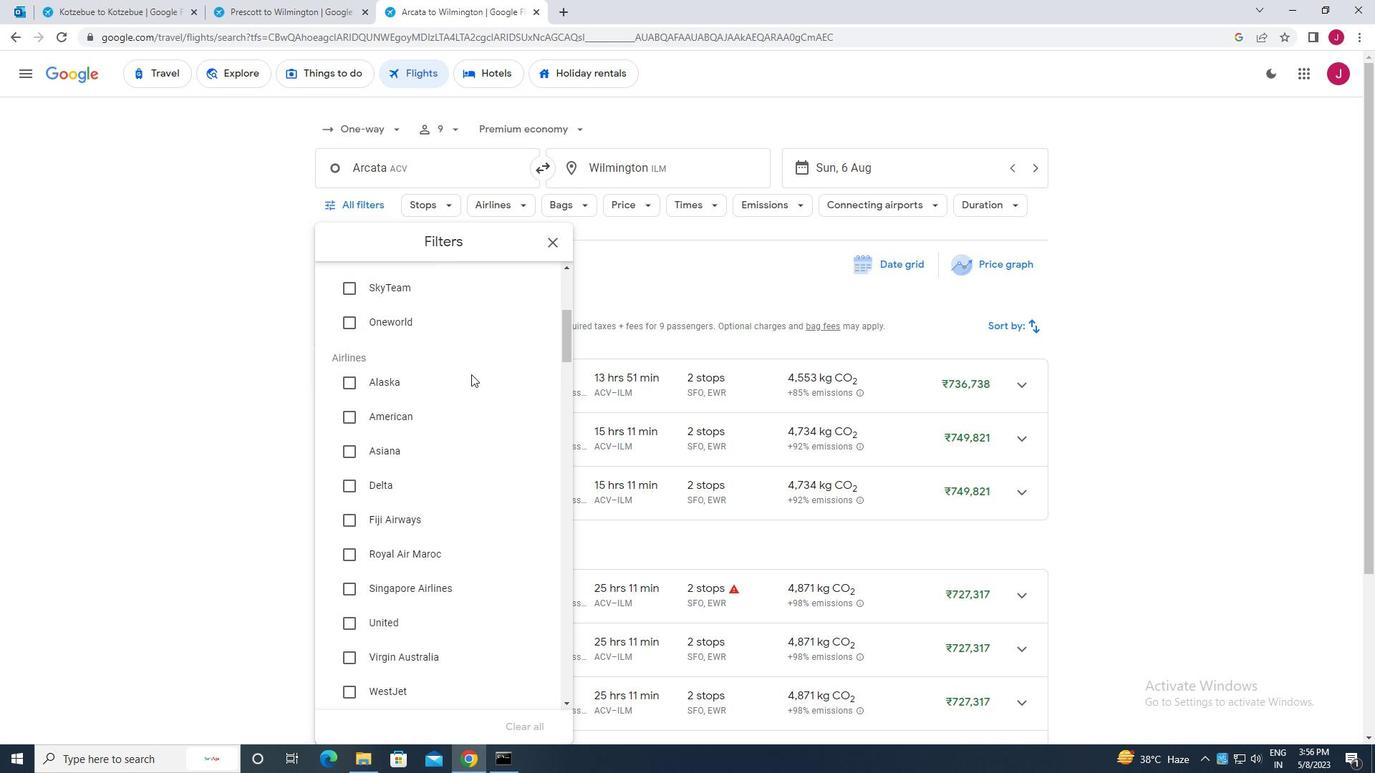 
Action: Mouse scrolled (471, 375) with delta (0, 0)
Screenshot: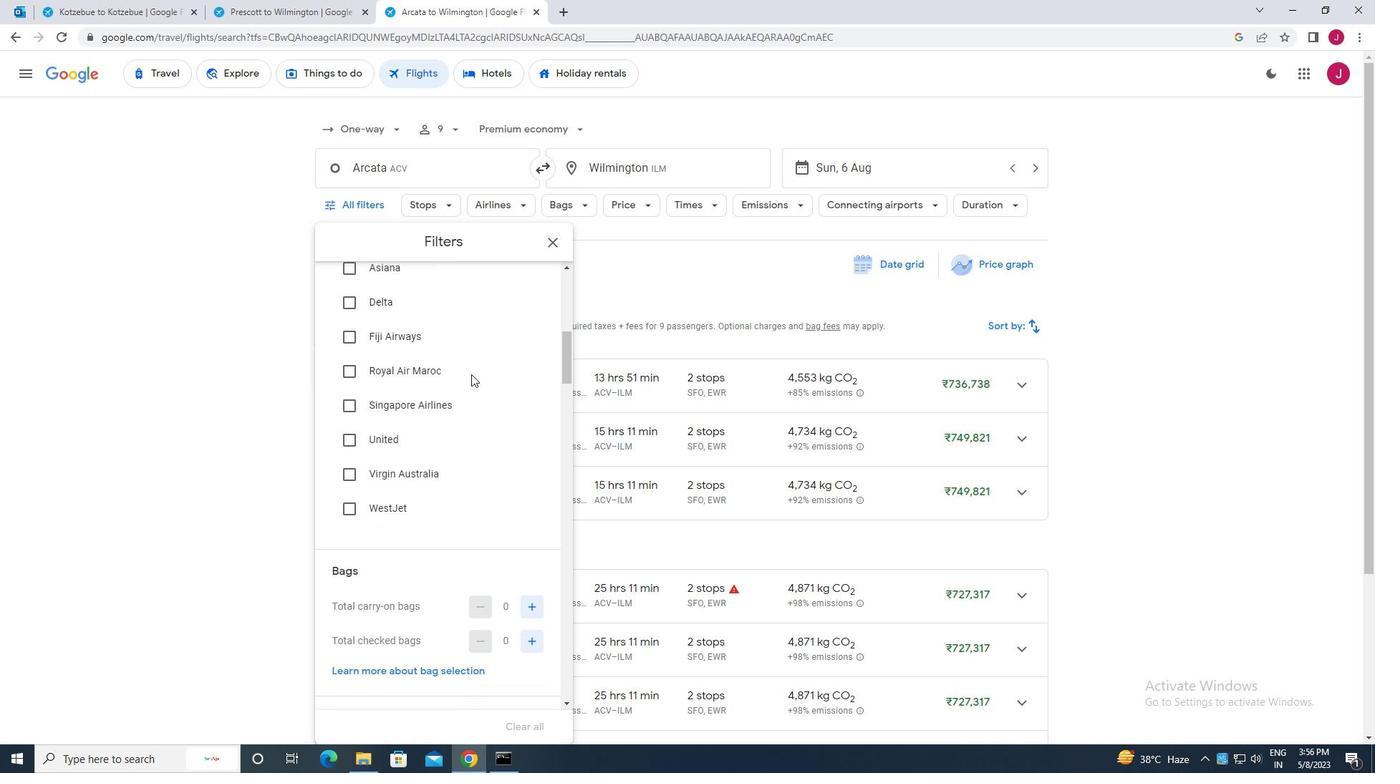 
Action: Mouse scrolled (471, 375) with delta (0, 0)
Screenshot: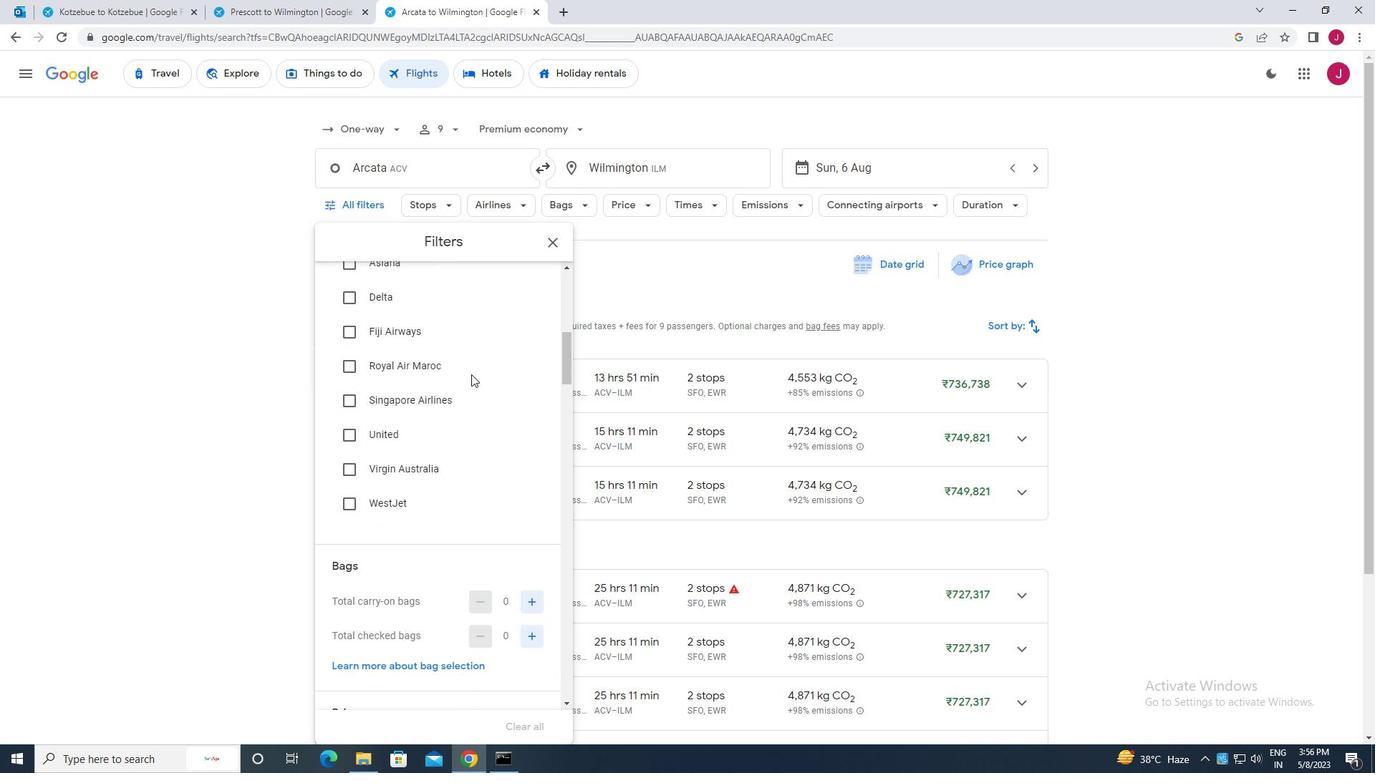 
Action: Mouse scrolled (471, 375) with delta (0, 0)
Screenshot: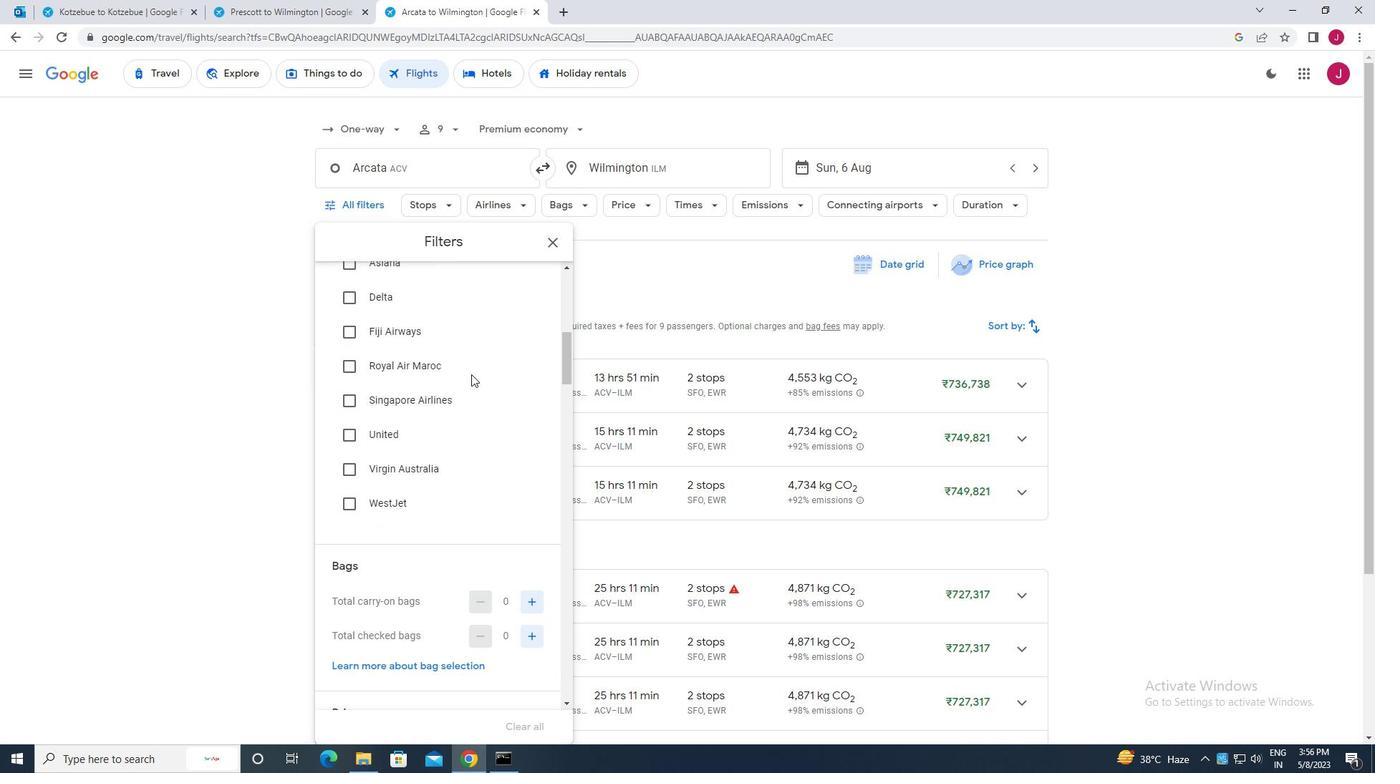 
Action: Mouse scrolled (471, 373) with delta (0, 0)
Screenshot: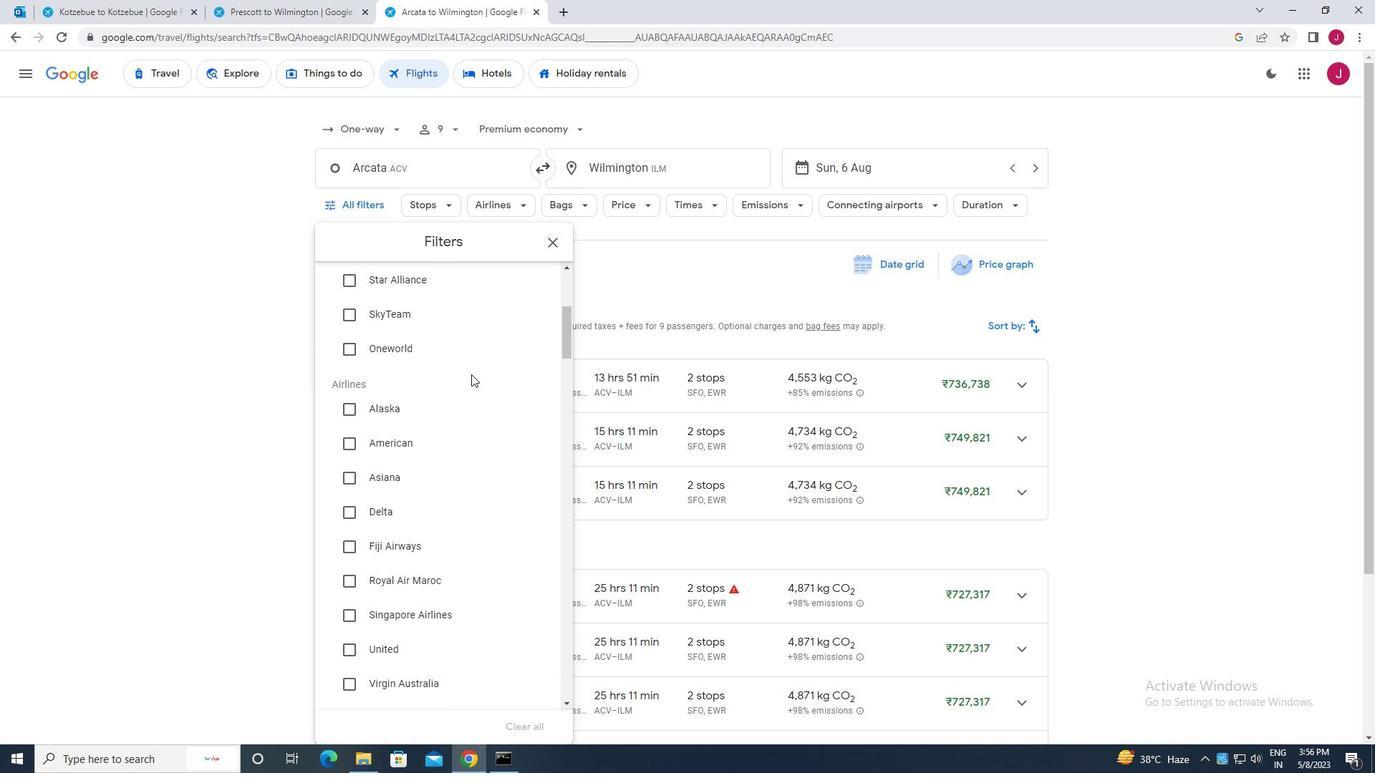 
Action: Mouse scrolled (471, 373) with delta (0, 0)
Screenshot: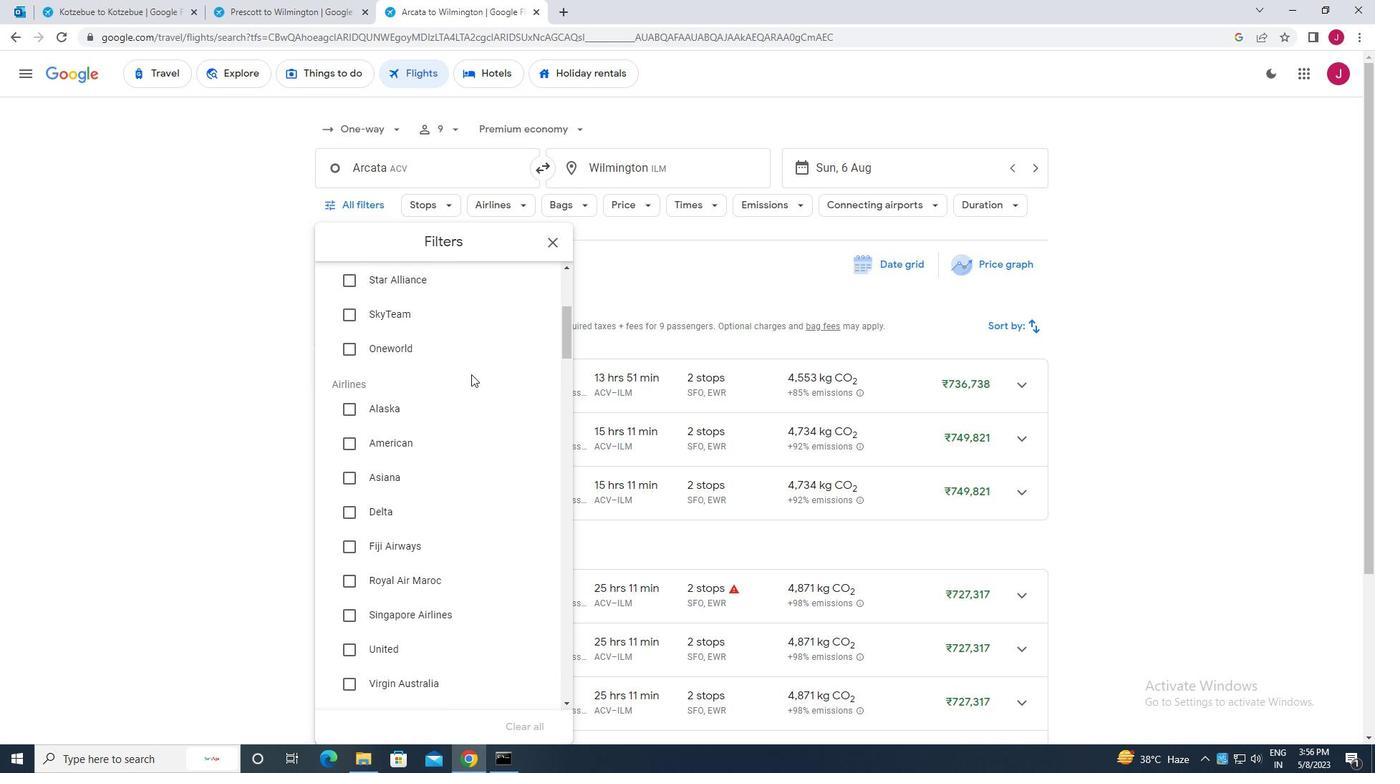 
Action: Mouse scrolled (471, 373) with delta (0, 0)
Screenshot: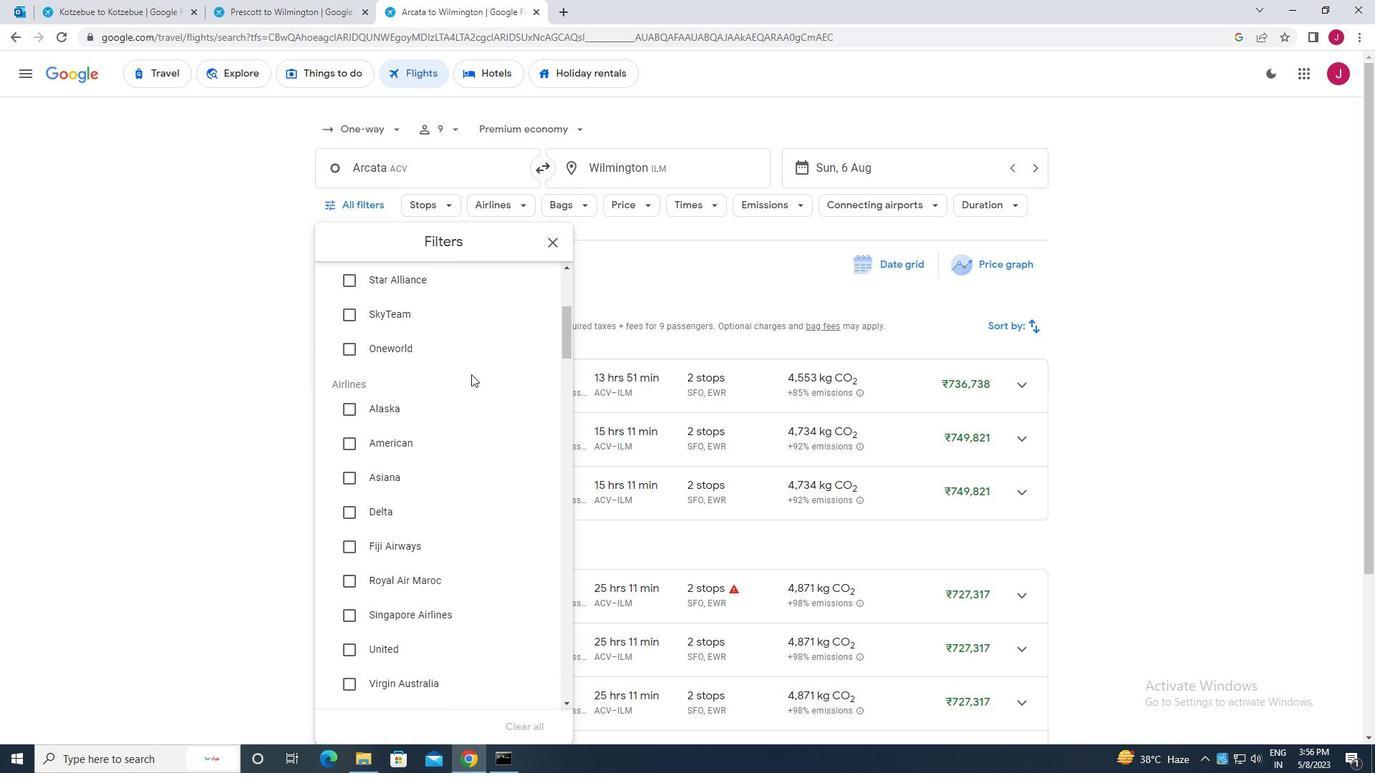 
Action: Mouse scrolled (471, 373) with delta (0, 0)
Screenshot: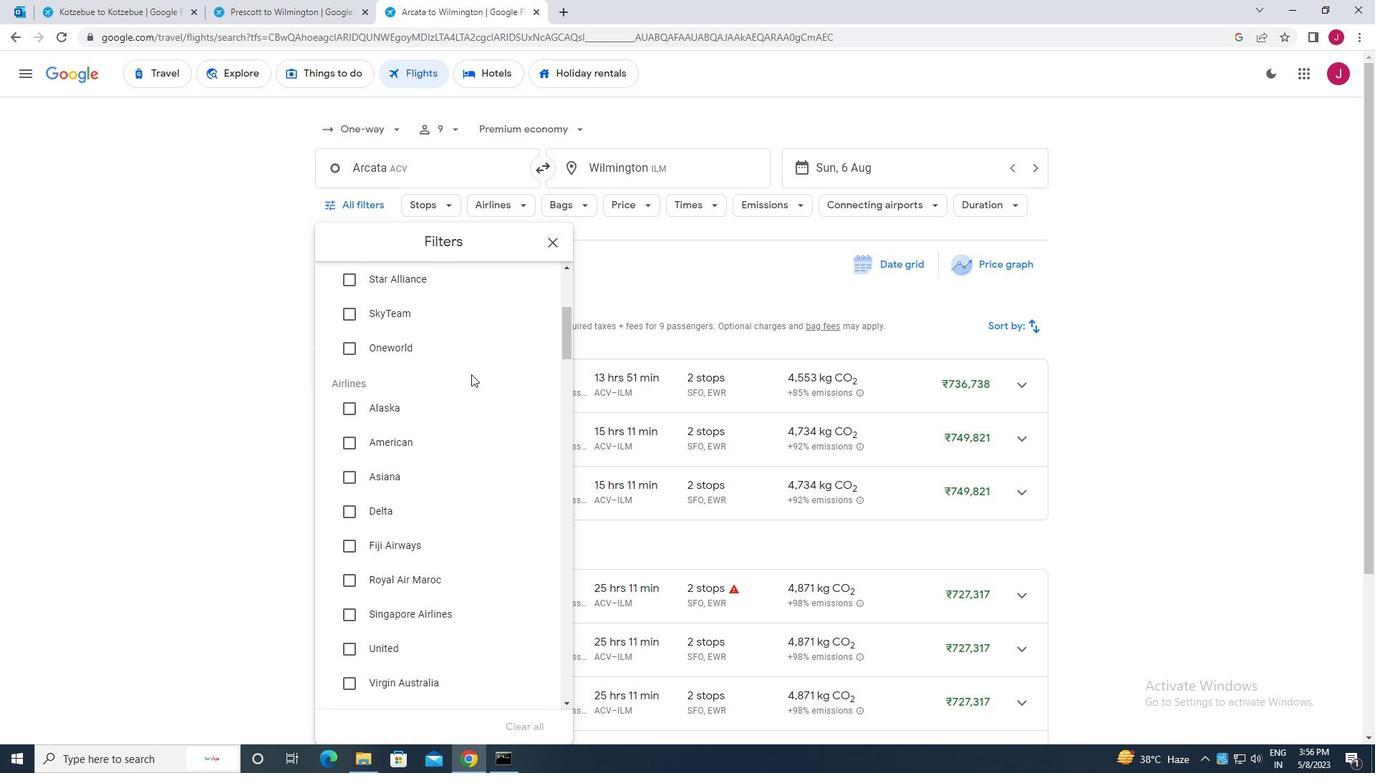 
Action: Mouse scrolled (471, 373) with delta (0, 0)
Screenshot: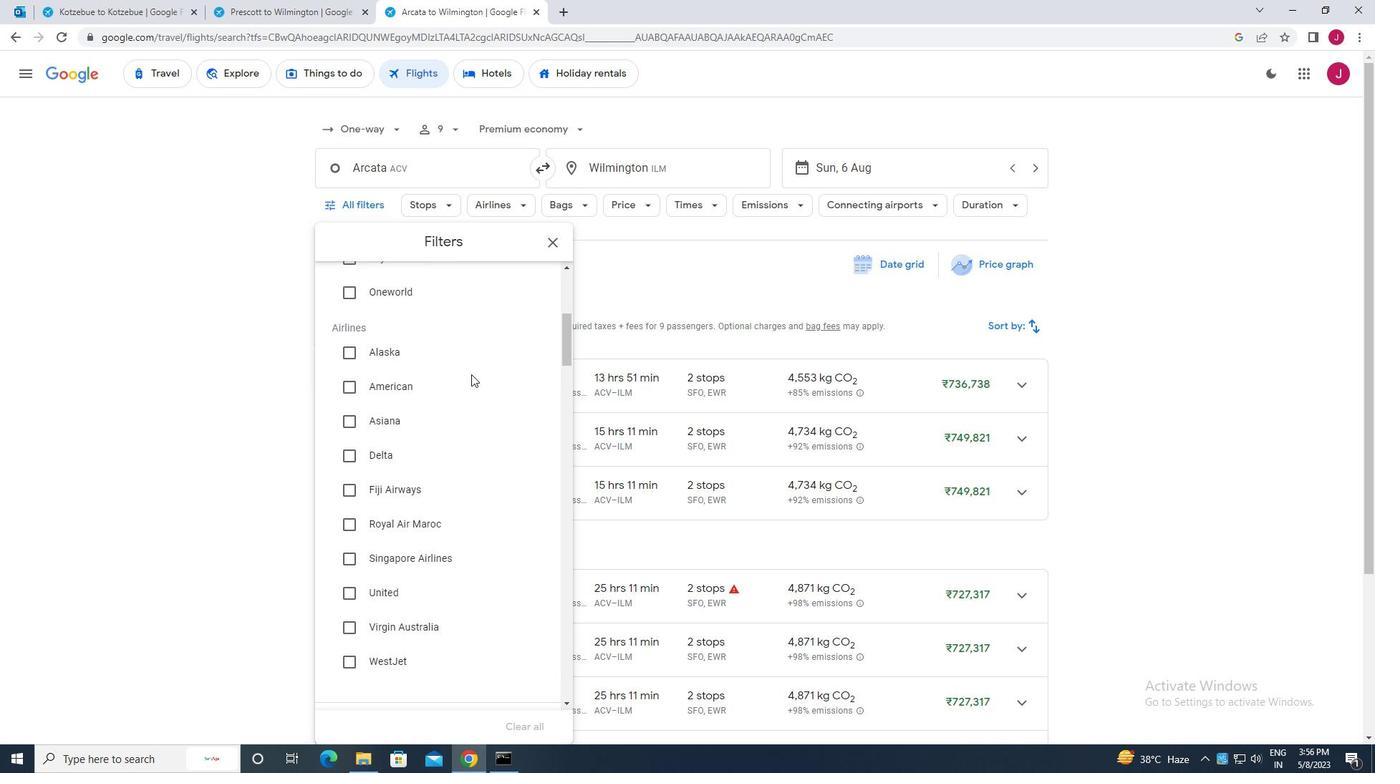 
Action: Mouse scrolled (471, 373) with delta (0, 0)
Screenshot: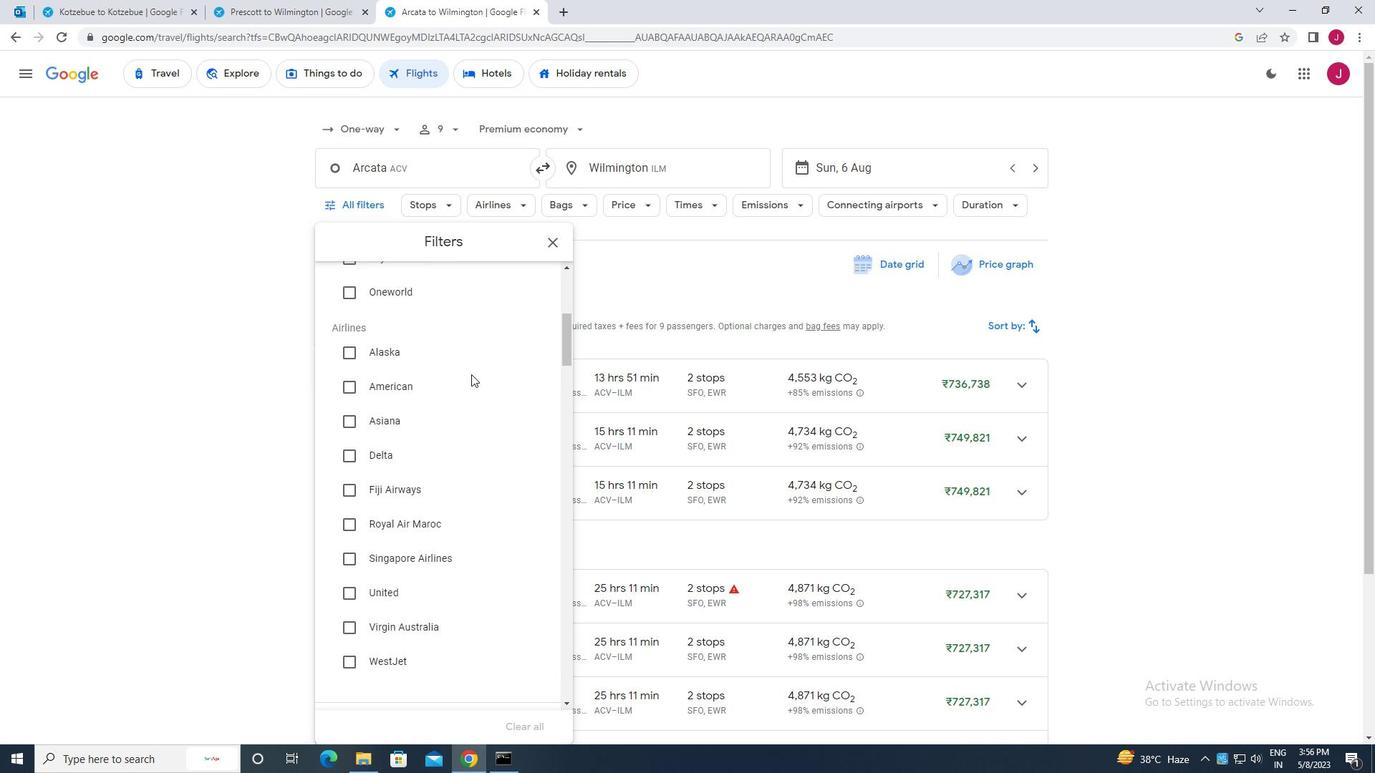 
Action: Mouse scrolled (471, 373) with delta (0, 0)
Screenshot: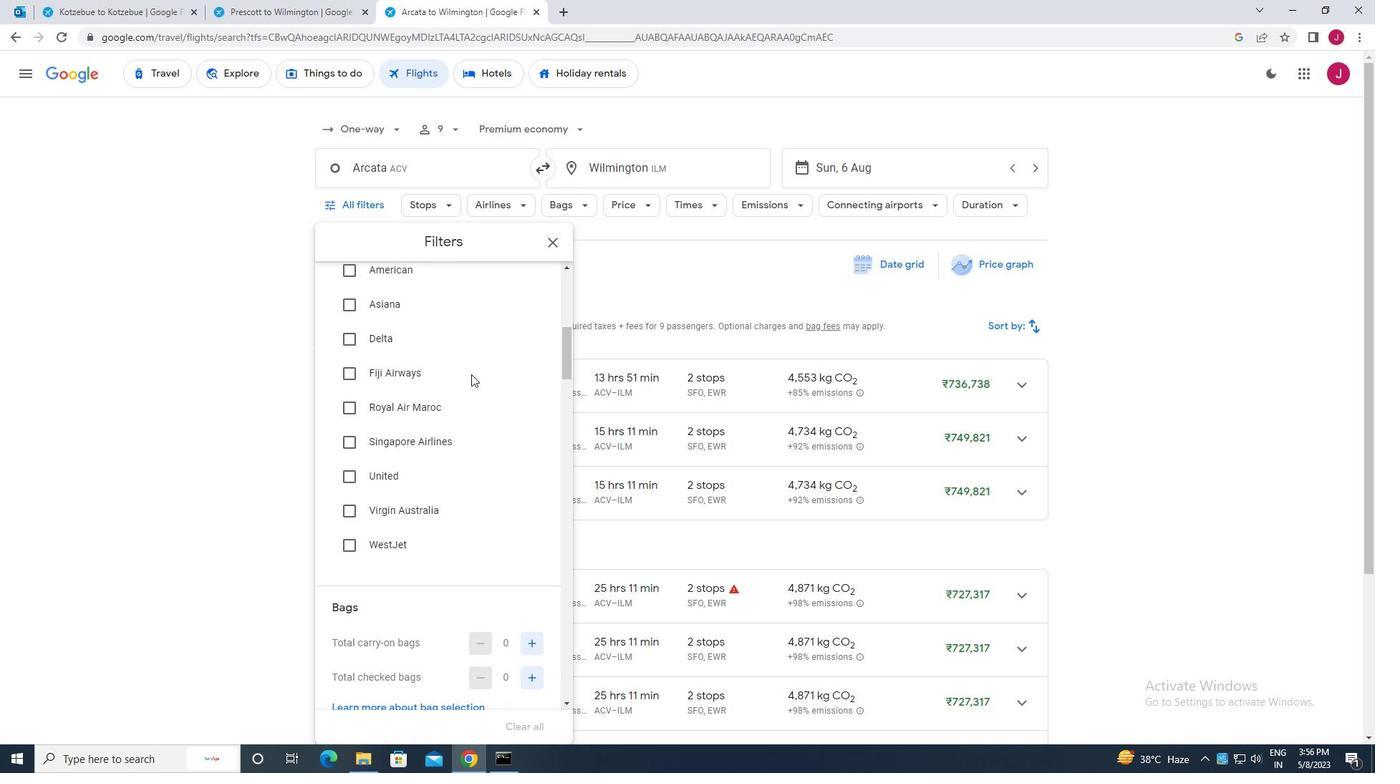 
Action: Mouse moved to (531, 354)
Screenshot: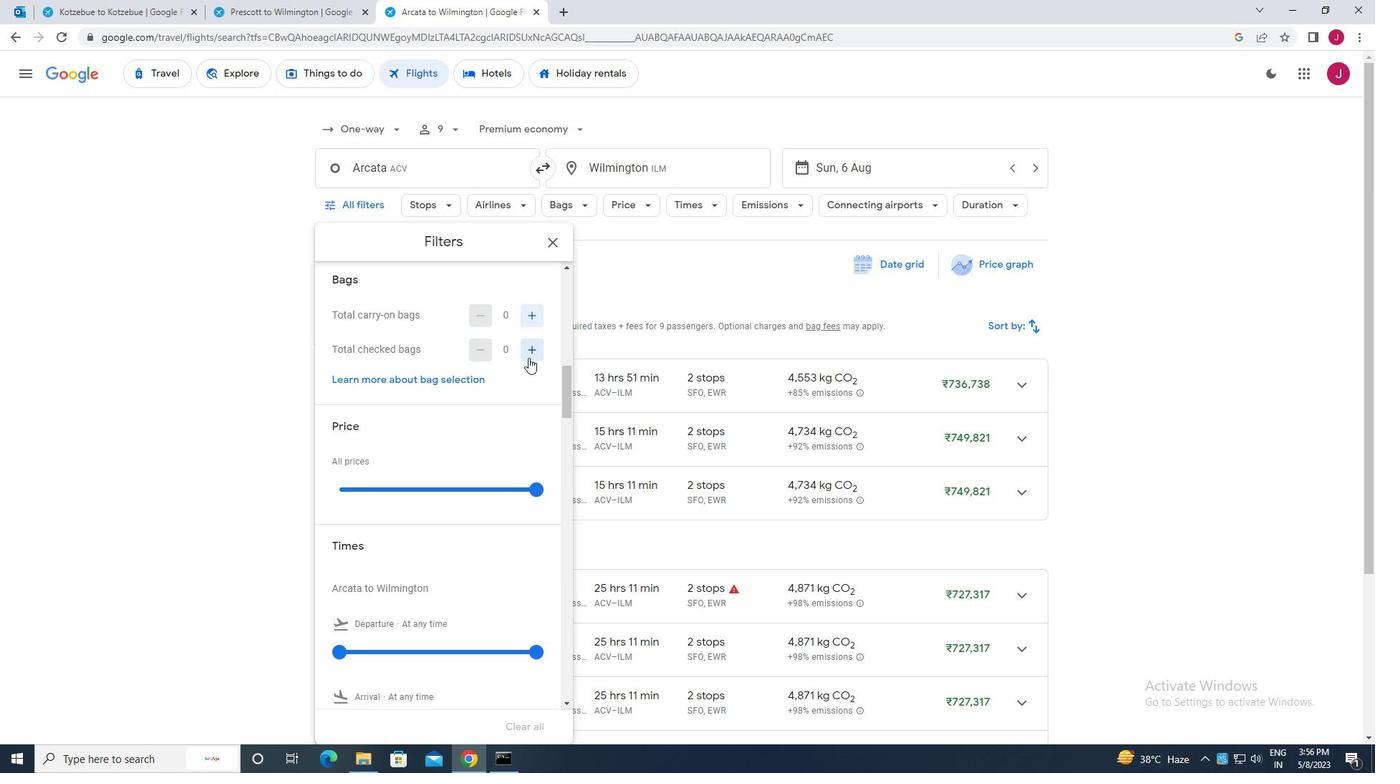 
Action: Mouse pressed left at (531, 354)
Screenshot: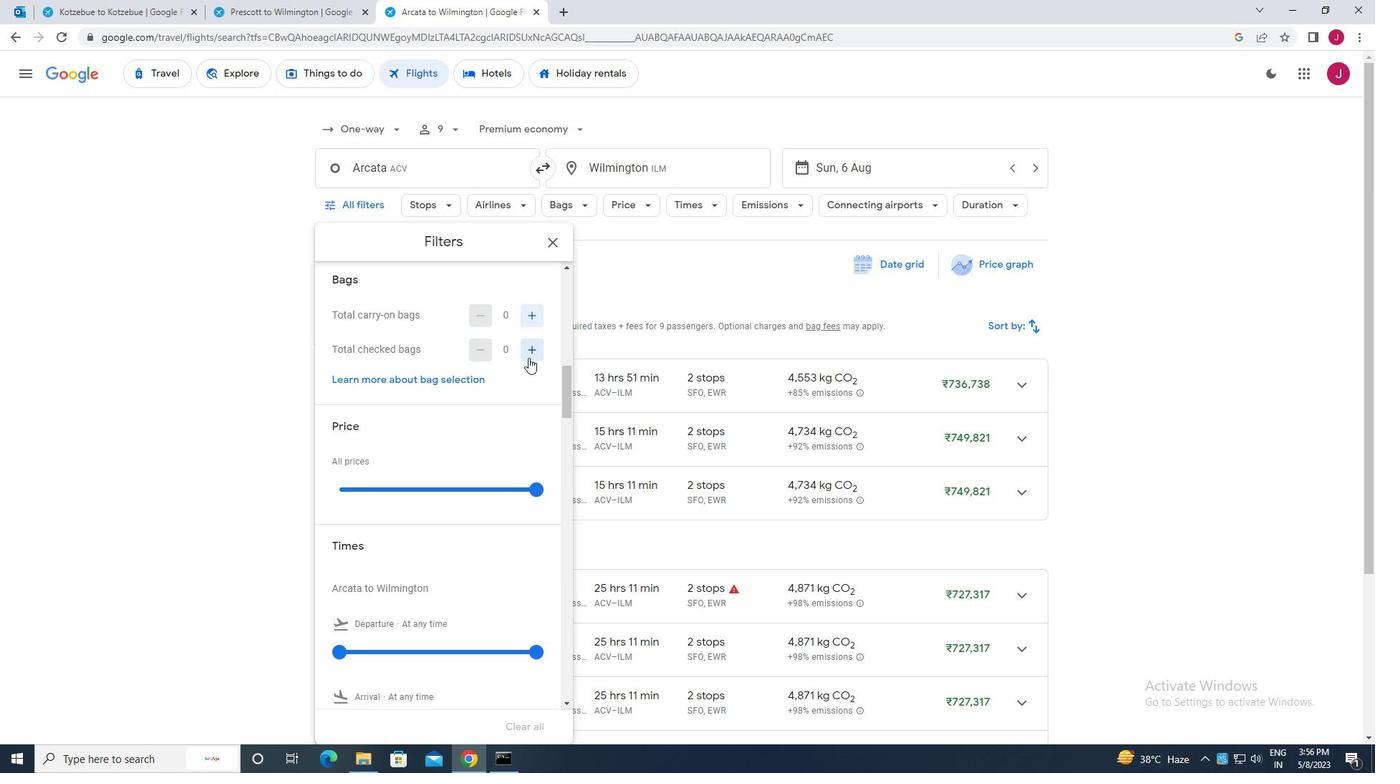 
Action: Mouse pressed left at (531, 354)
Screenshot: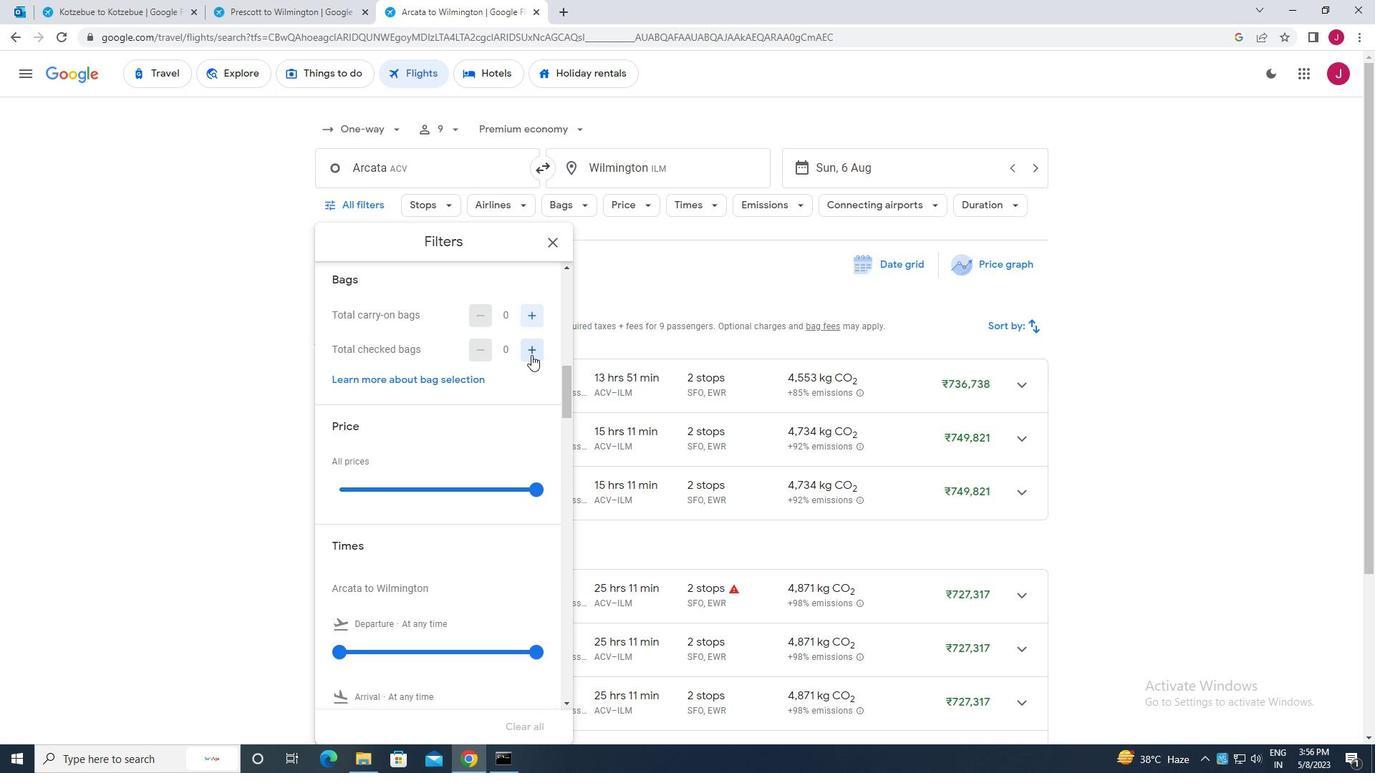 
Action: Mouse pressed left at (531, 354)
Screenshot: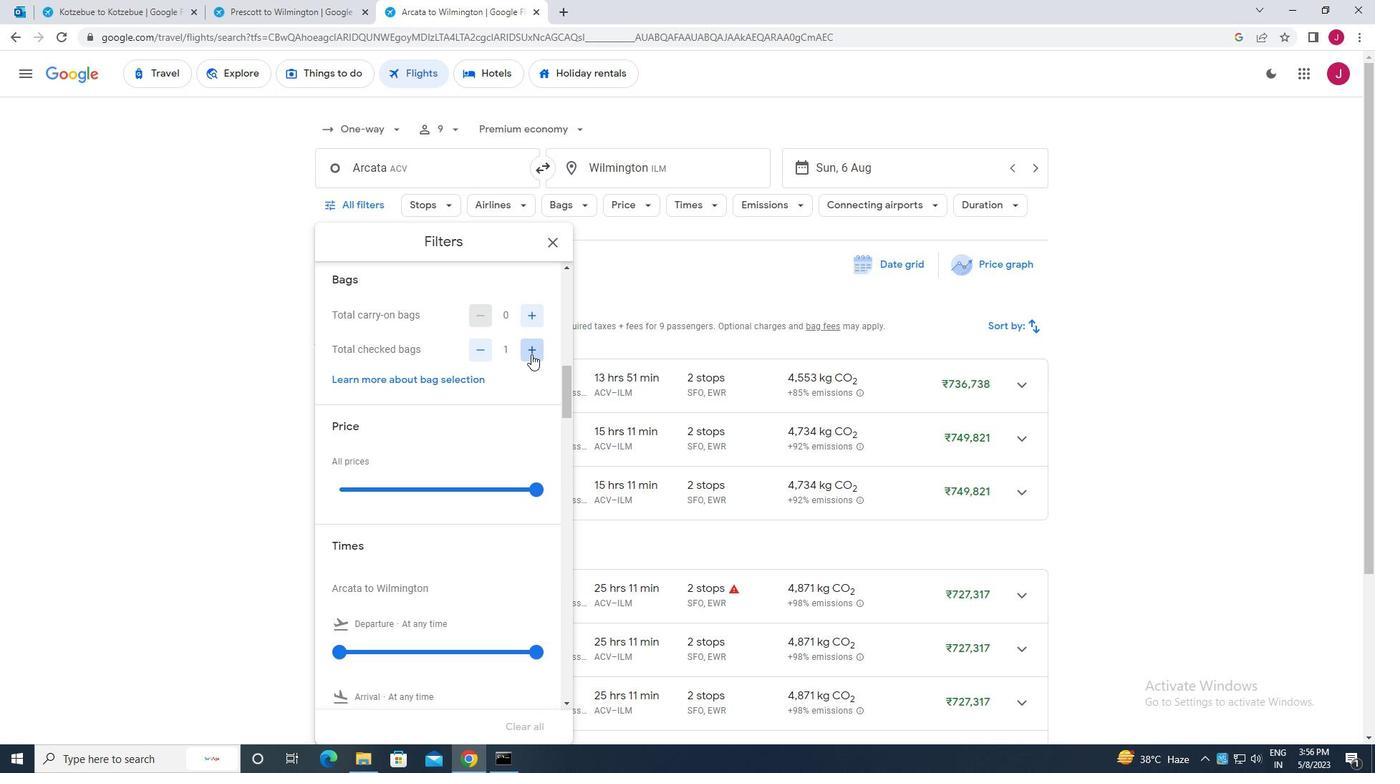 
Action: Mouse pressed left at (531, 354)
Screenshot: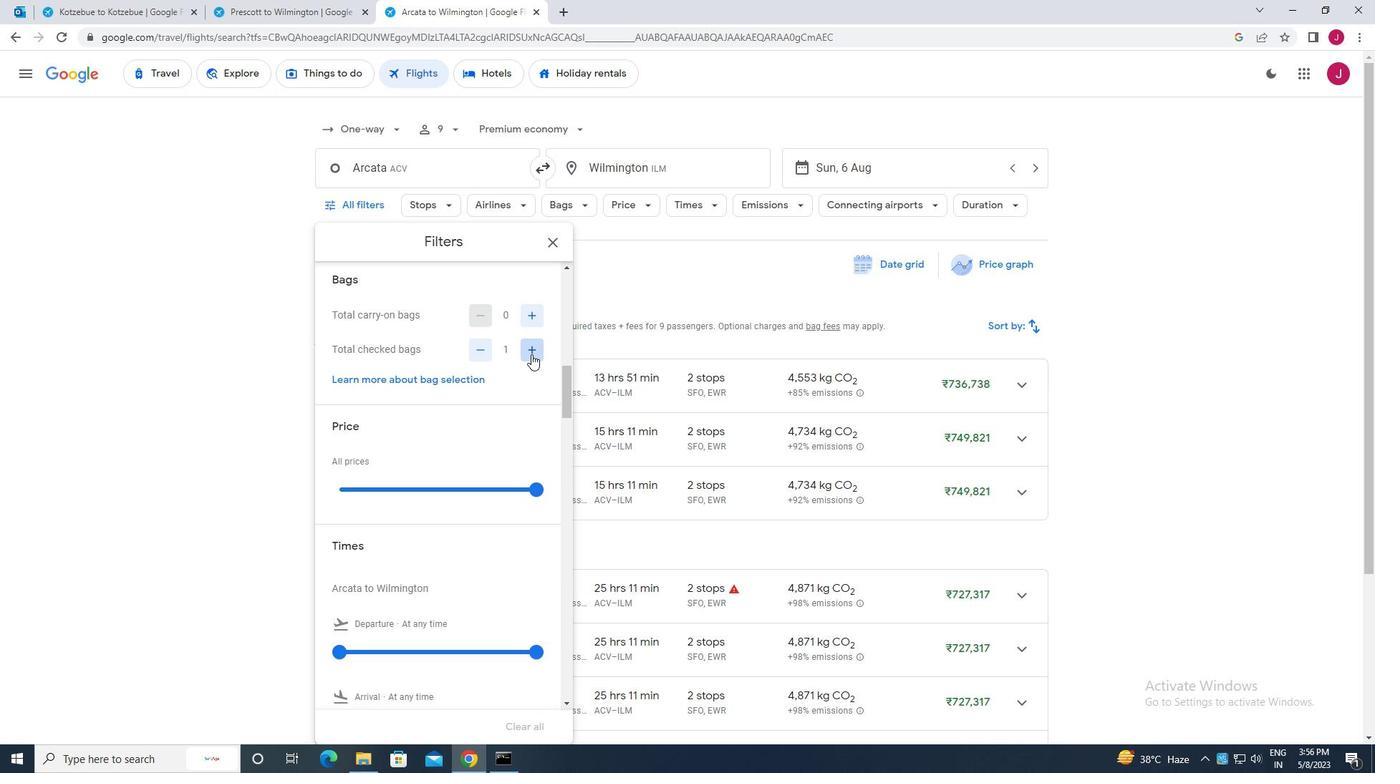 
Action: Mouse pressed left at (531, 354)
Screenshot: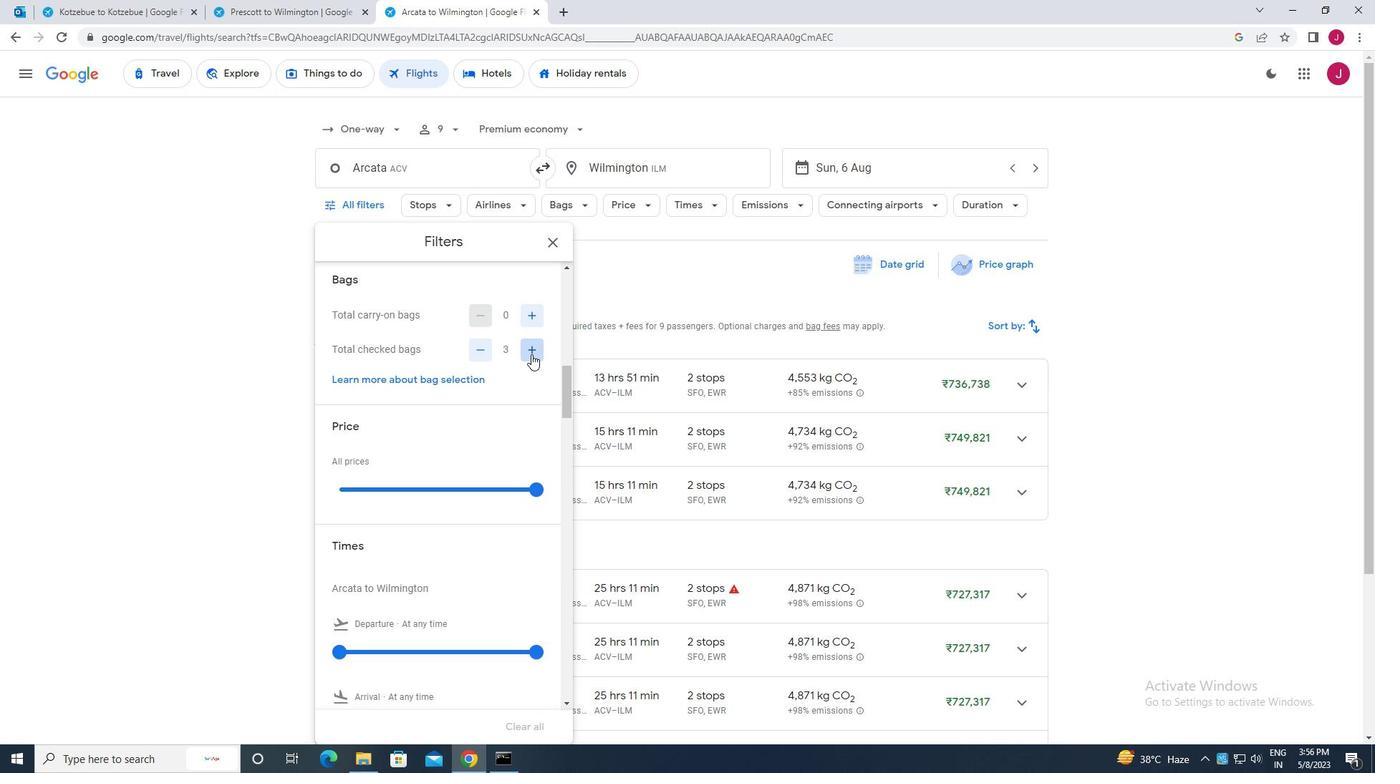 
Action: Mouse pressed left at (531, 354)
Screenshot: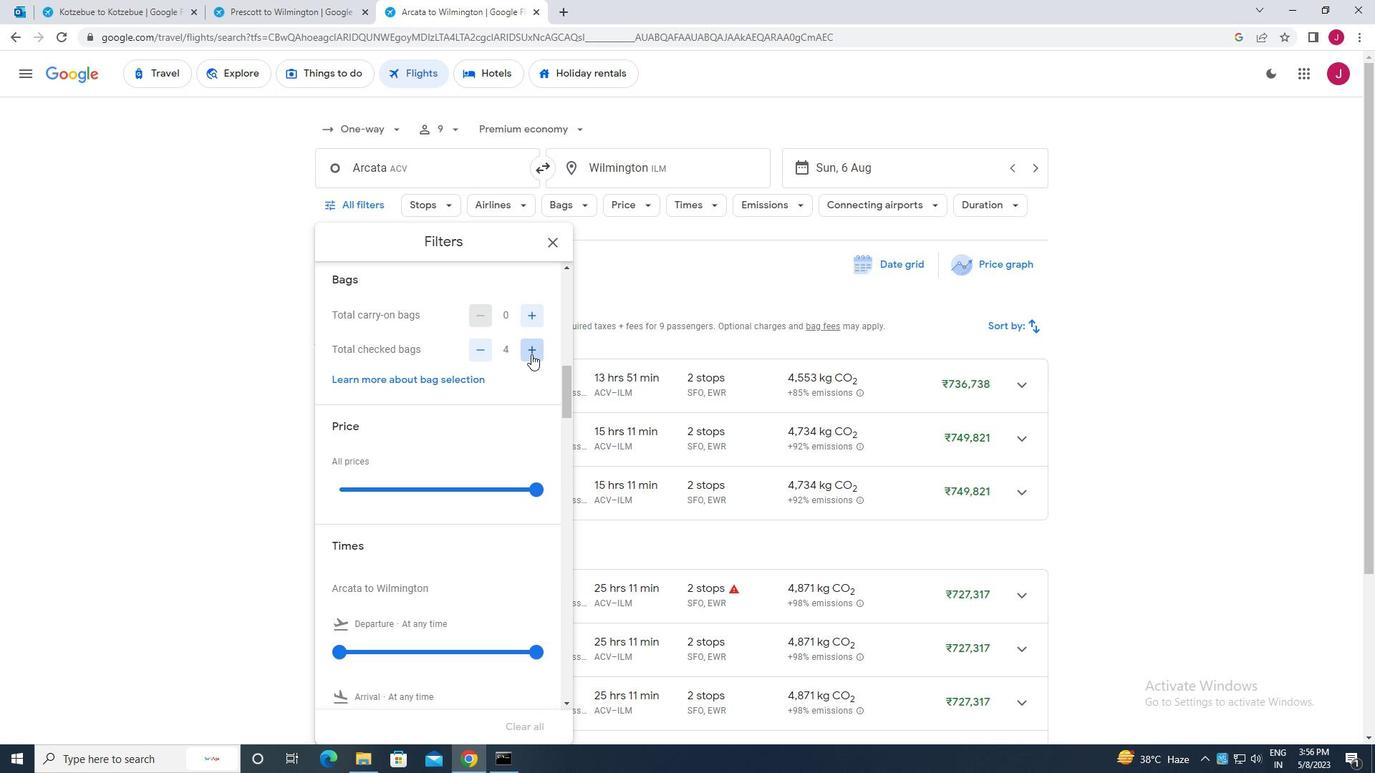 
Action: Mouse pressed left at (531, 354)
Screenshot: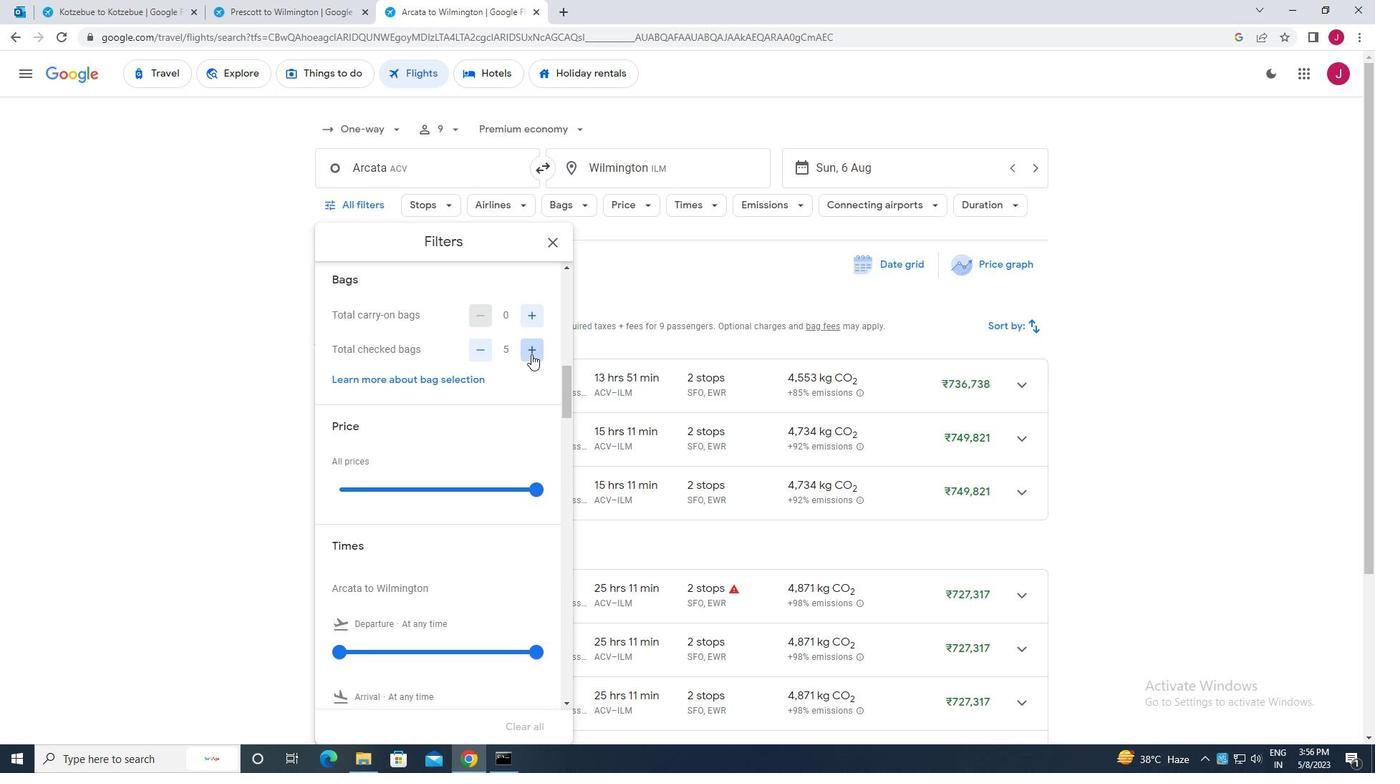 
Action: Mouse moved to (469, 348)
Screenshot: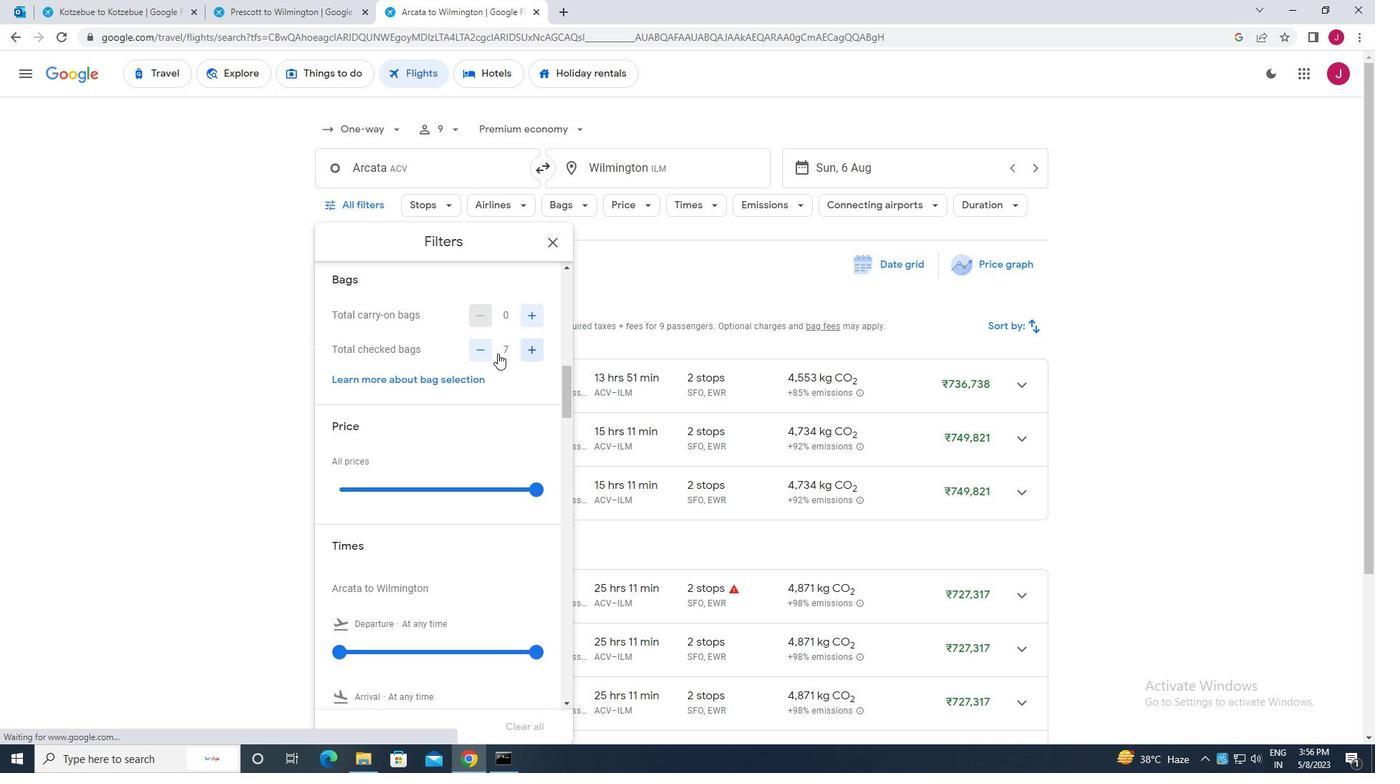 
Action: Mouse pressed left at (469, 348)
Screenshot: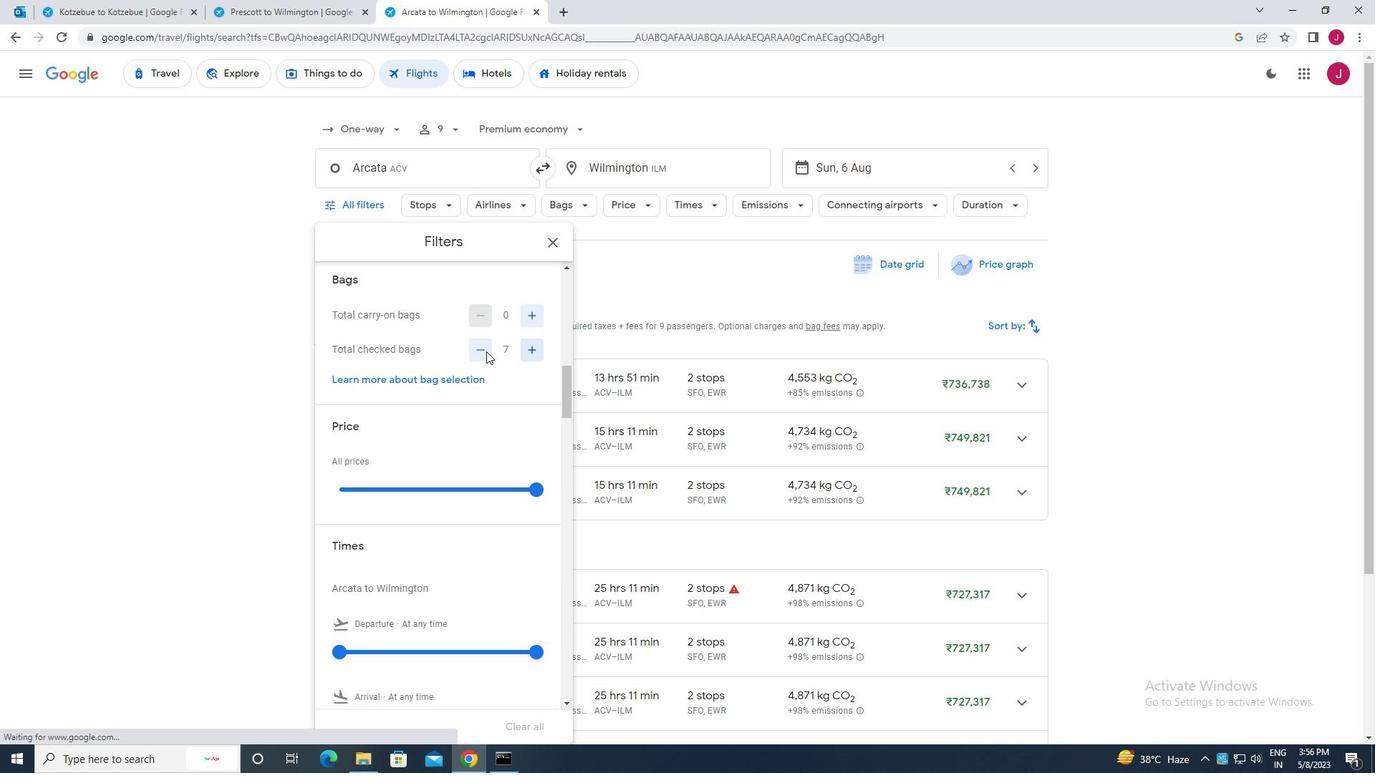 
Action: Mouse moved to (477, 350)
Screenshot: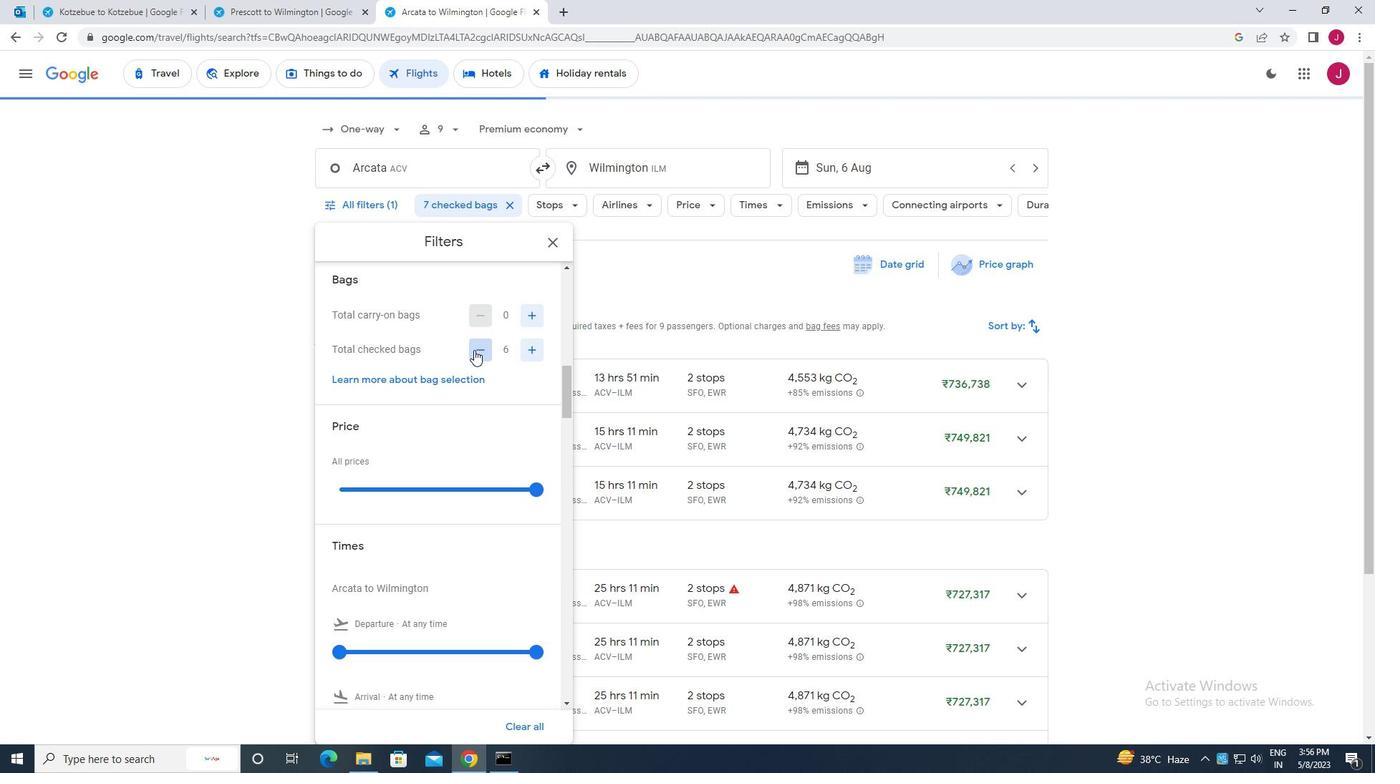 
Action: Mouse pressed left at (477, 350)
Screenshot: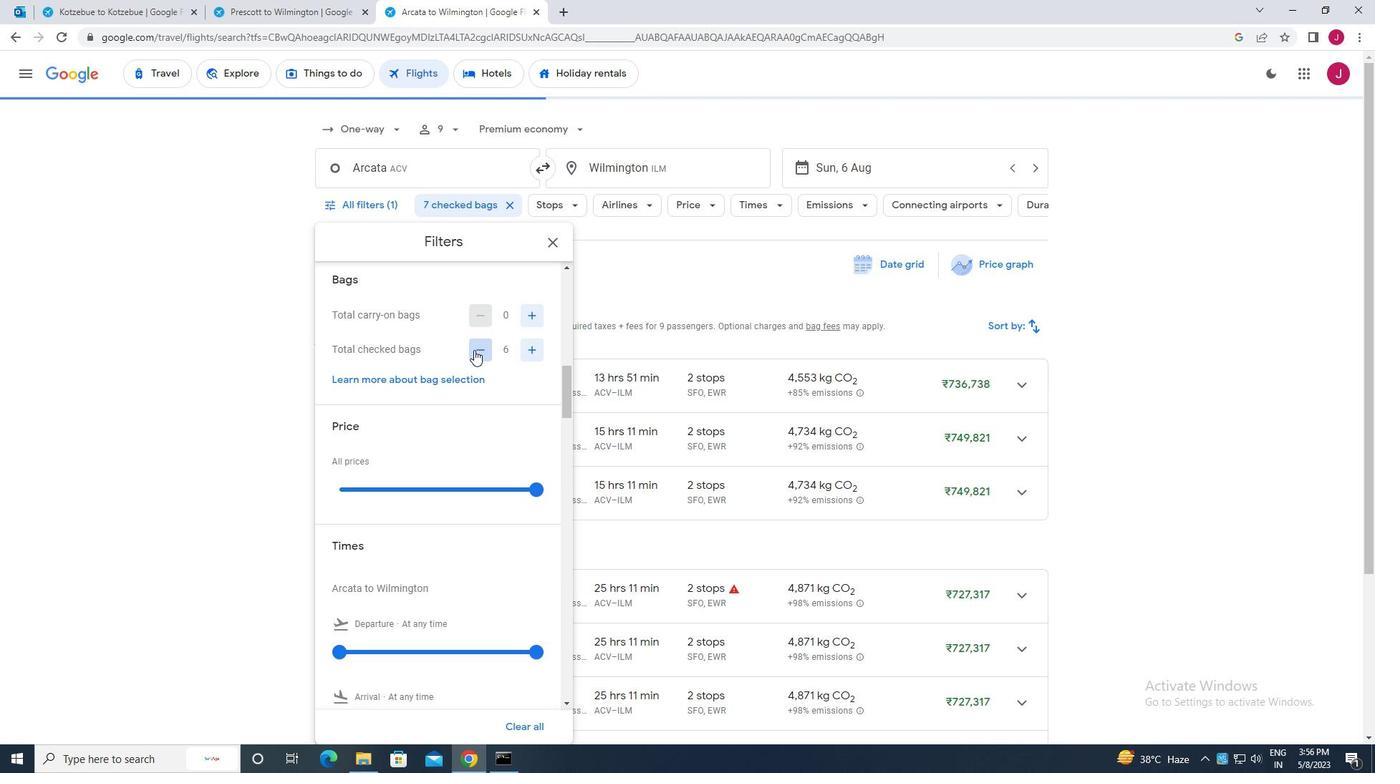 
Action: Mouse moved to (525, 349)
Screenshot: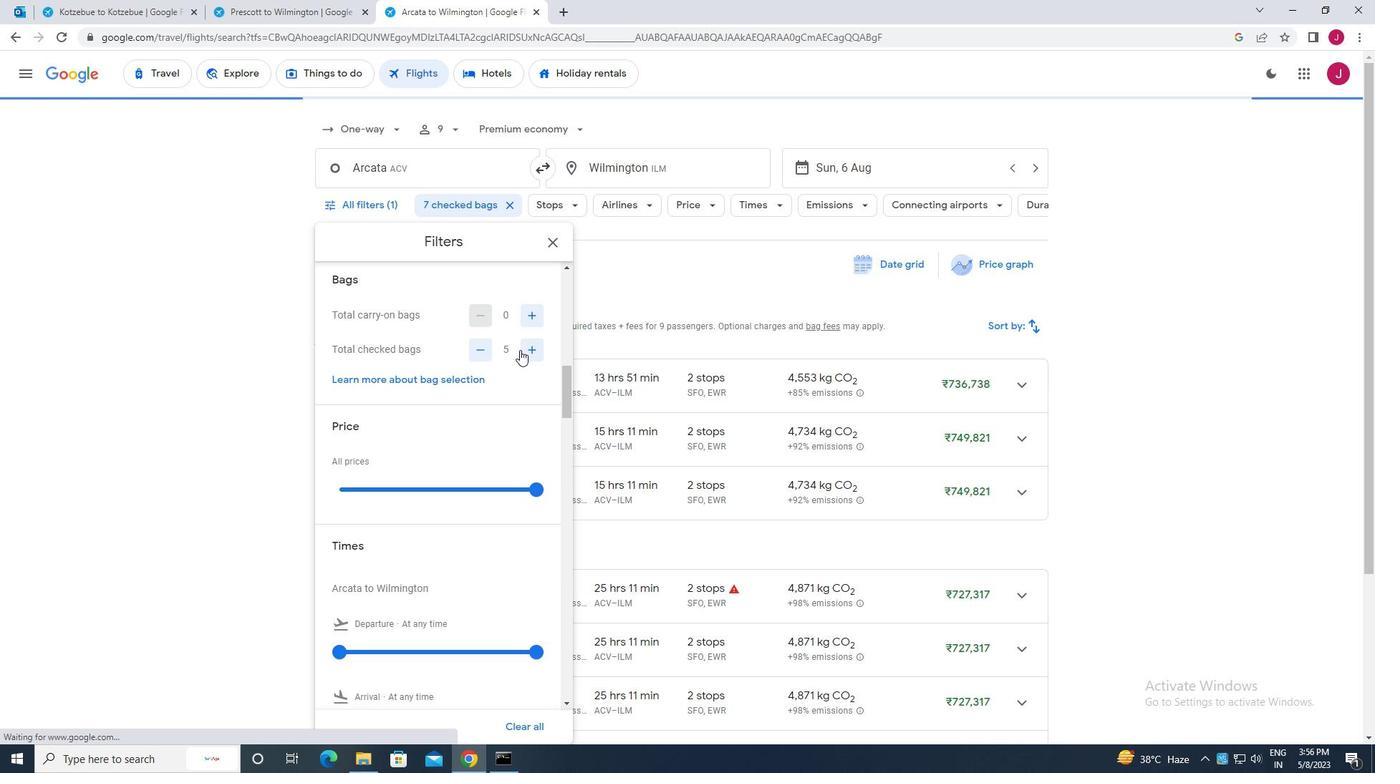 
Action: Mouse pressed left at (525, 349)
Screenshot: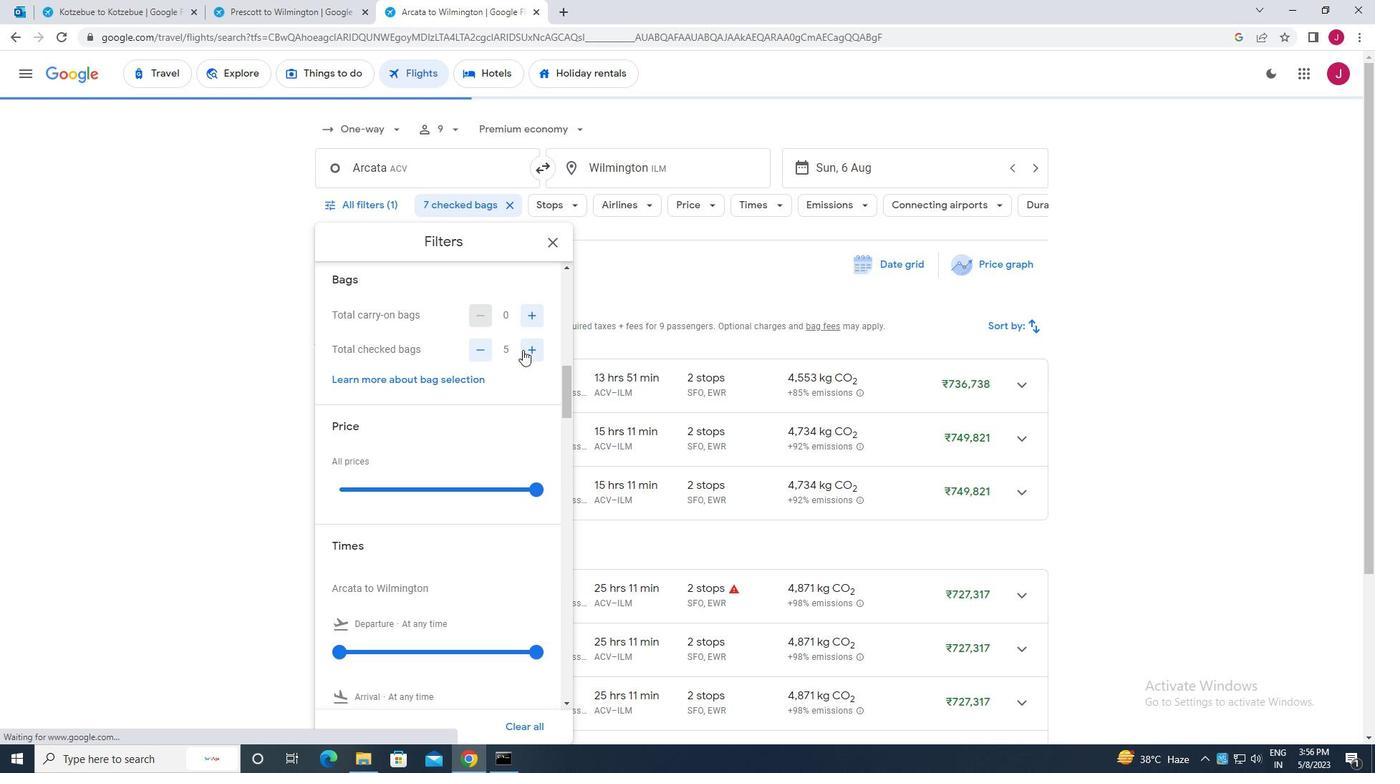 
Action: Mouse moved to (520, 358)
Screenshot: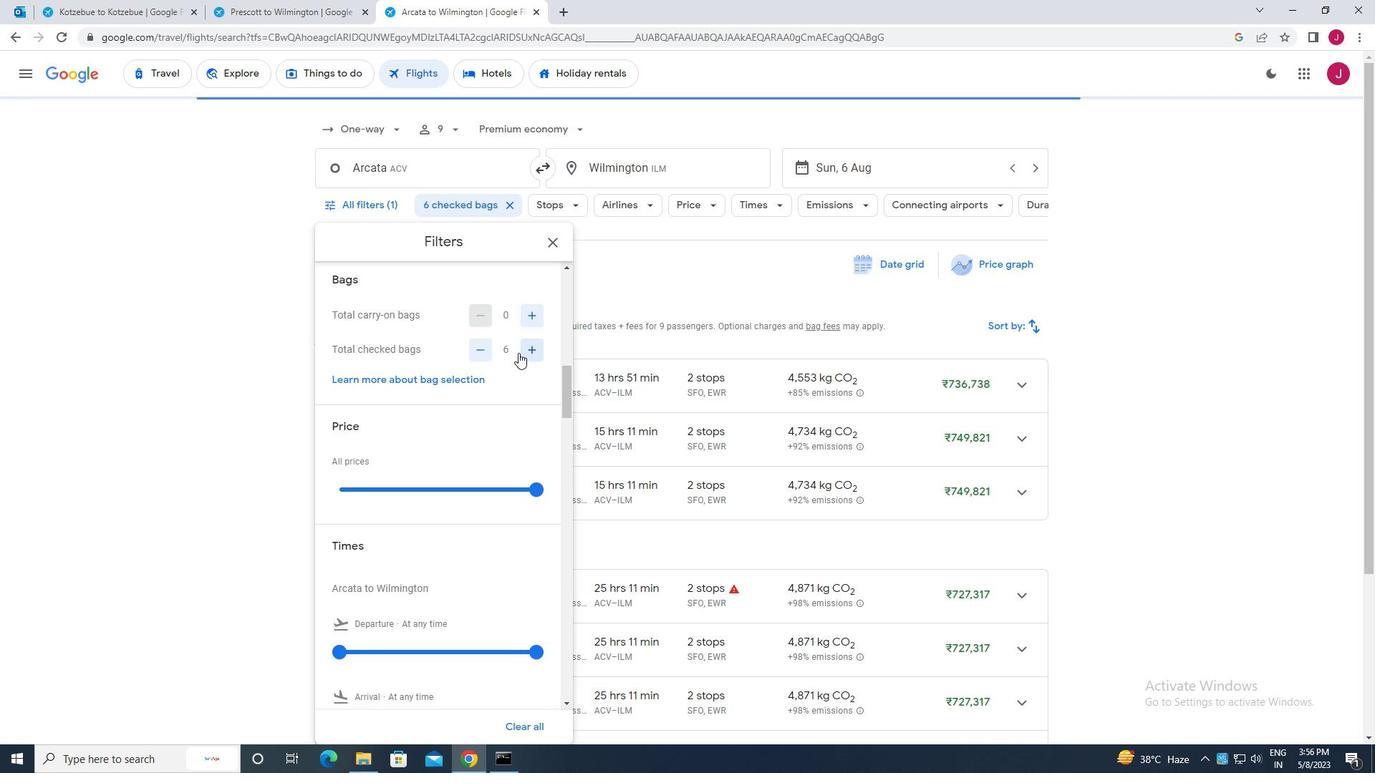 
Action: Mouse scrolled (520, 358) with delta (0, 0)
Screenshot: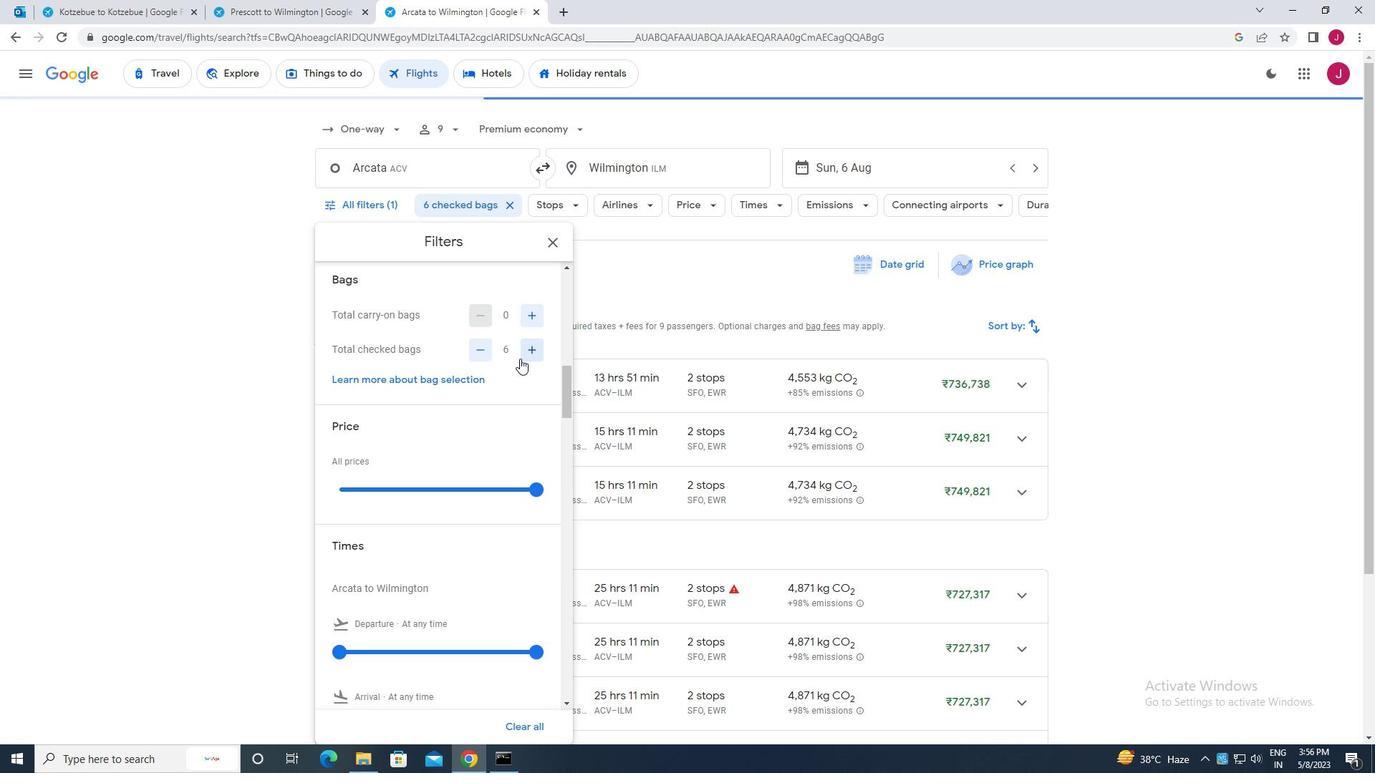 
Action: Mouse scrolled (520, 358) with delta (0, 0)
Screenshot: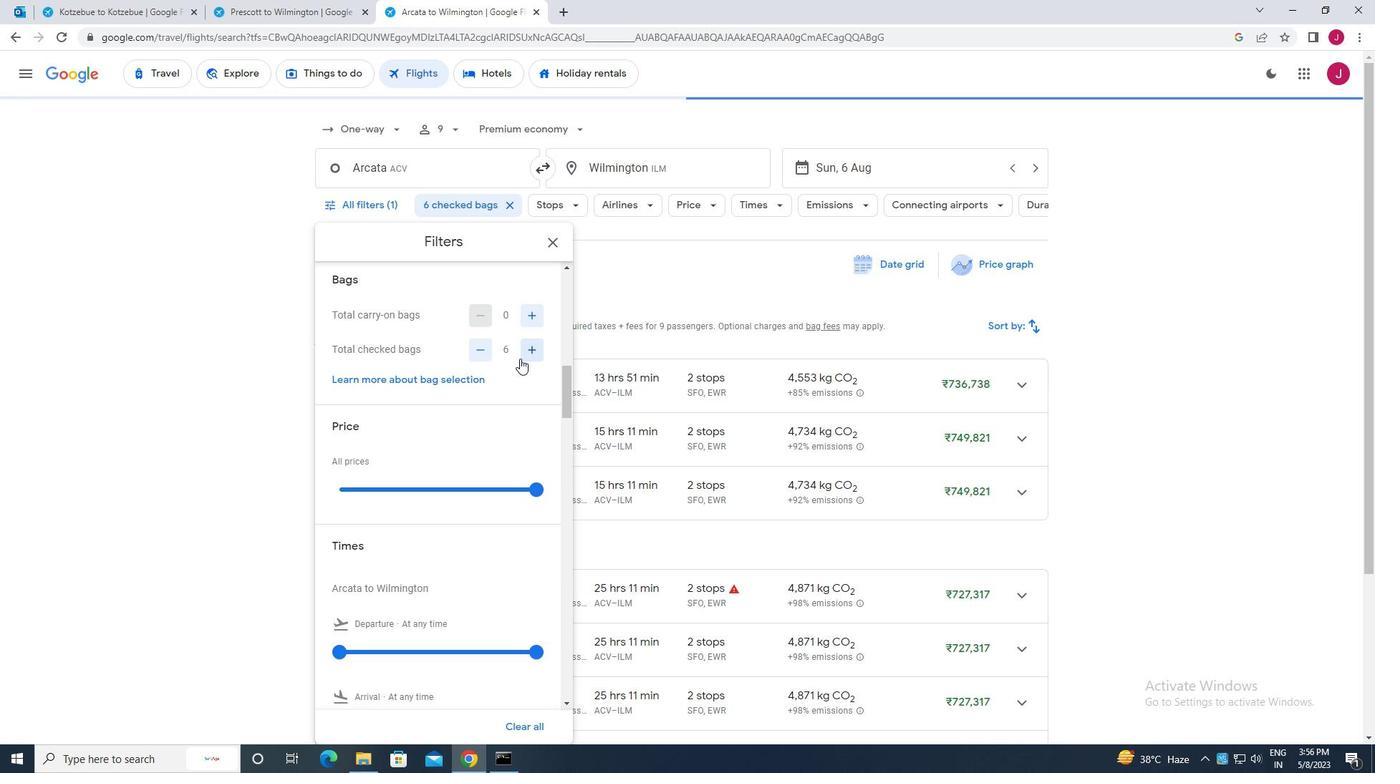 
Action: Mouse moved to (540, 351)
Screenshot: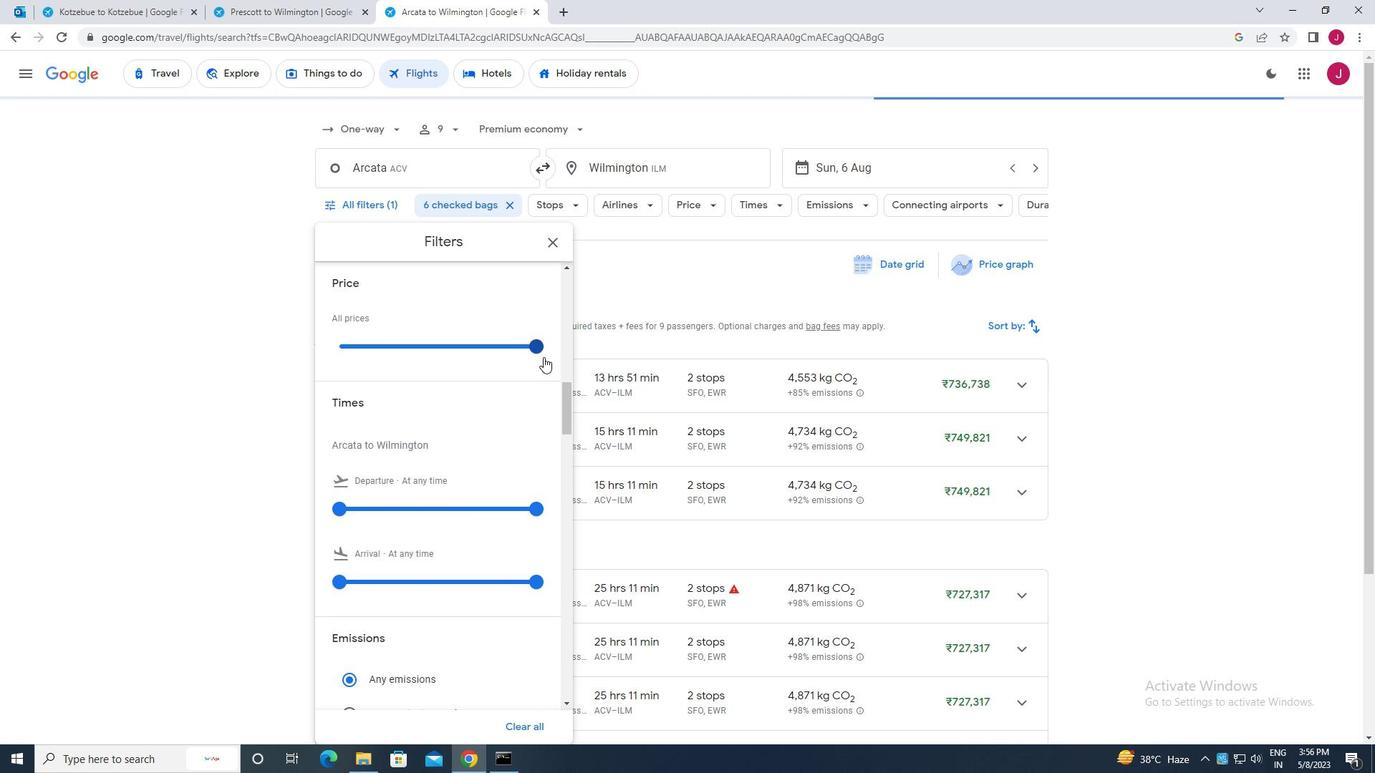 
Action: Mouse pressed left at (540, 351)
Screenshot: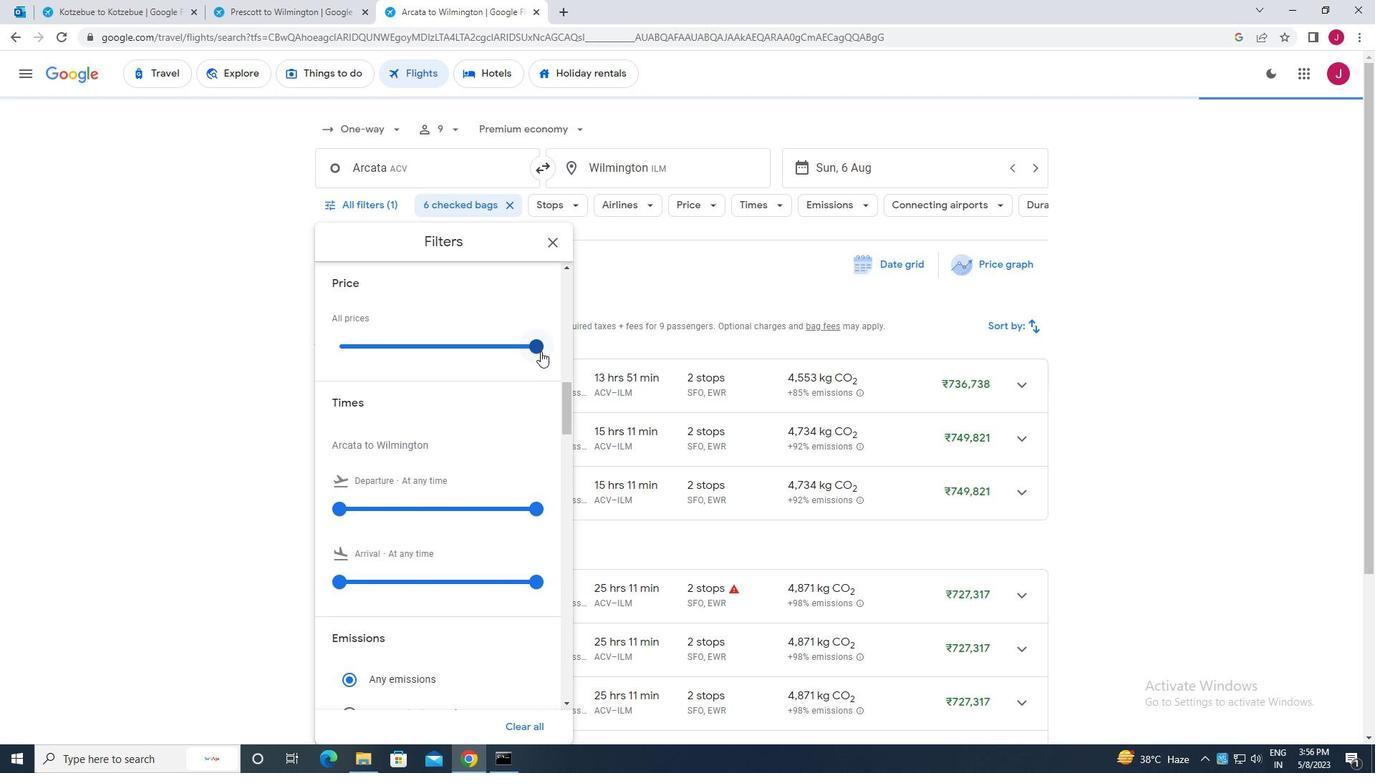 
Action: Mouse moved to (396, 394)
Screenshot: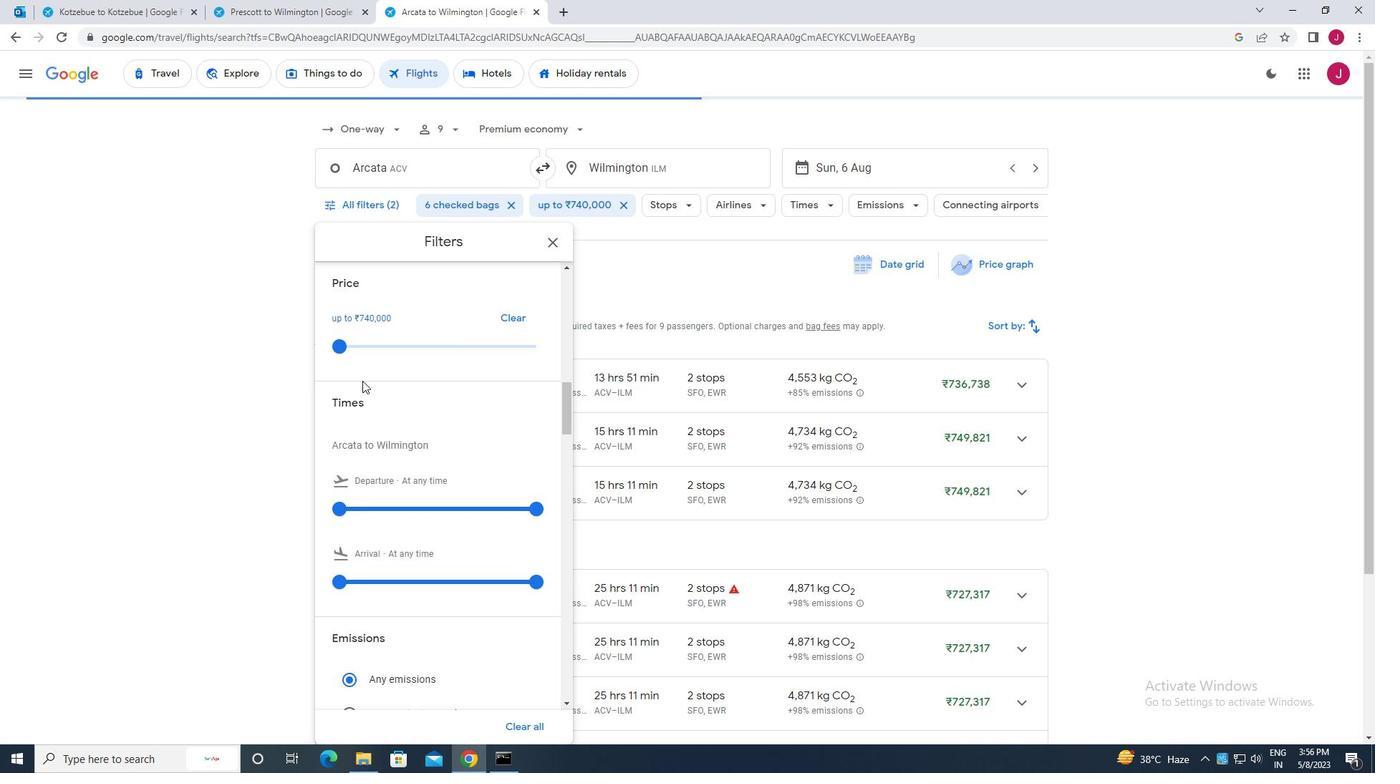 
Action: Mouse scrolled (396, 393) with delta (0, 0)
Screenshot: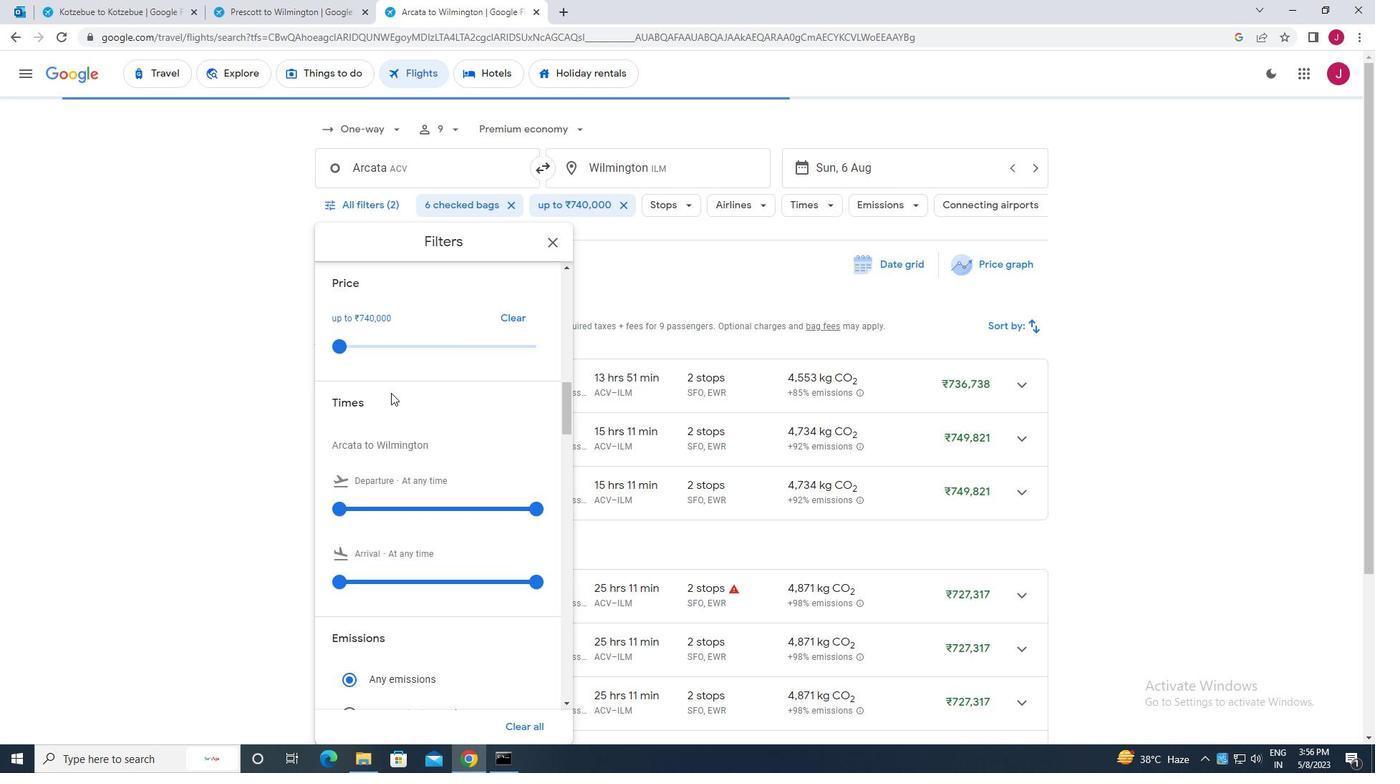 
Action: Mouse scrolled (396, 393) with delta (0, 0)
Screenshot: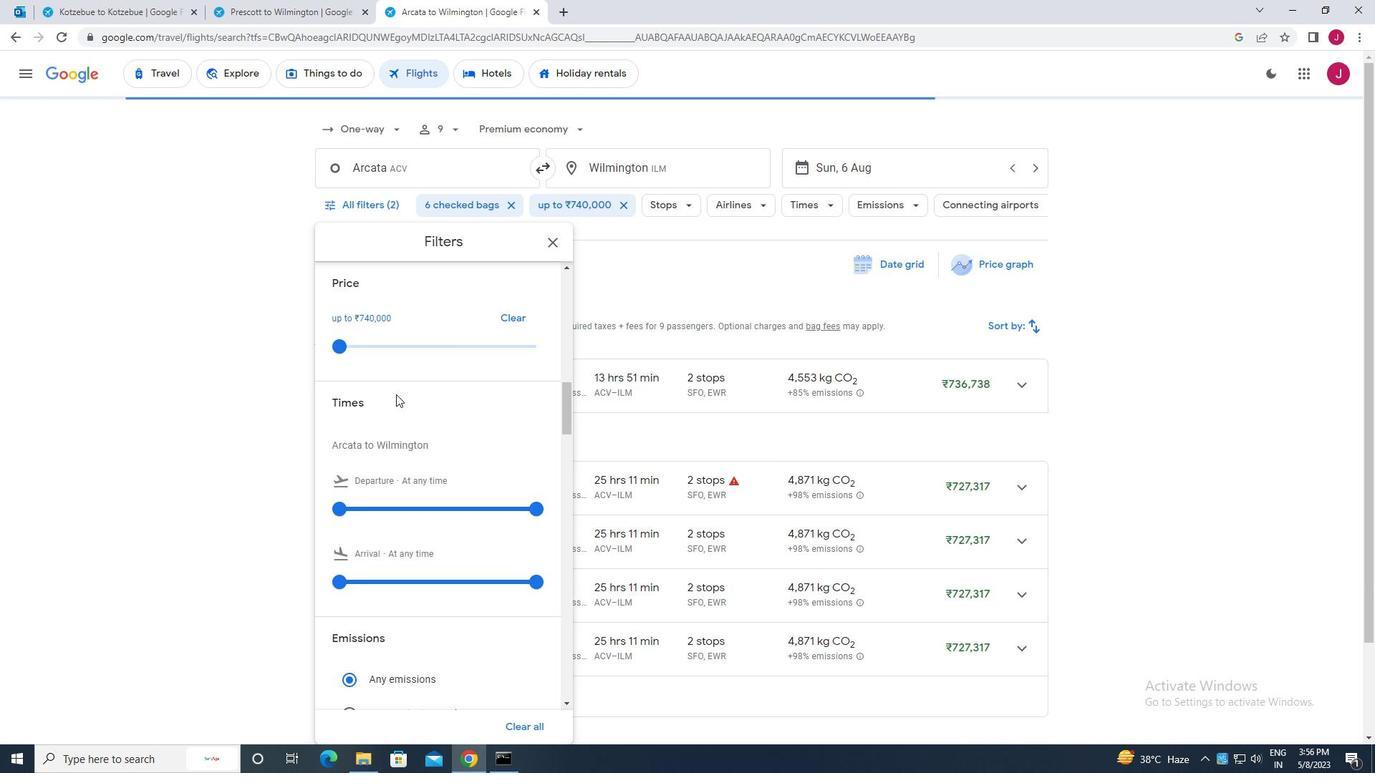 
Action: Mouse moved to (340, 368)
Screenshot: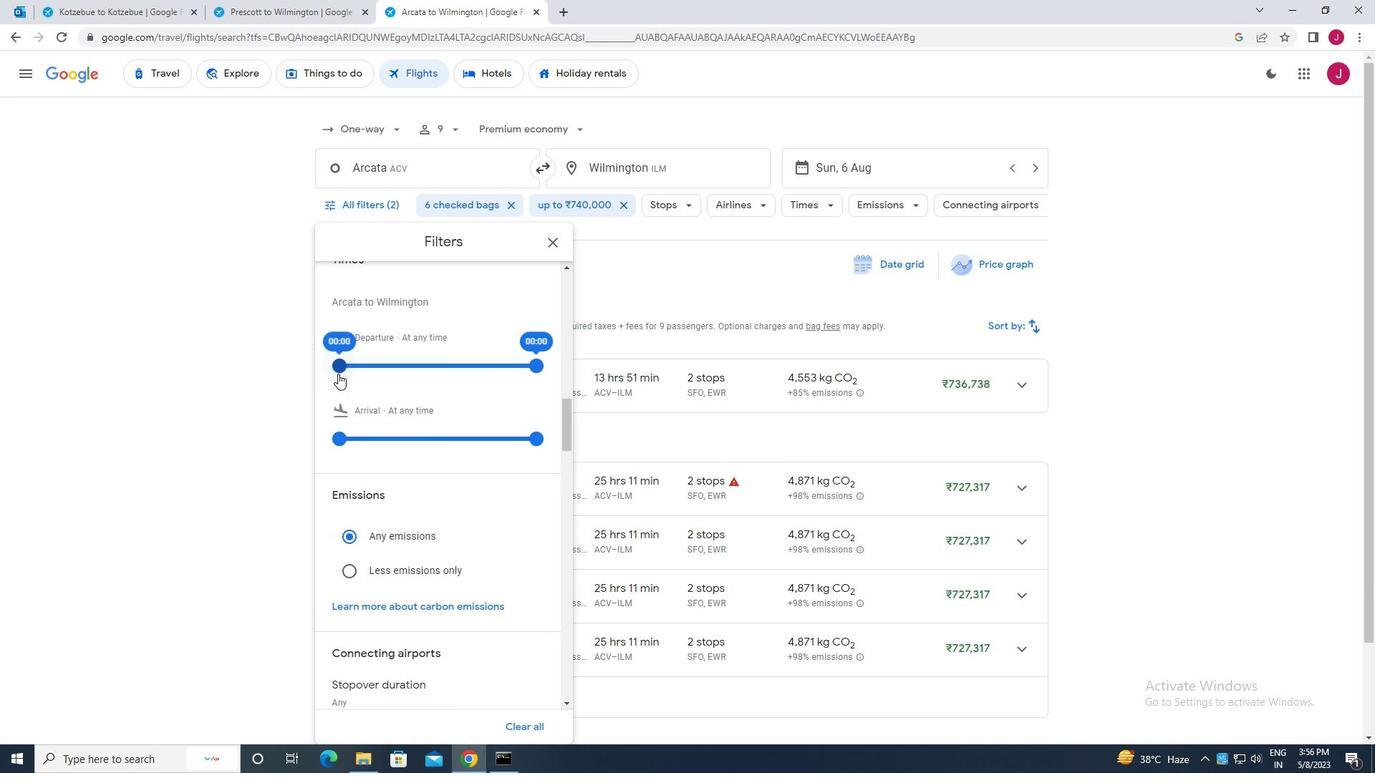 
Action: Mouse pressed left at (340, 368)
Screenshot: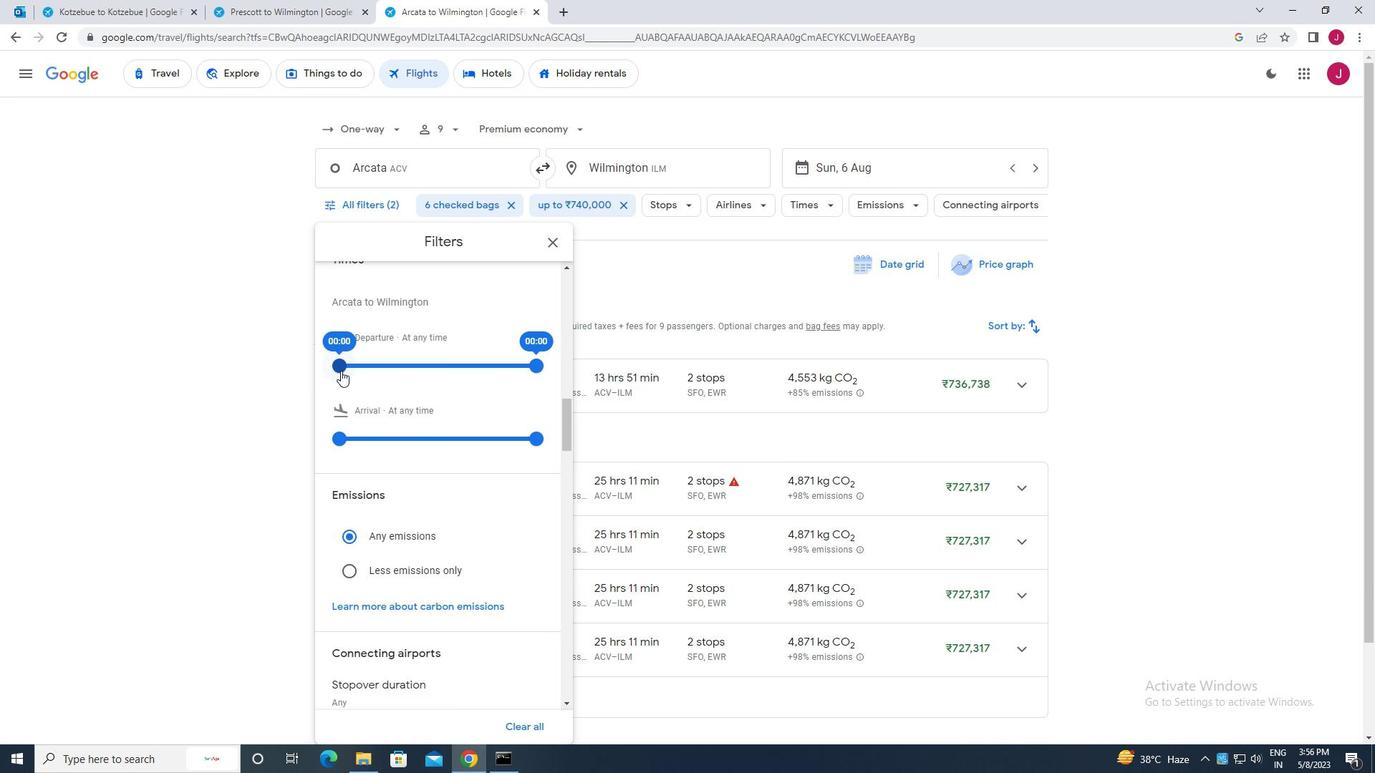 
Action: Mouse moved to (489, 363)
Screenshot: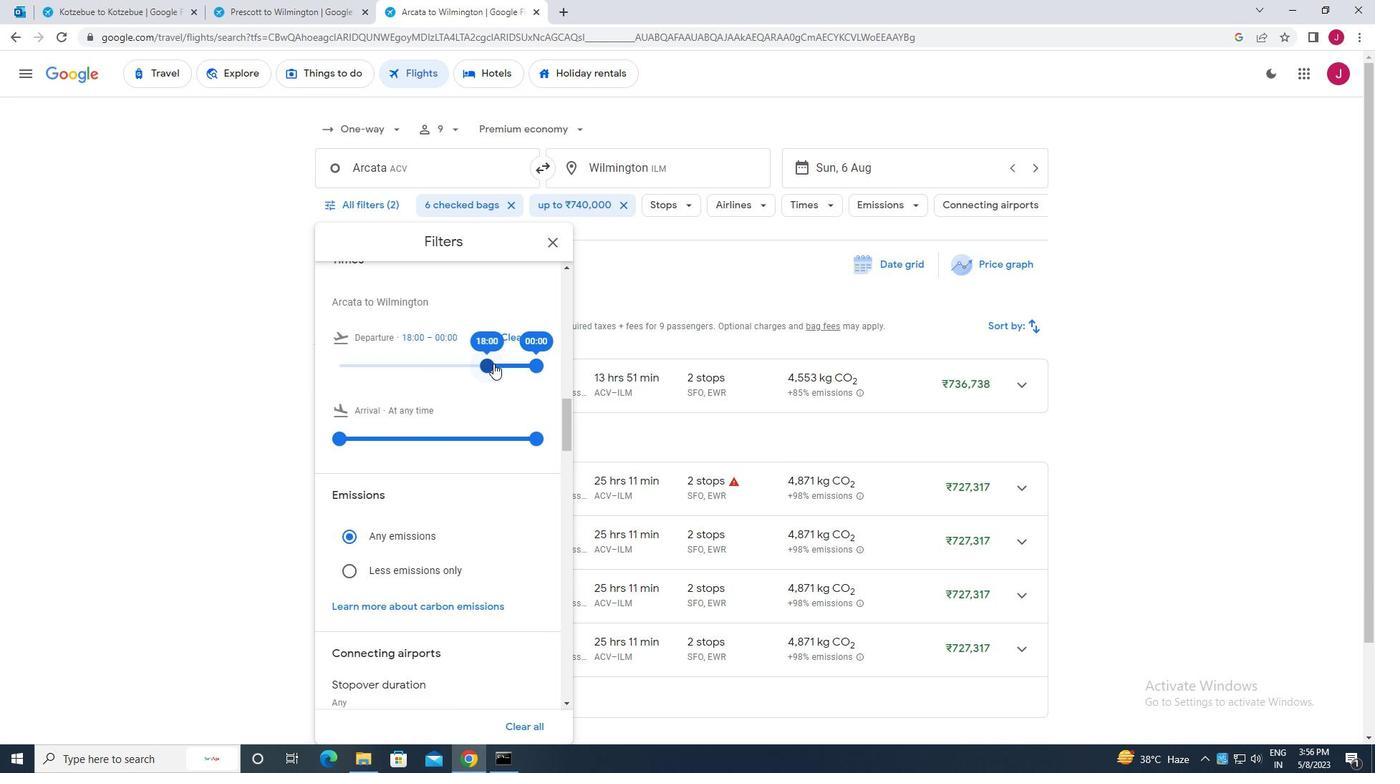 
Action: Mouse pressed left at (489, 363)
Screenshot: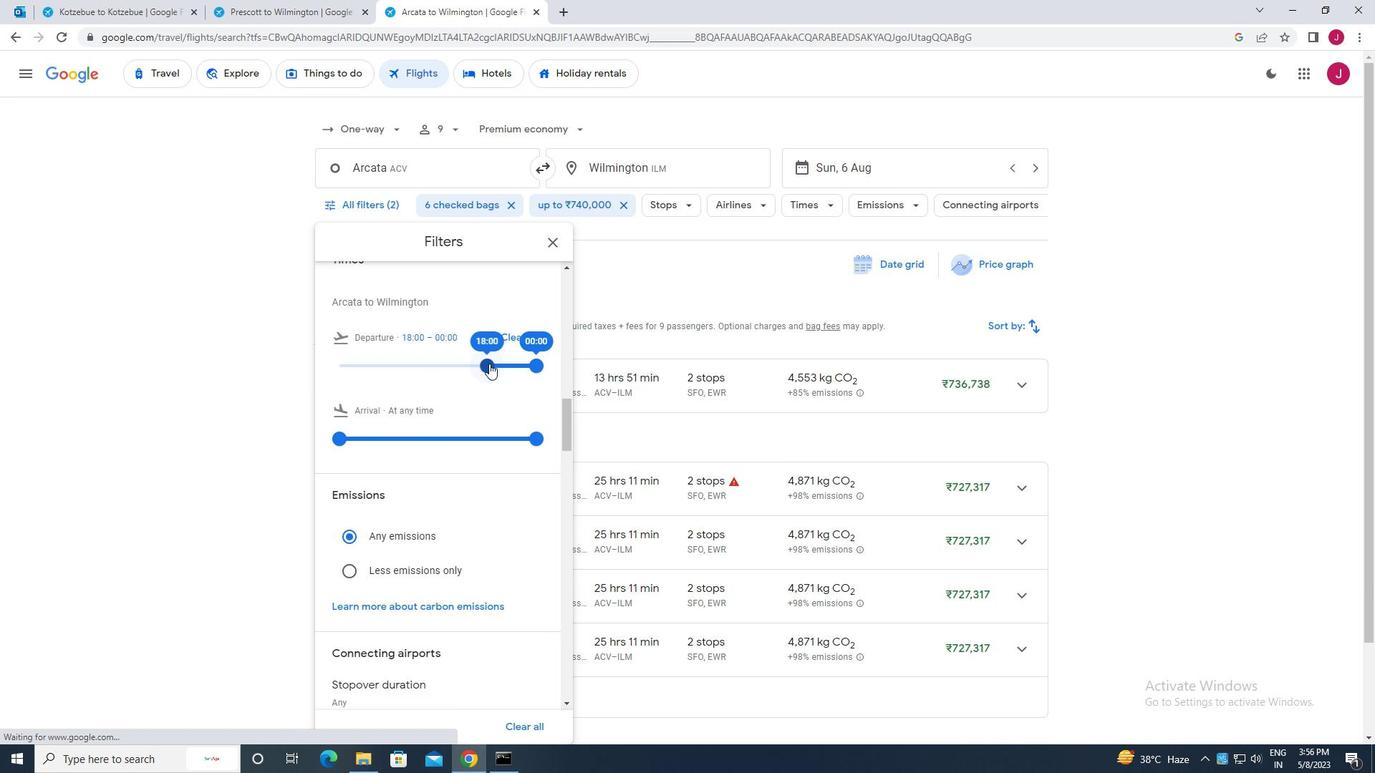 
Action: Mouse moved to (536, 363)
Screenshot: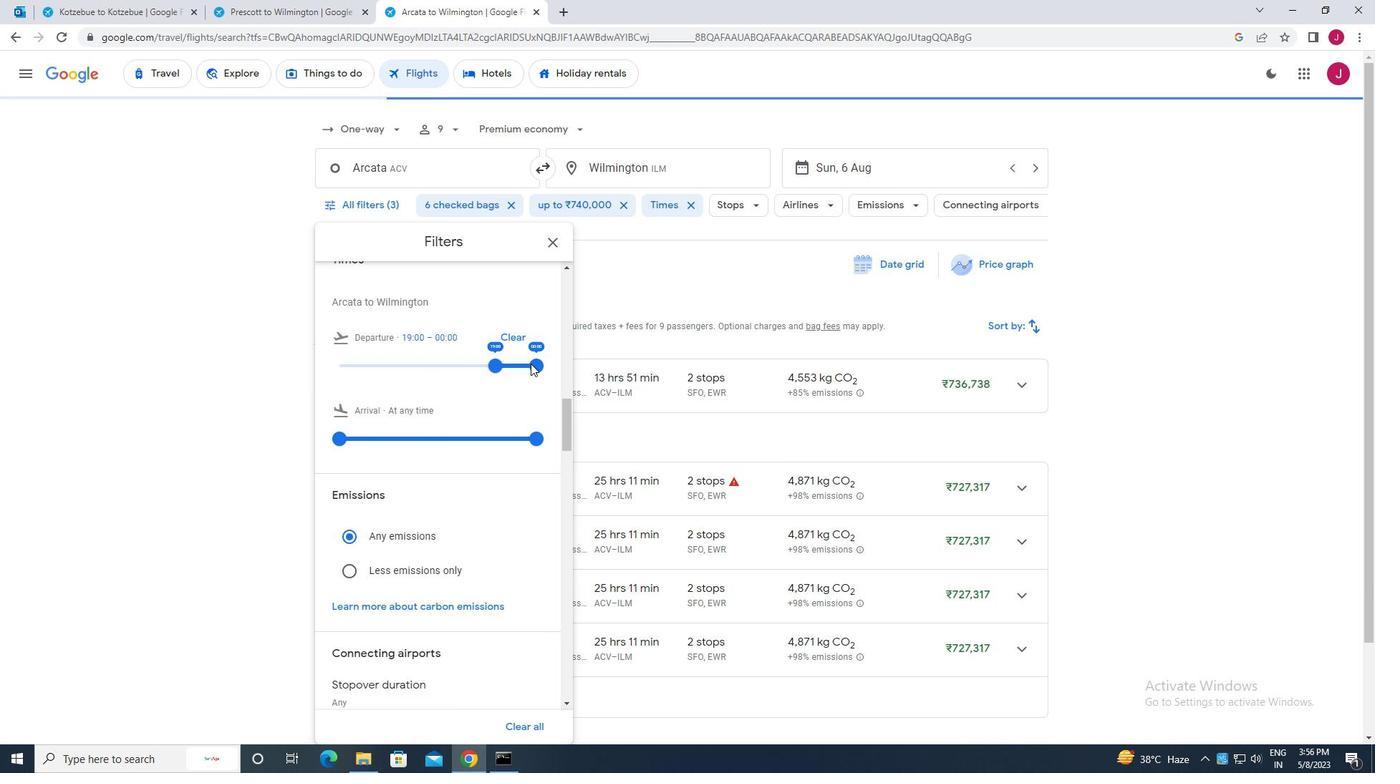 
Action: Mouse pressed left at (536, 363)
Screenshot: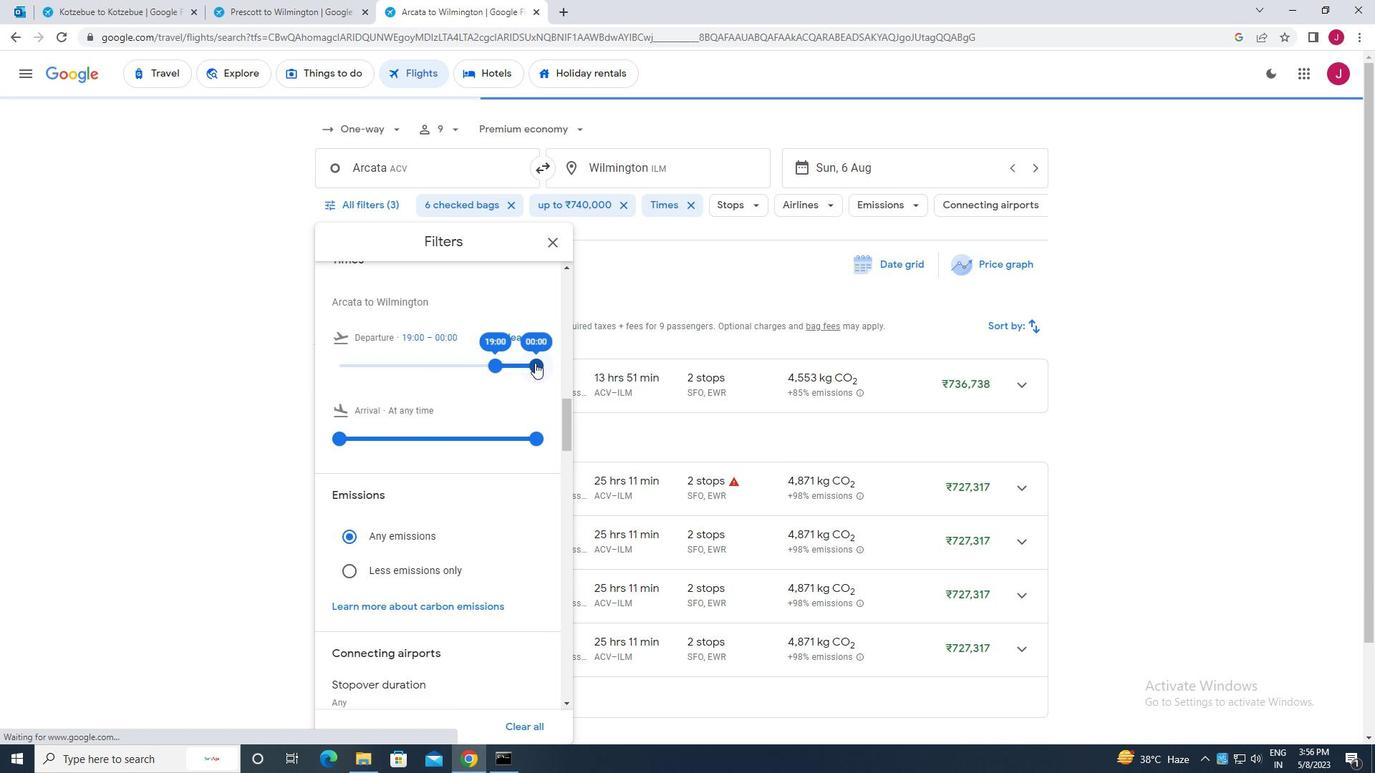 
Action: Mouse moved to (553, 247)
Screenshot: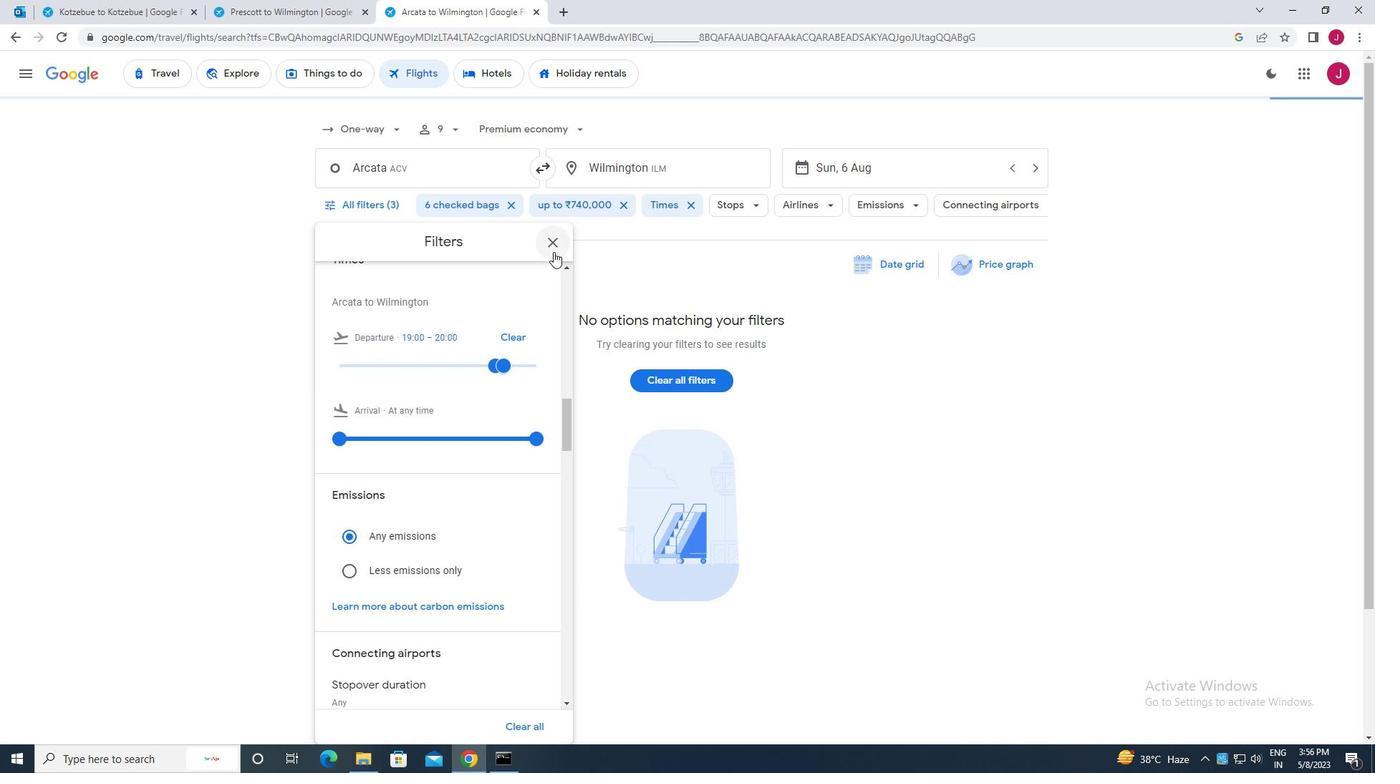 
Action: Mouse pressed left at (553, 247)
Screenshot: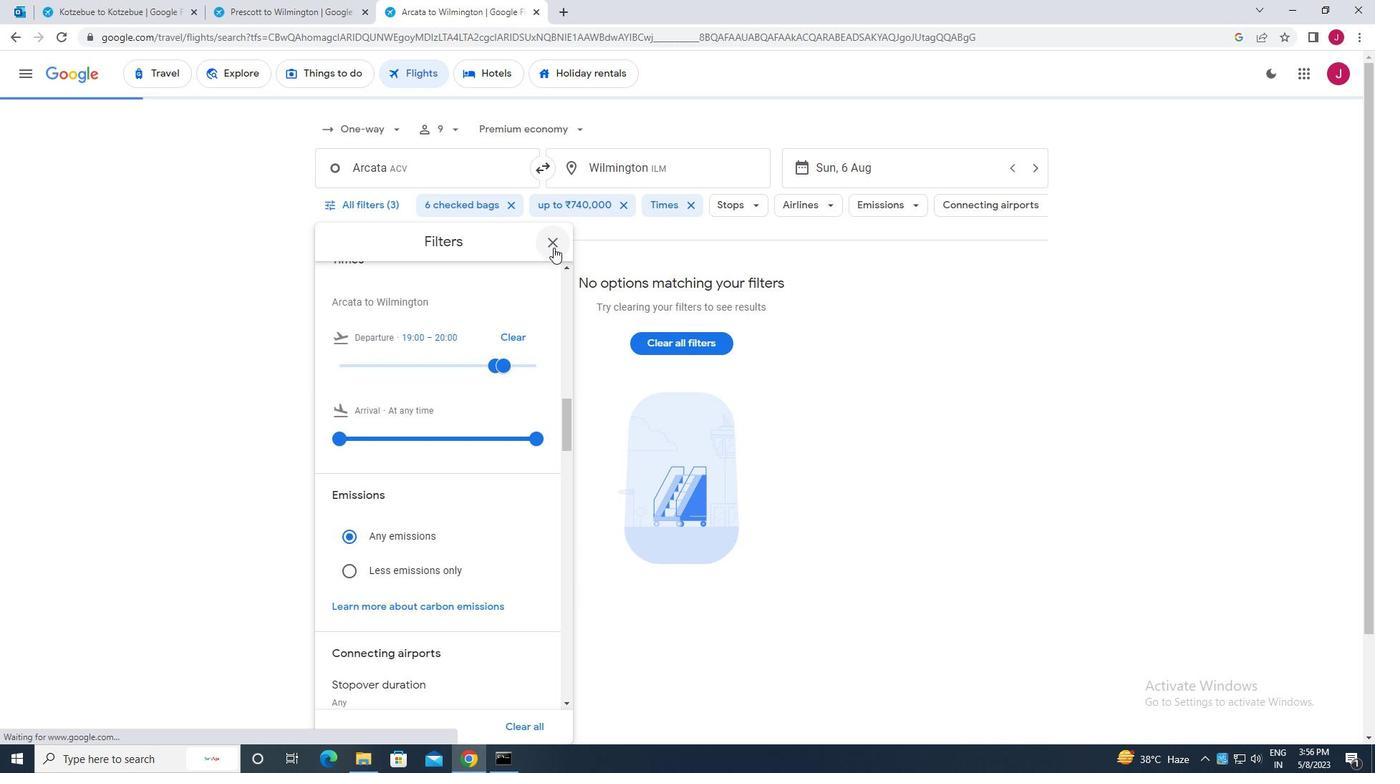 
Action: Mouse moved to (545, 249)
Screenshot: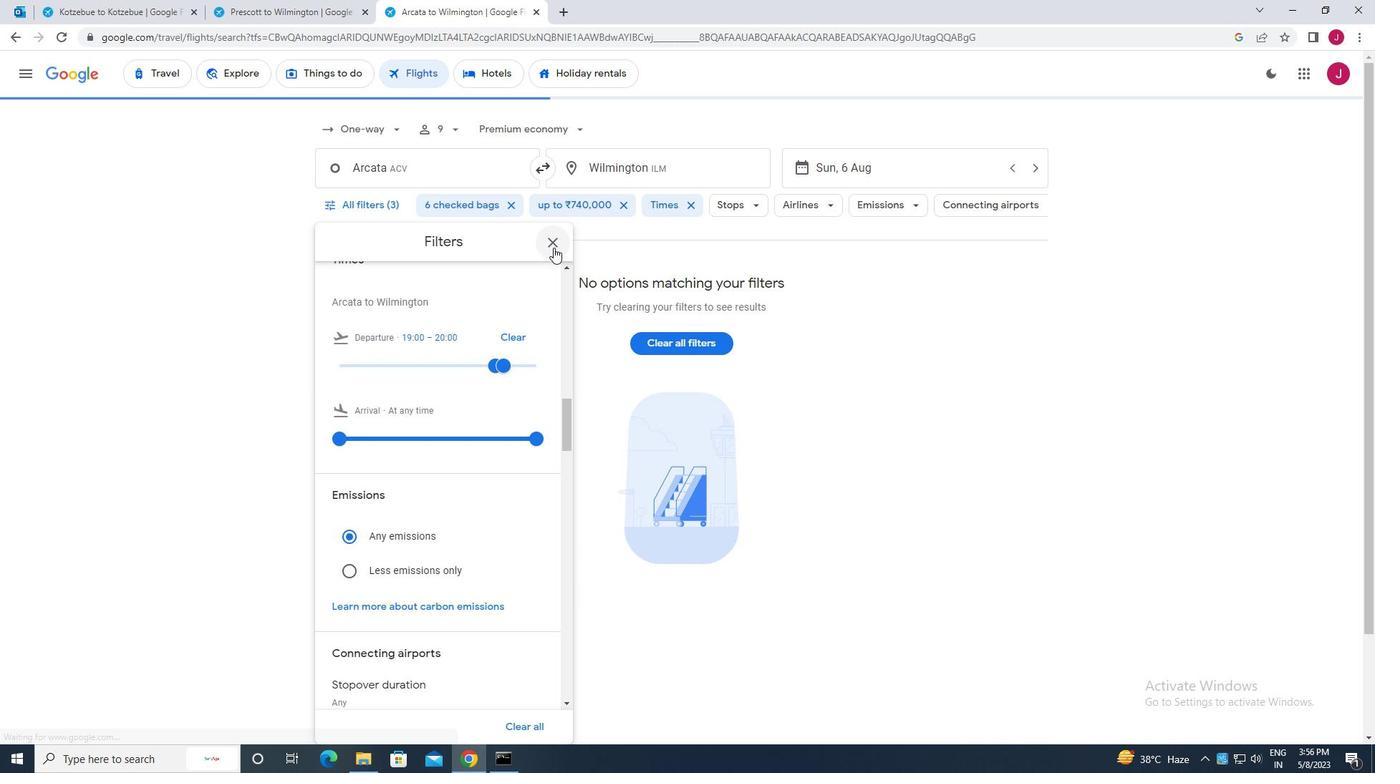 
